 Task: Add a signature Denise Davis containing With appreciation and thanks, Denise Davis to email address softage.1@softage.net and add a label Patents
Action: Mouse moved to (409, 661)
Screenshot: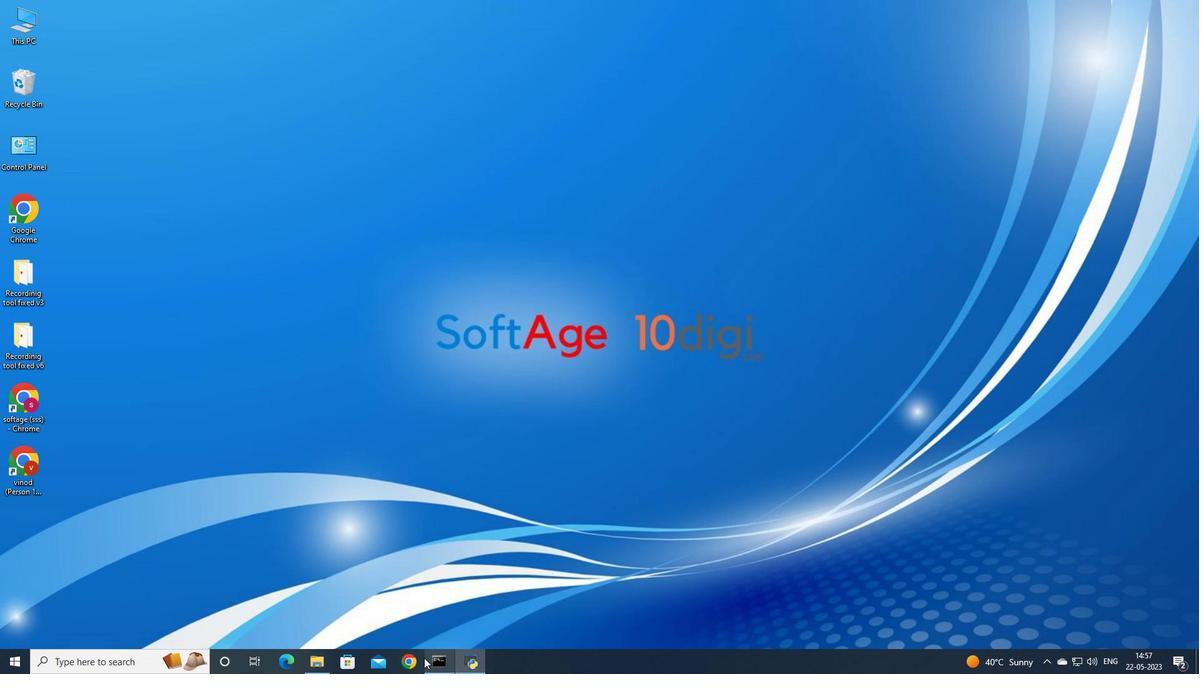 
Action: Mouse pressed left at (409, 661)
Screenshot: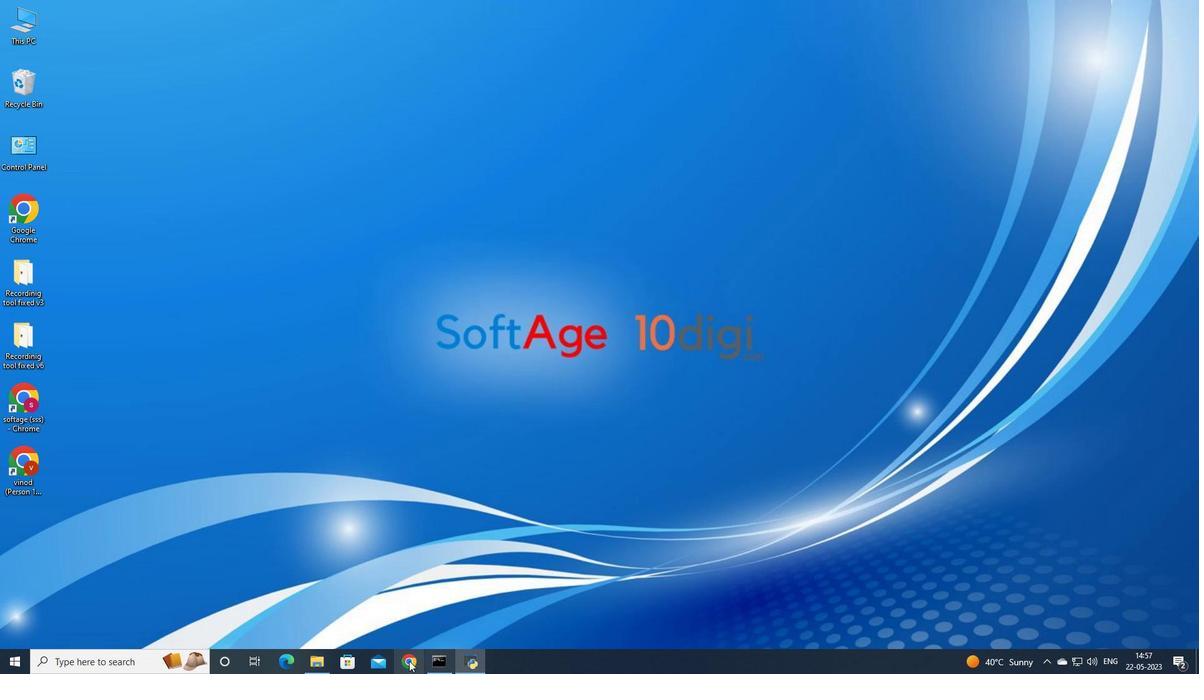 
Action: Mouse moved to (544, 362)
Screenshot: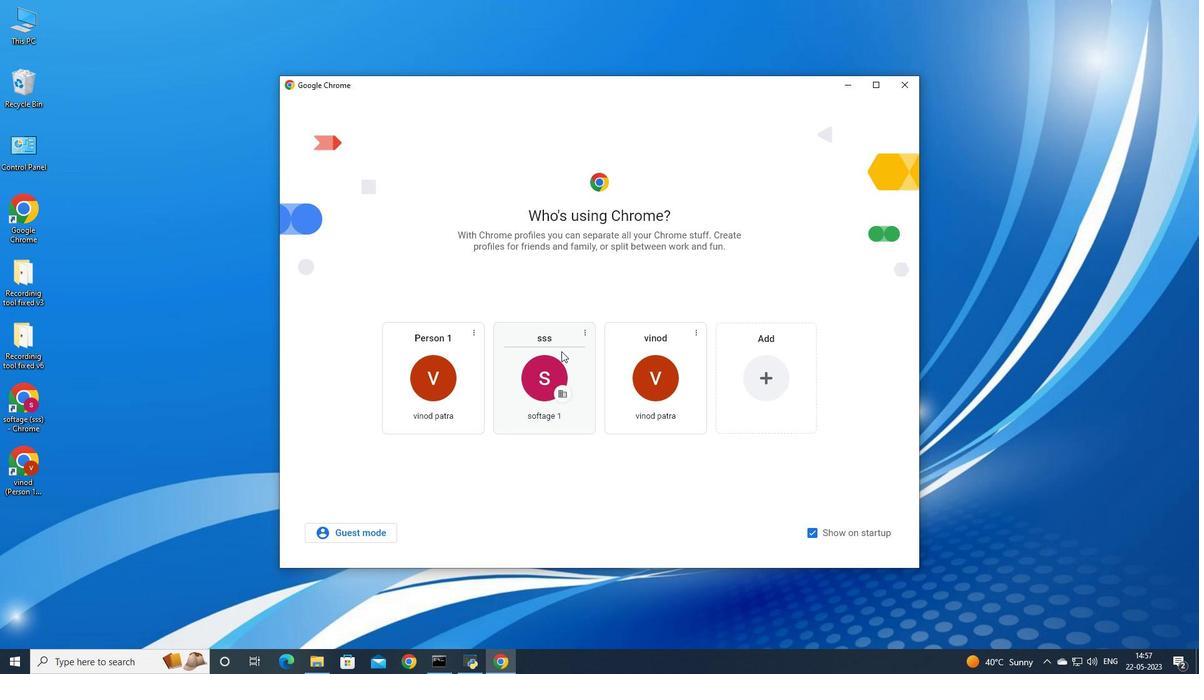 
Action: Mouse pressed left at (544, 362)
Screenshot: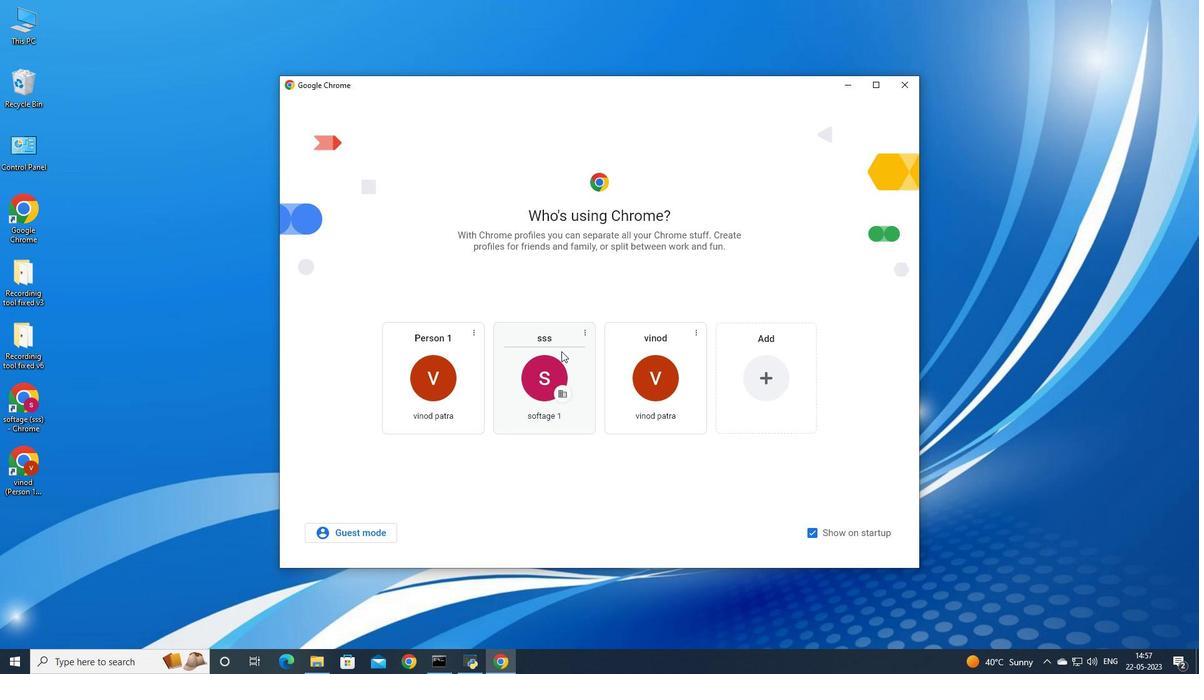 
Action: Mouse moved to (1079, 63)
Screenshot: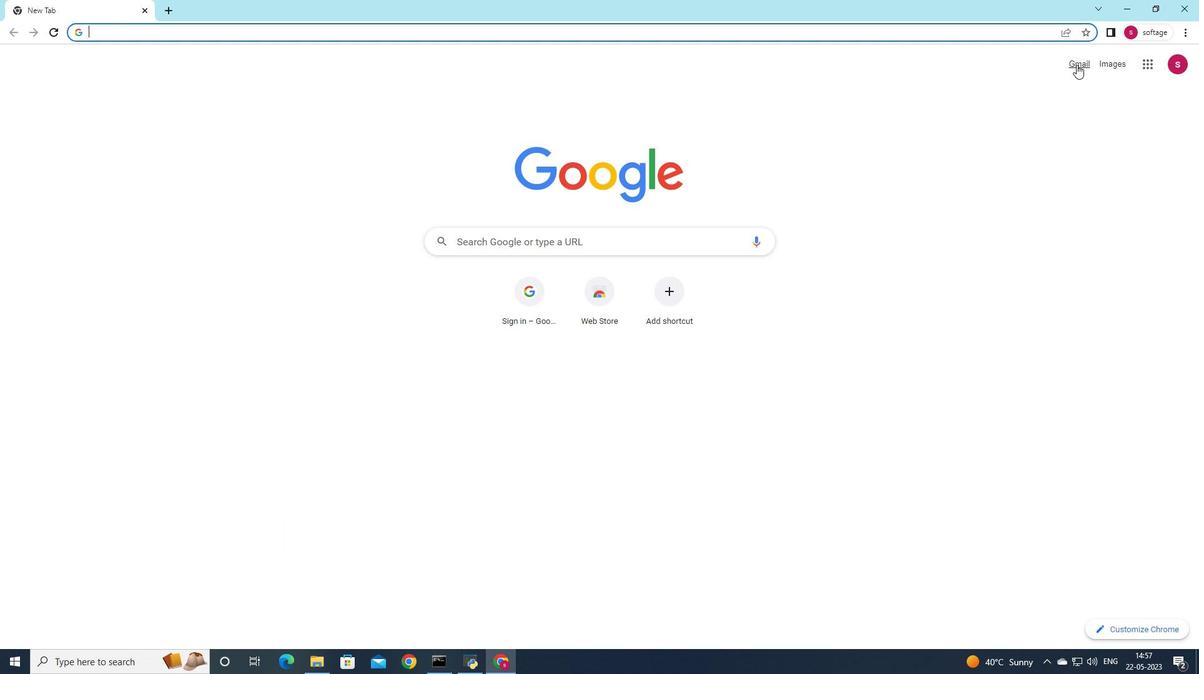 
Action: Mouse pressed left at (1079, 63)
Screenshot: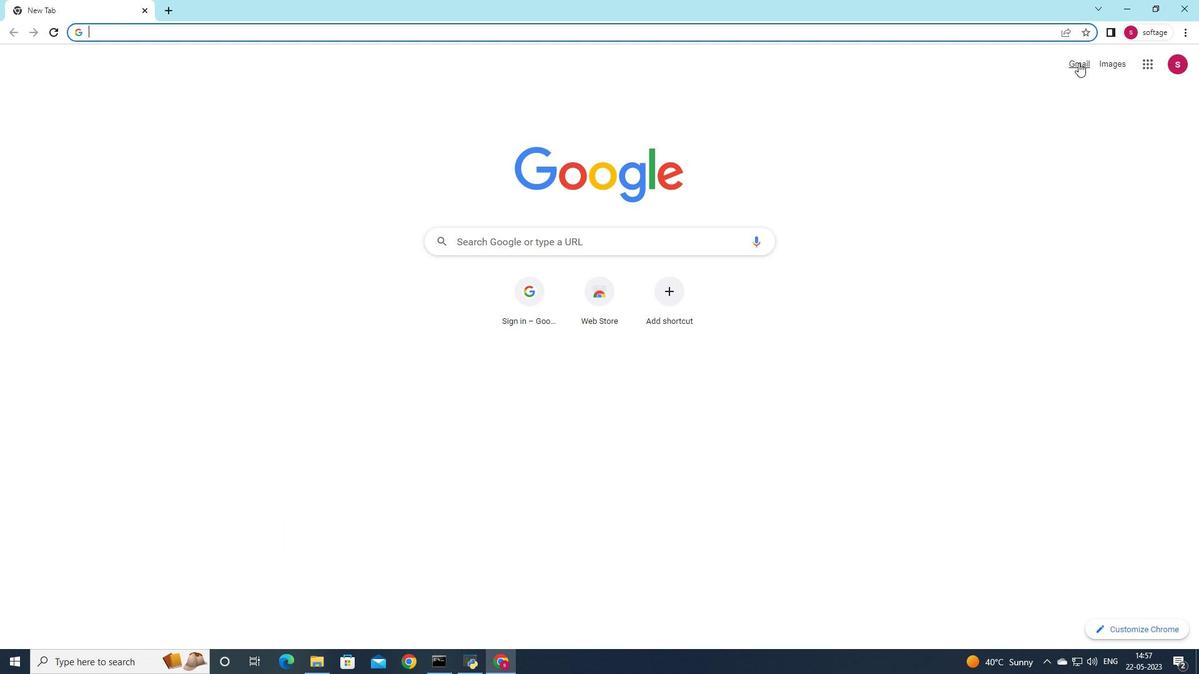 
Action: Mouse moved to (1052, 83)
Screenshot: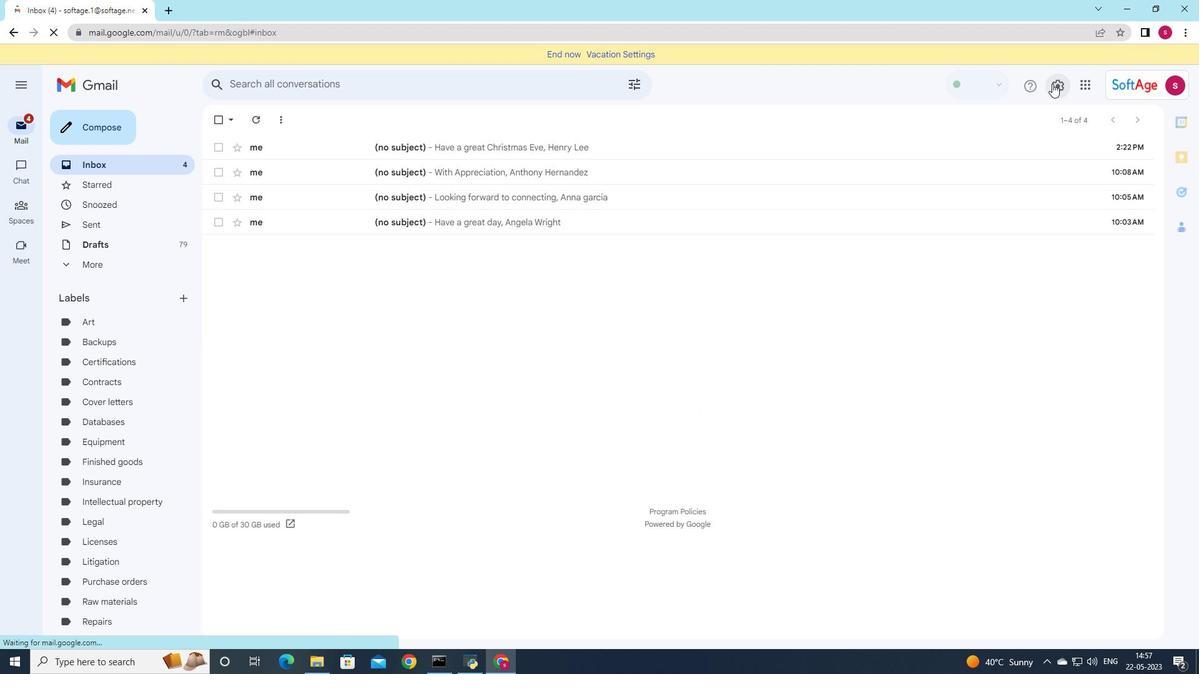 
Action: Mouse pressed left at (1052, 83)
Screenshot: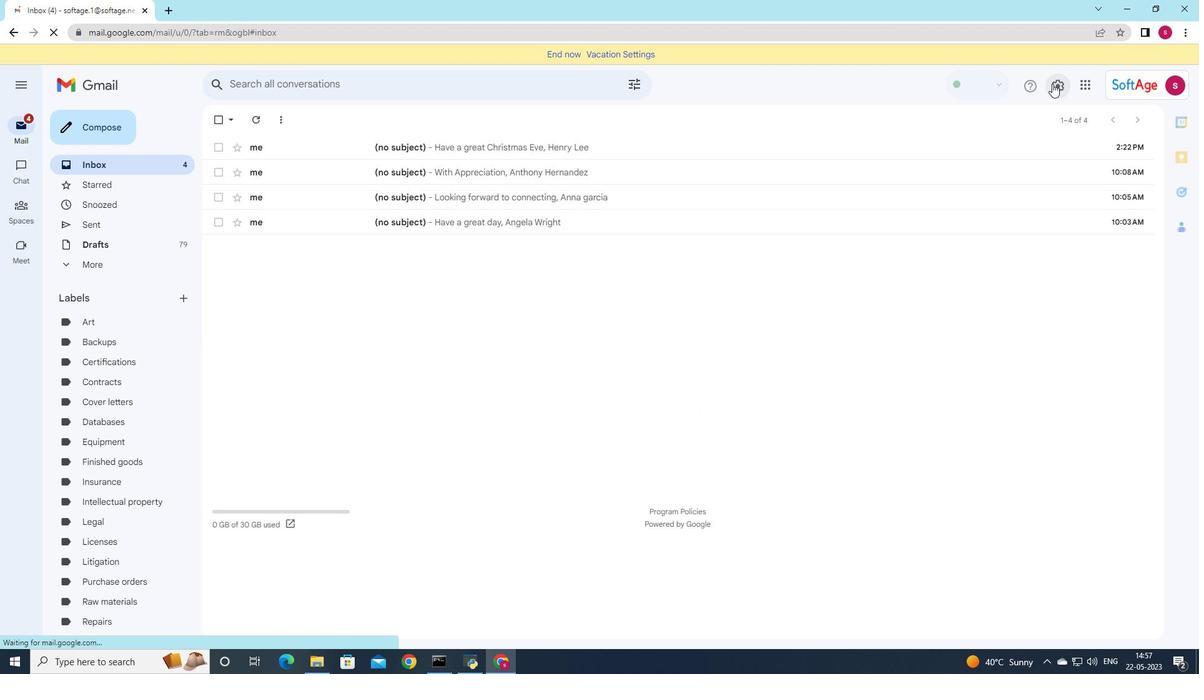 
Action: Mouse moved to (1050, 149)
Screenshot: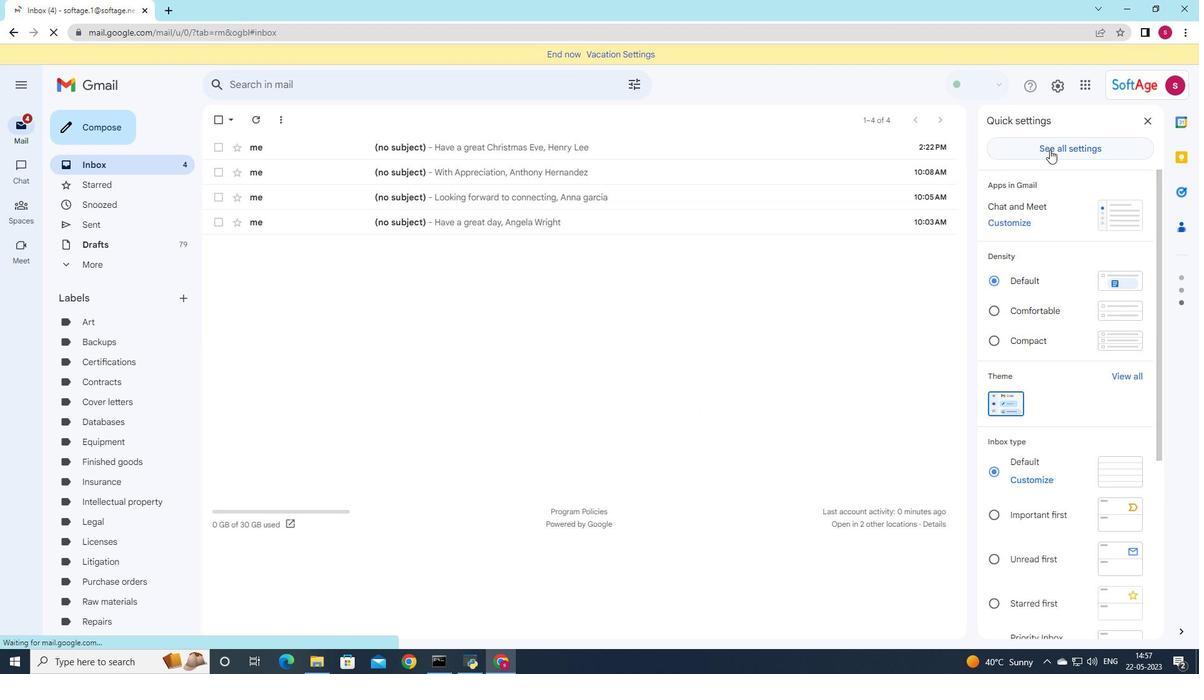 
Action: Mouse pressed left at (1050, 149)
Screenshot: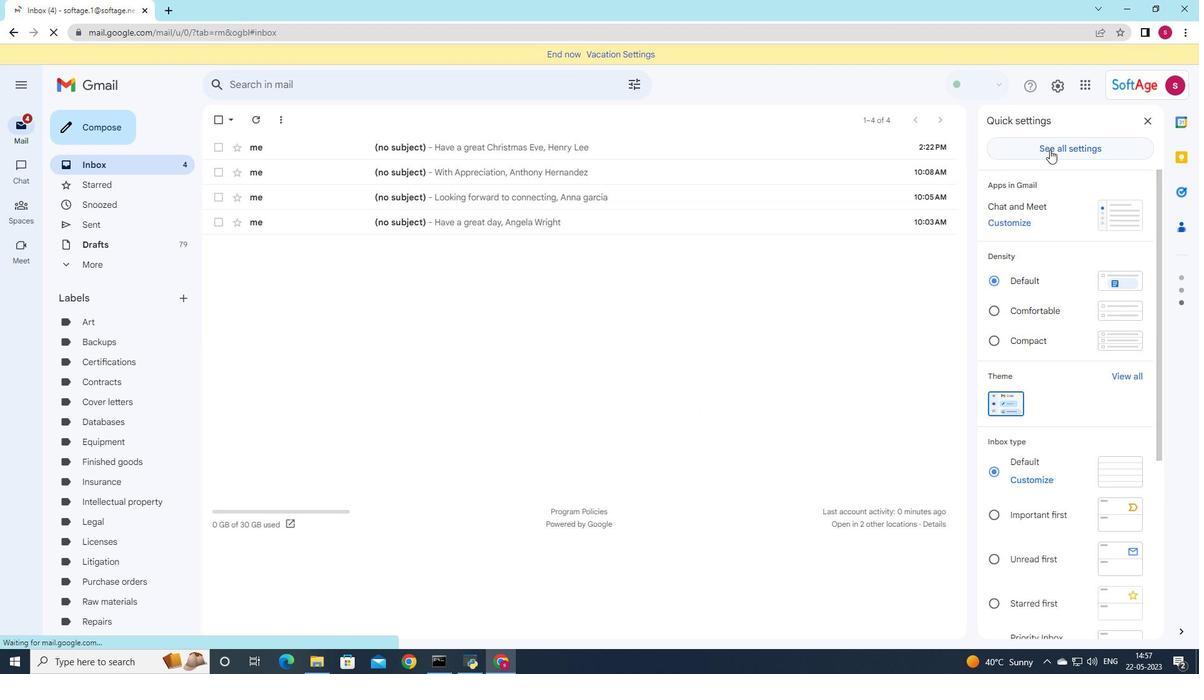 
Action: Mouse moved to (1000, 141)
Screenshot: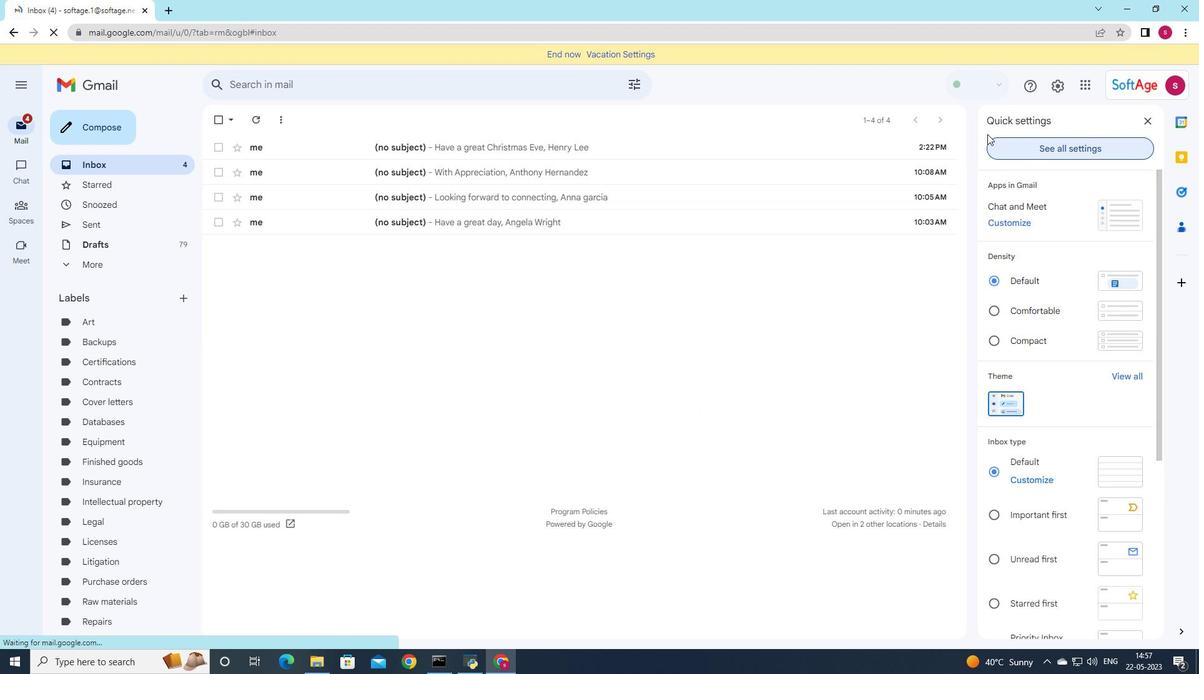 
Action: Mouse pressed left at (1000, 141)
Screenshot: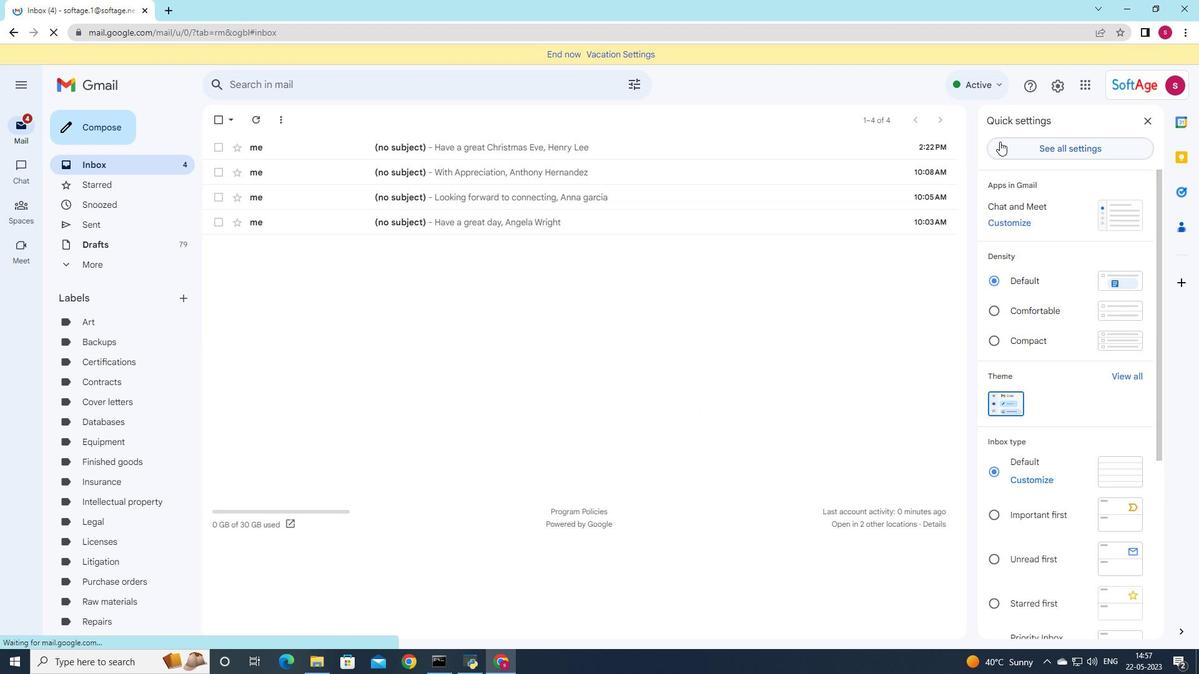 
Action: Mouse moved to (546, 198)
Screenshot: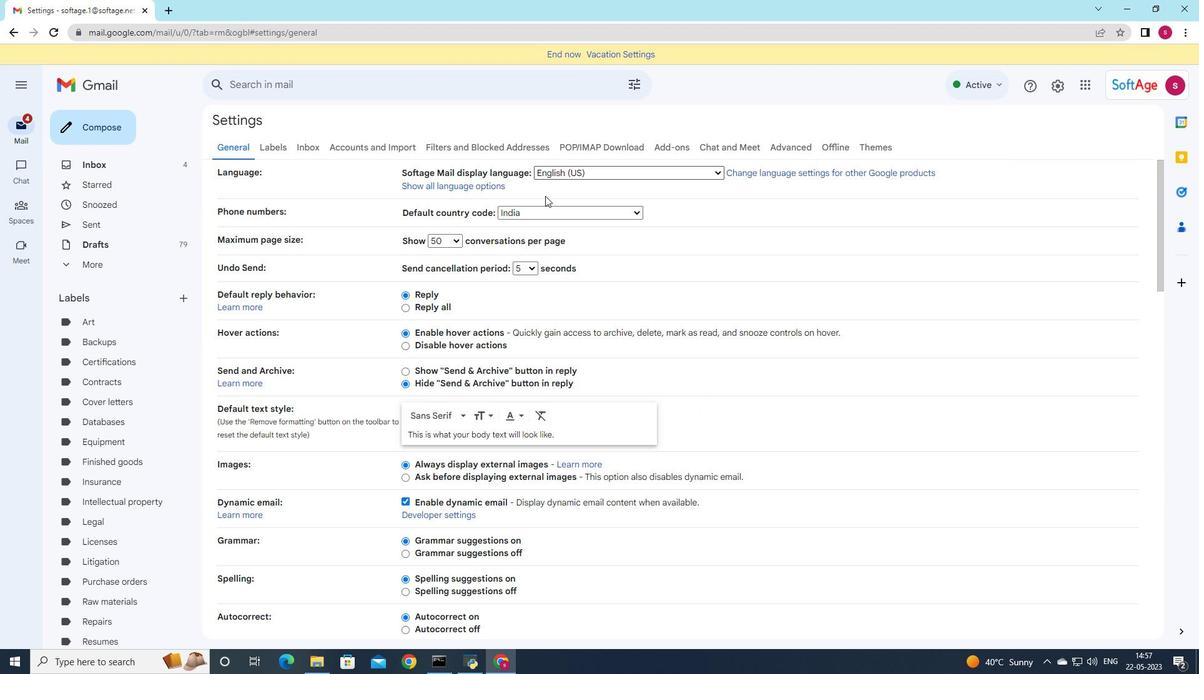 
Action: Mouse scrolled (546, 197) with delta (0, 0)
Screenshot: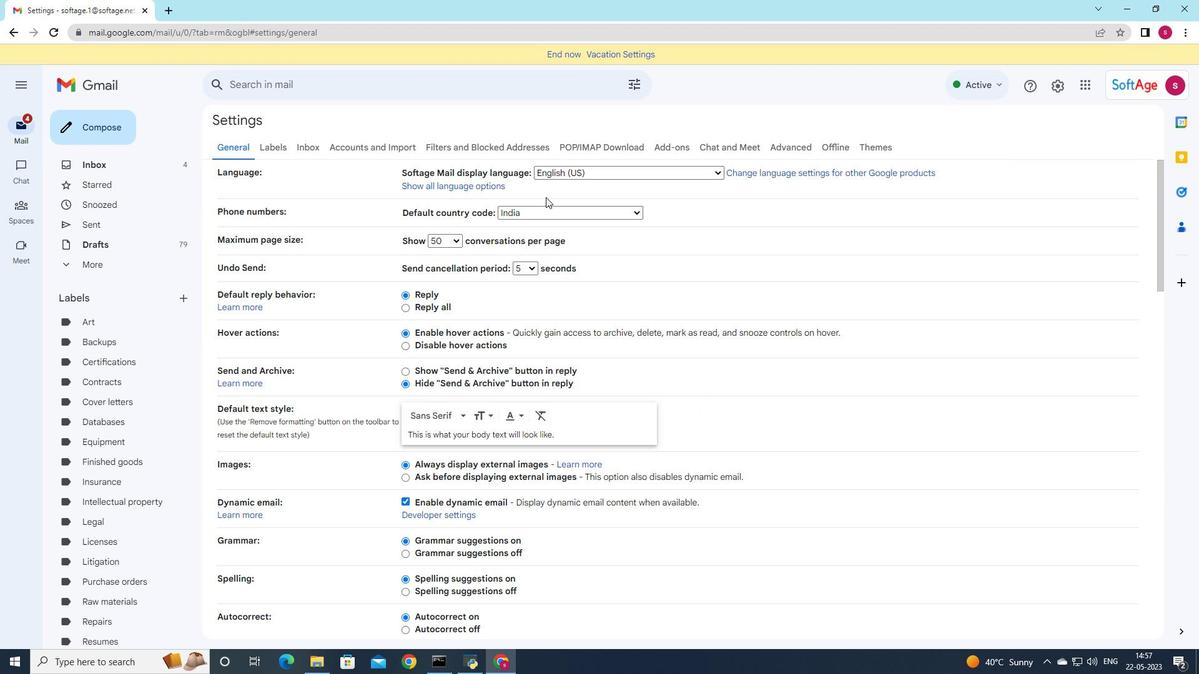 
Action: Mouse scrolled (546, 197) with delta (0, 0)
Screenshot: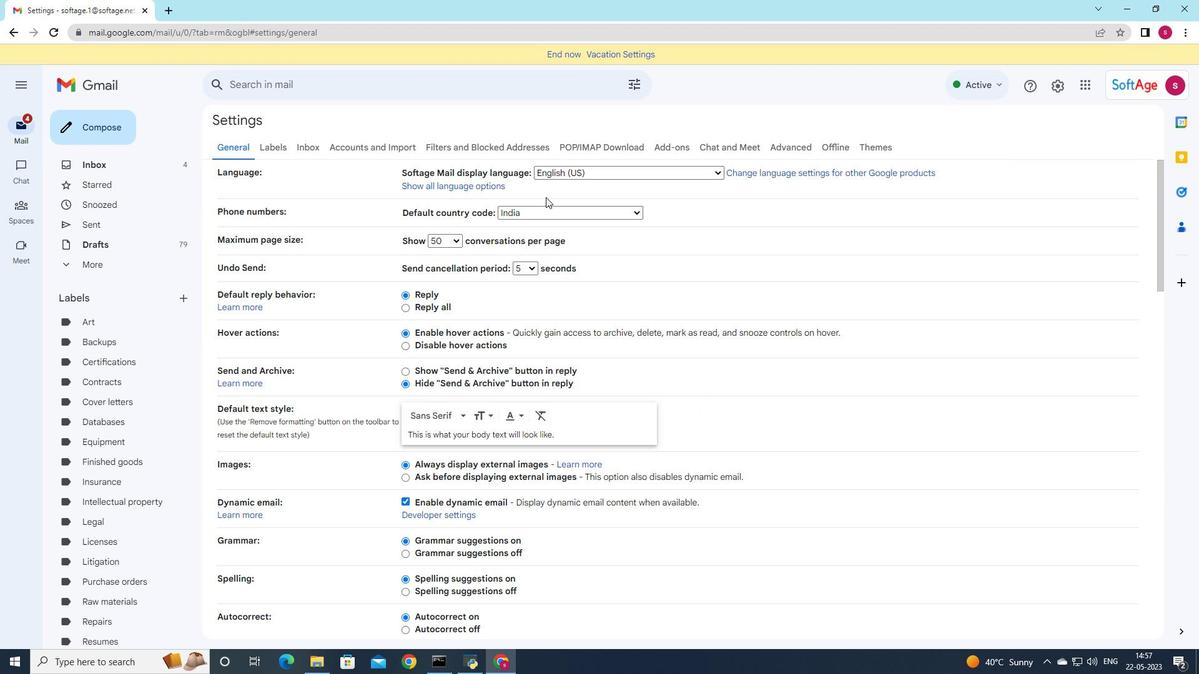 
Action: Mouse moved to (543, 212)
Screenshot: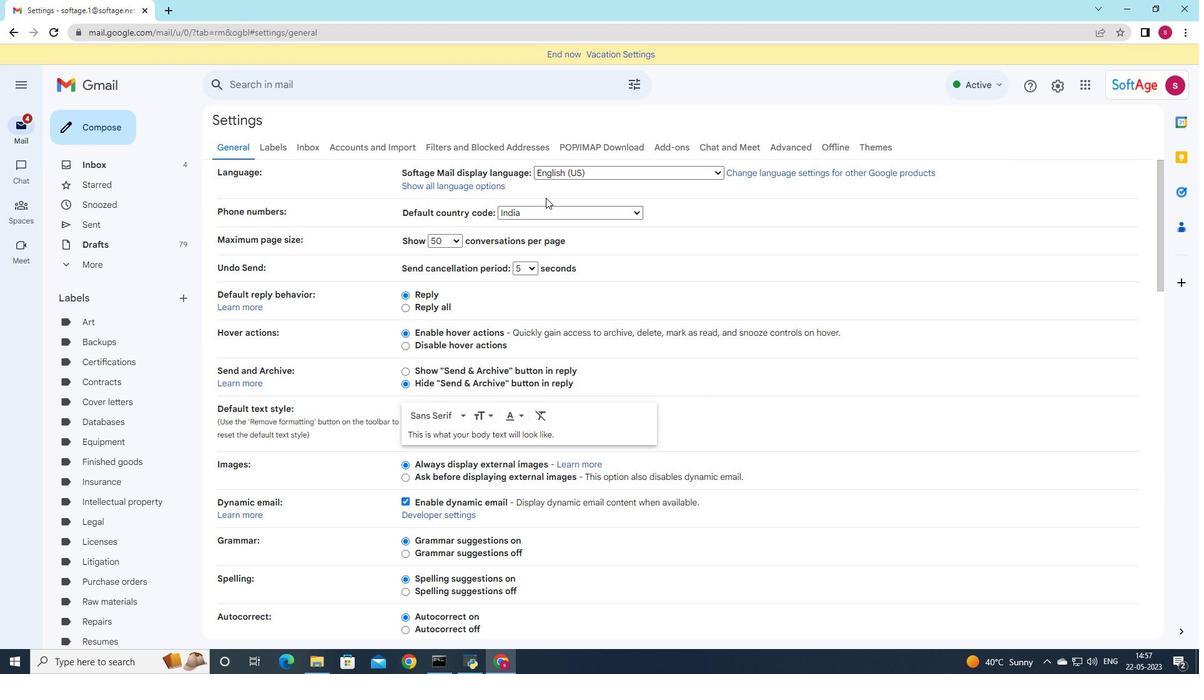 
Action: Mouse scrolled (543, 211) with delta (0, 0)
Screenshot: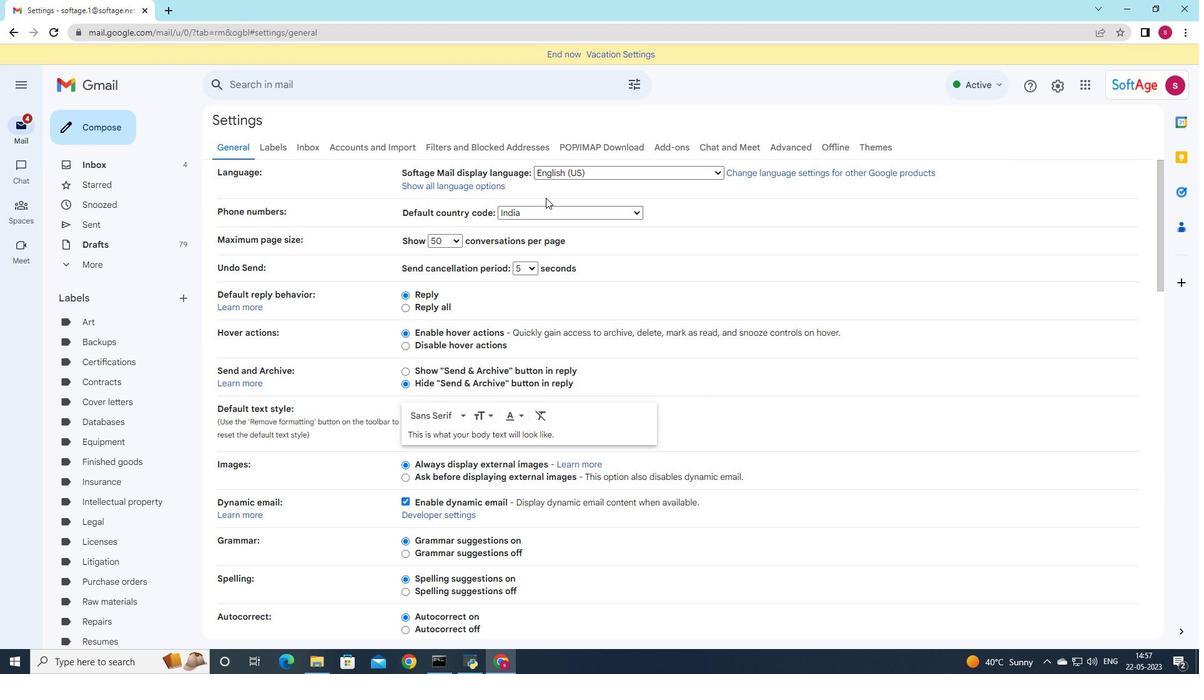 
Action: Mouse moved to (542, 221)
Screenshot: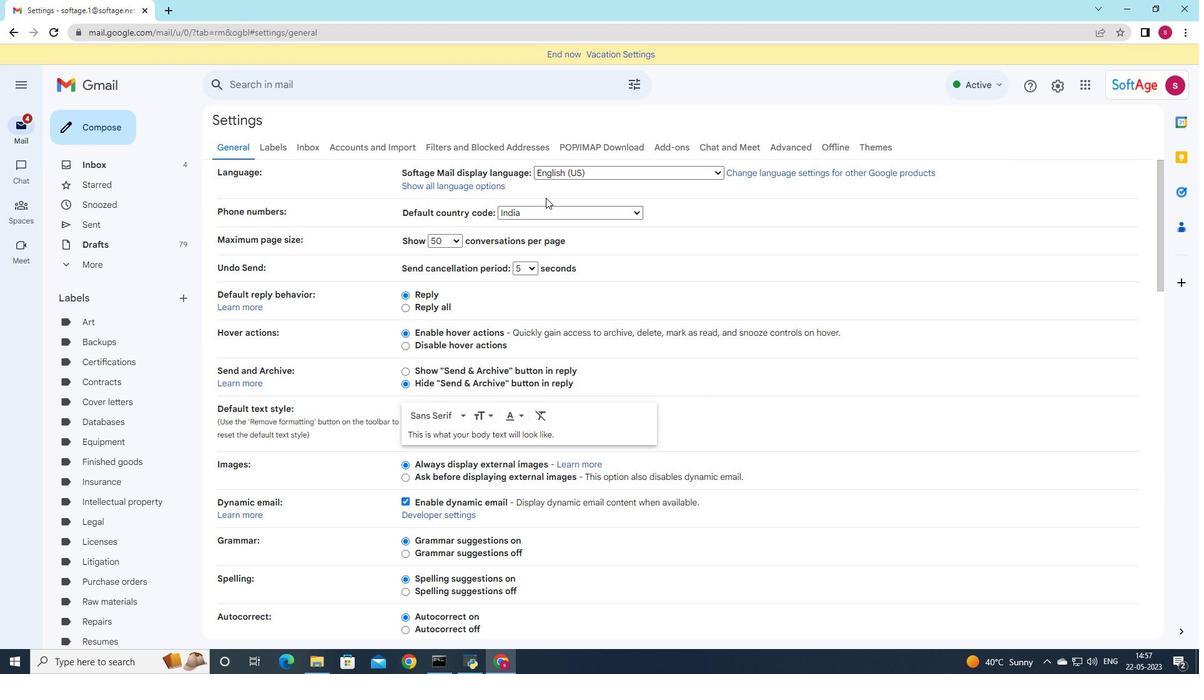 
Action: Mouse pressed middle at (542, 221)
Screenshot: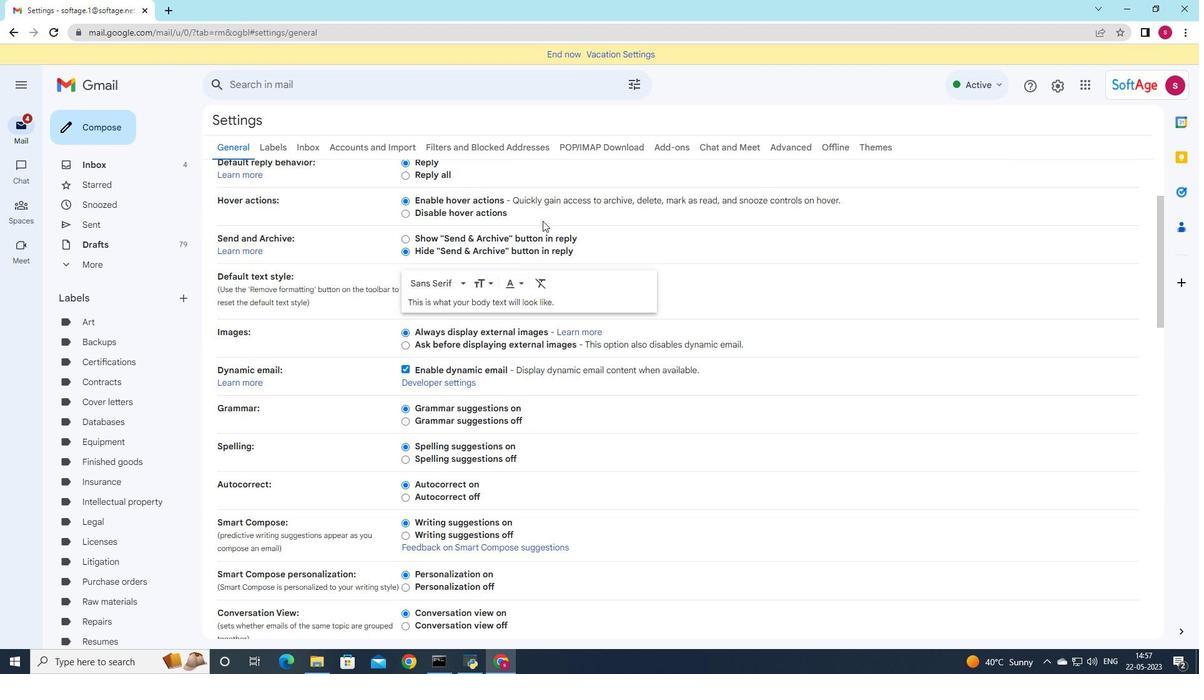 
Action: Mouse scrolled (542, 220) with delta (0, 0)
Screenshot: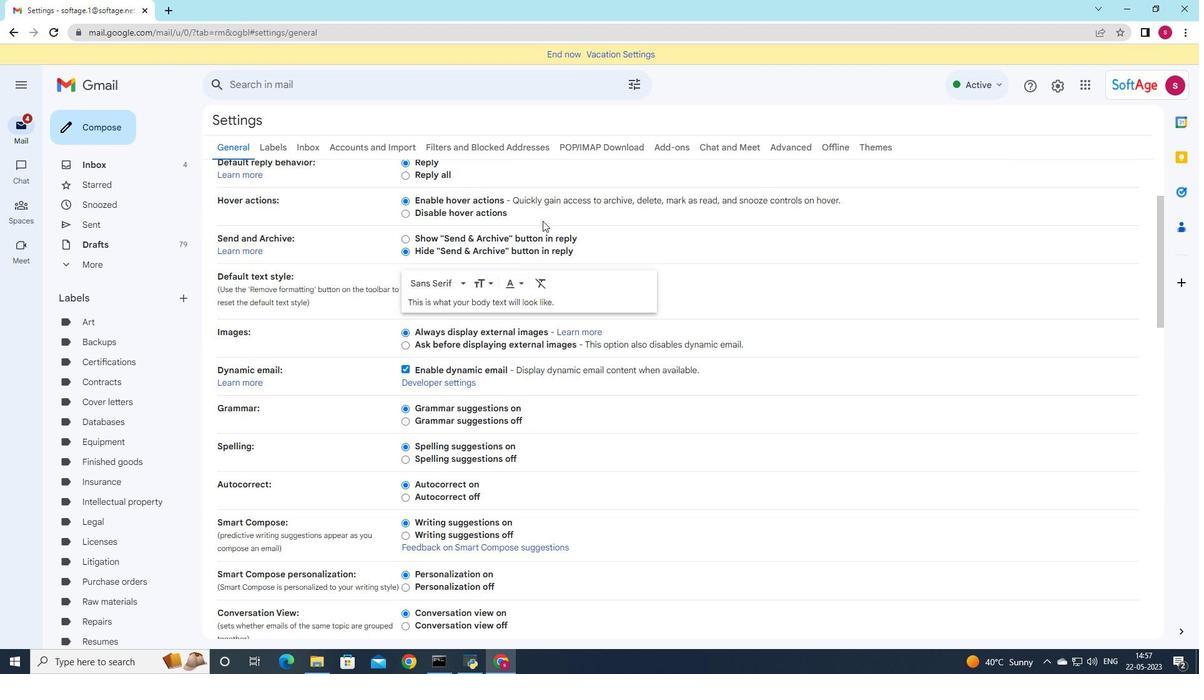 
Action: Mouse moved to (540, 222)
Screenshot: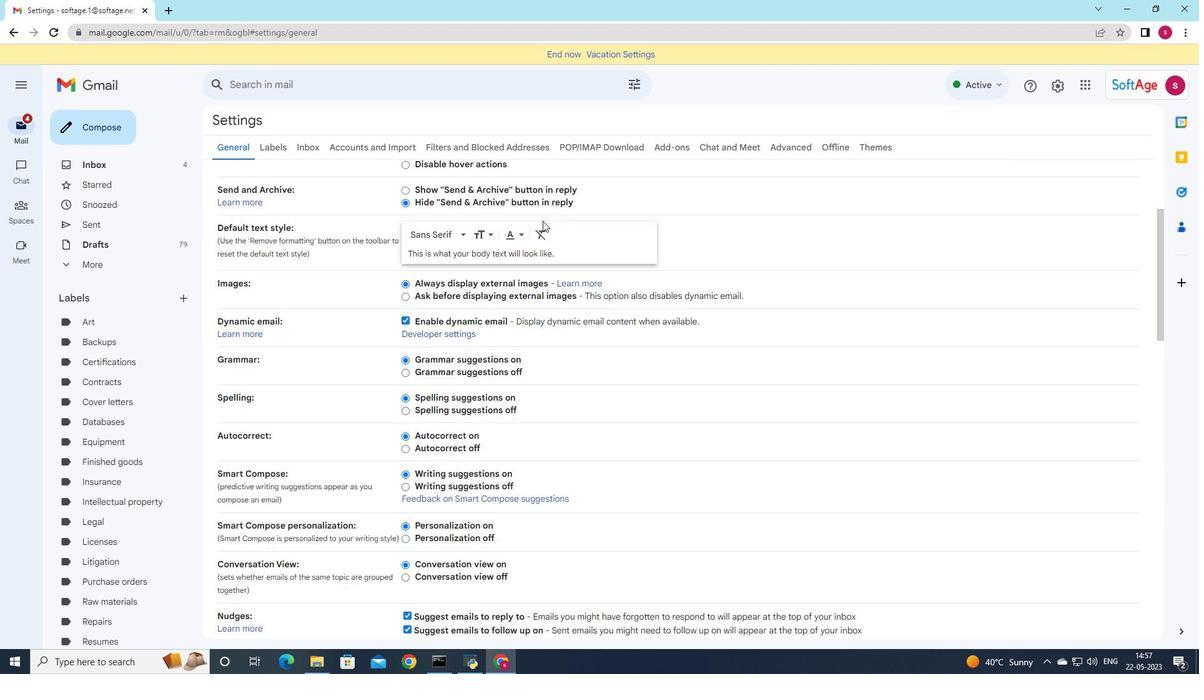
Action: Mouse scrolled (540, 221) with delta (0, 0)
Screenshot: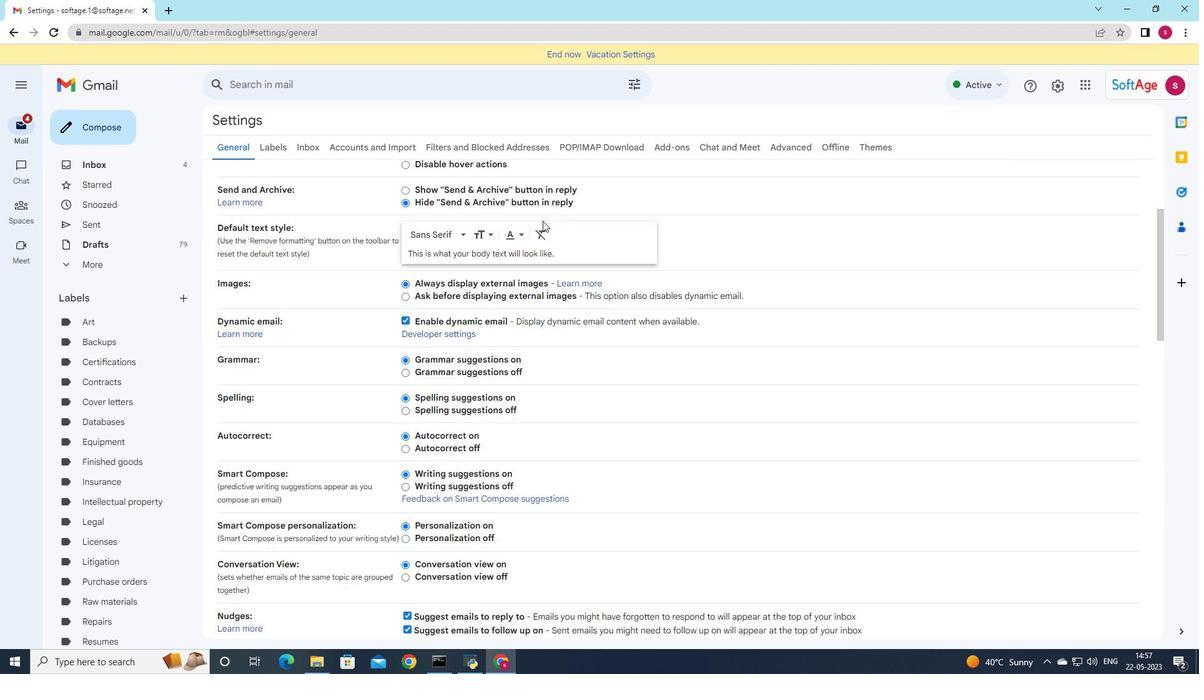 
Action: Mouse moved to (540, 223)
Screenshot: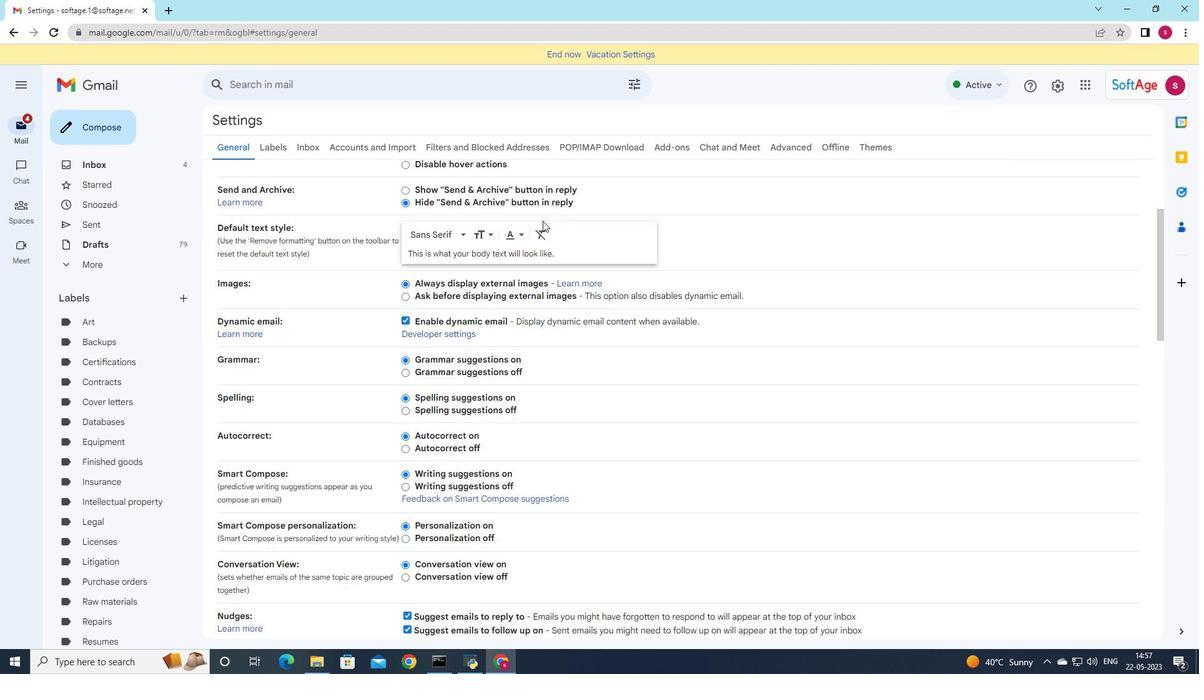 
Action: Mouse scrolled (540, 222) with delta (0, 0)
Screenshot: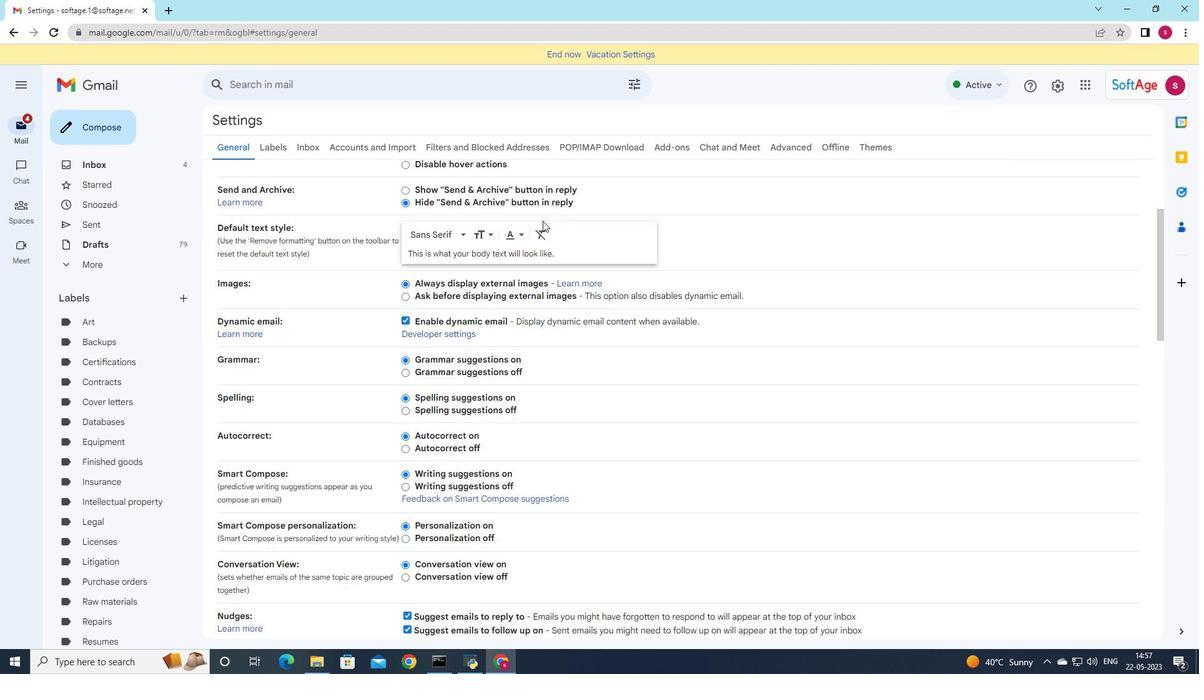 
Action: Mouse moved to (540, 223)
Screenshot: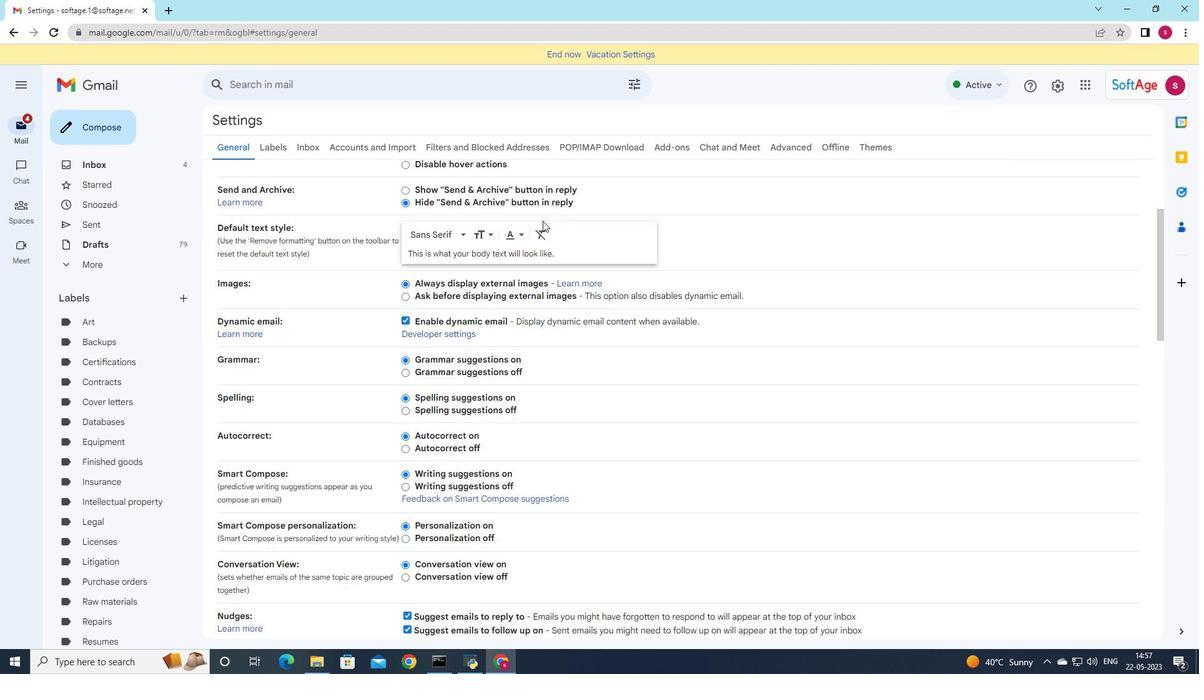 
Action: Mouse scrolled (540, 222) with delta (0, 0)
Screenshot: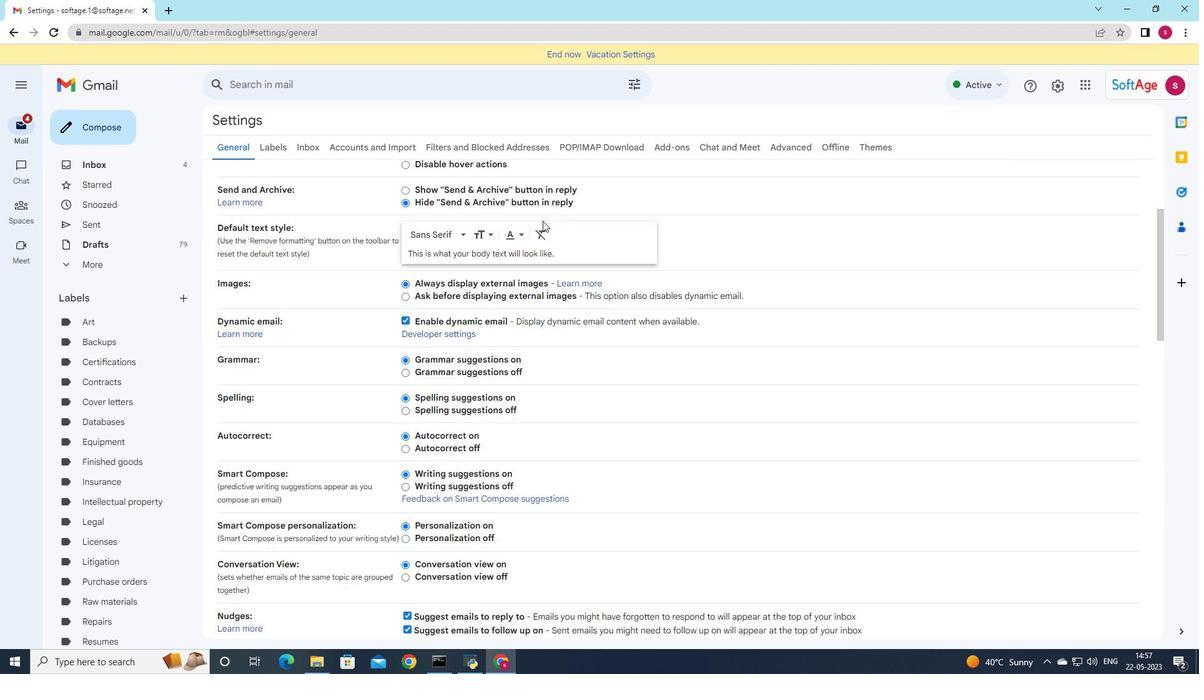 
Action: Mouse moved to (547, 247)
Screenshot: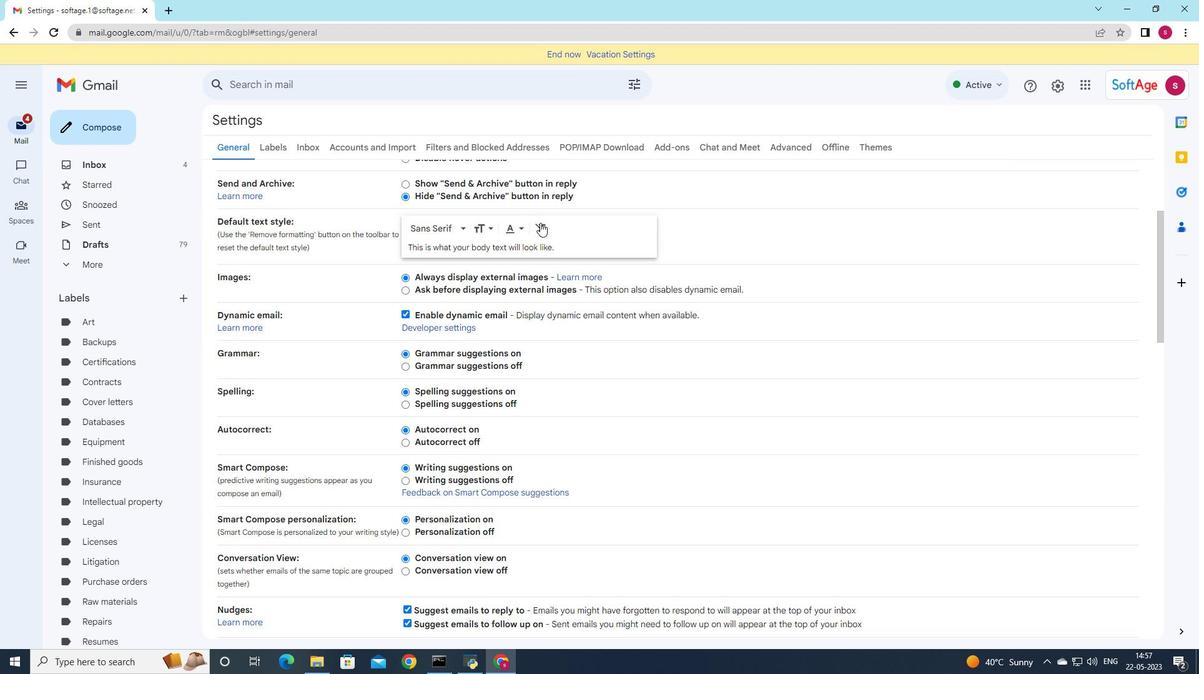 
Action: Mouse scrolled (547, 246) with delta (0, 0)
Screenshot: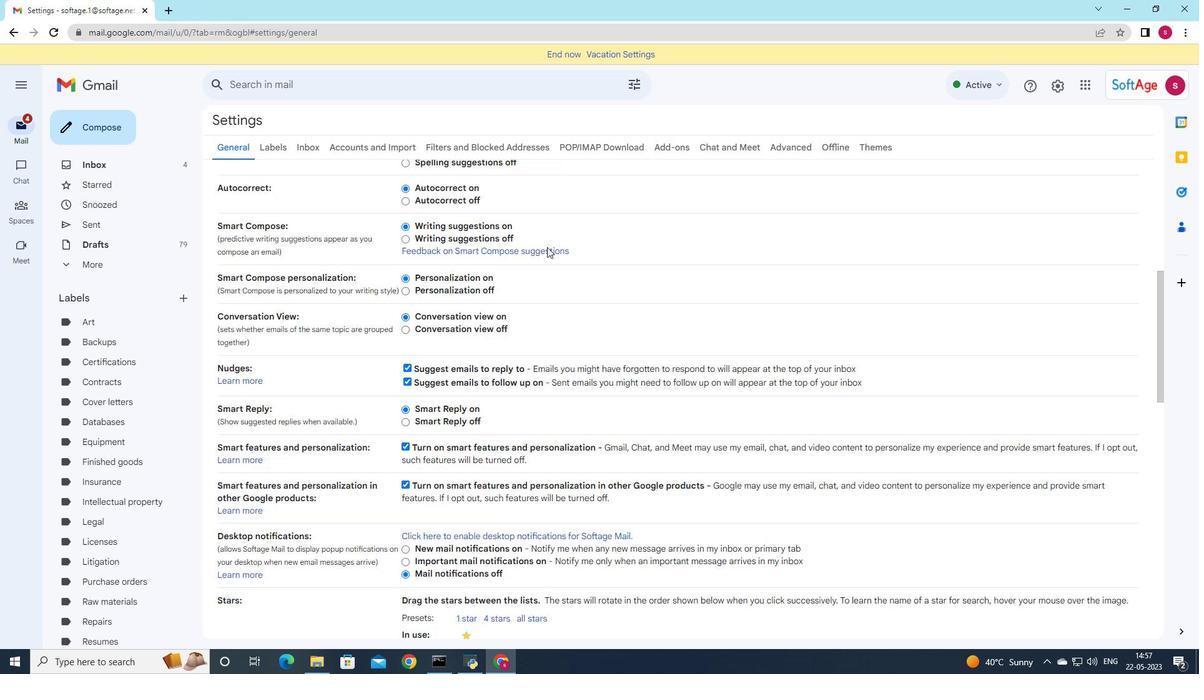 
Action: Mouse scrolled (547, 246) with delta (0, 0)
Screenshot: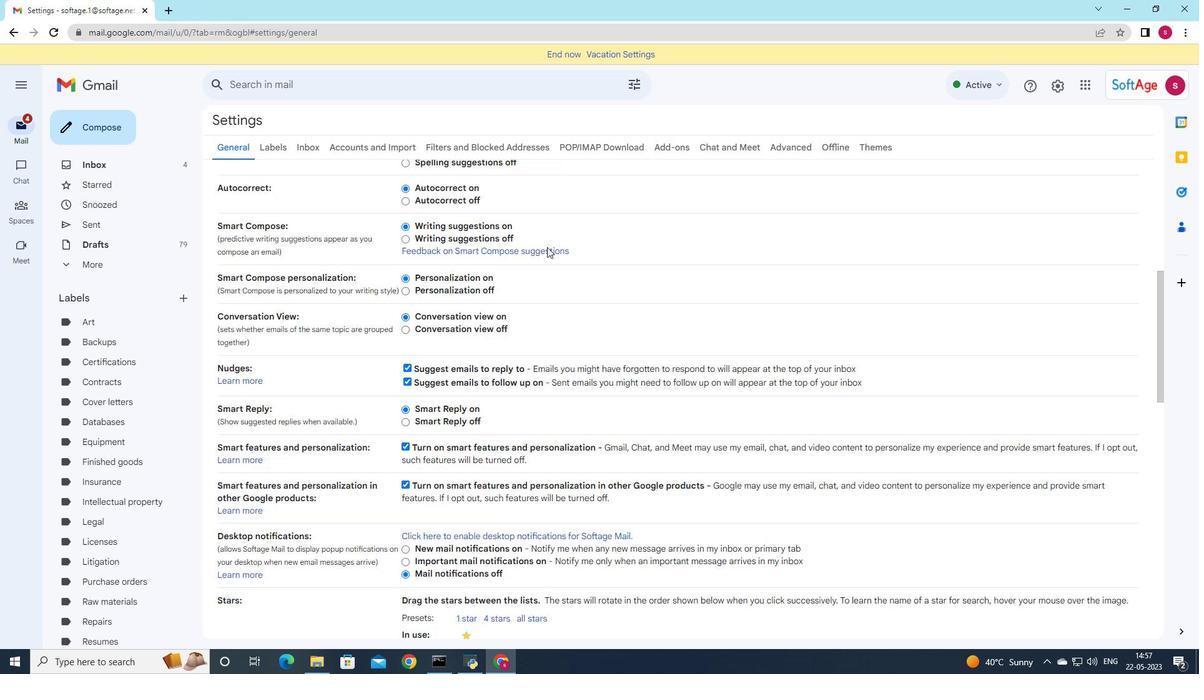 
Action: Mouse scrolled (547, 246) with delta (0, 0)
Screenshot: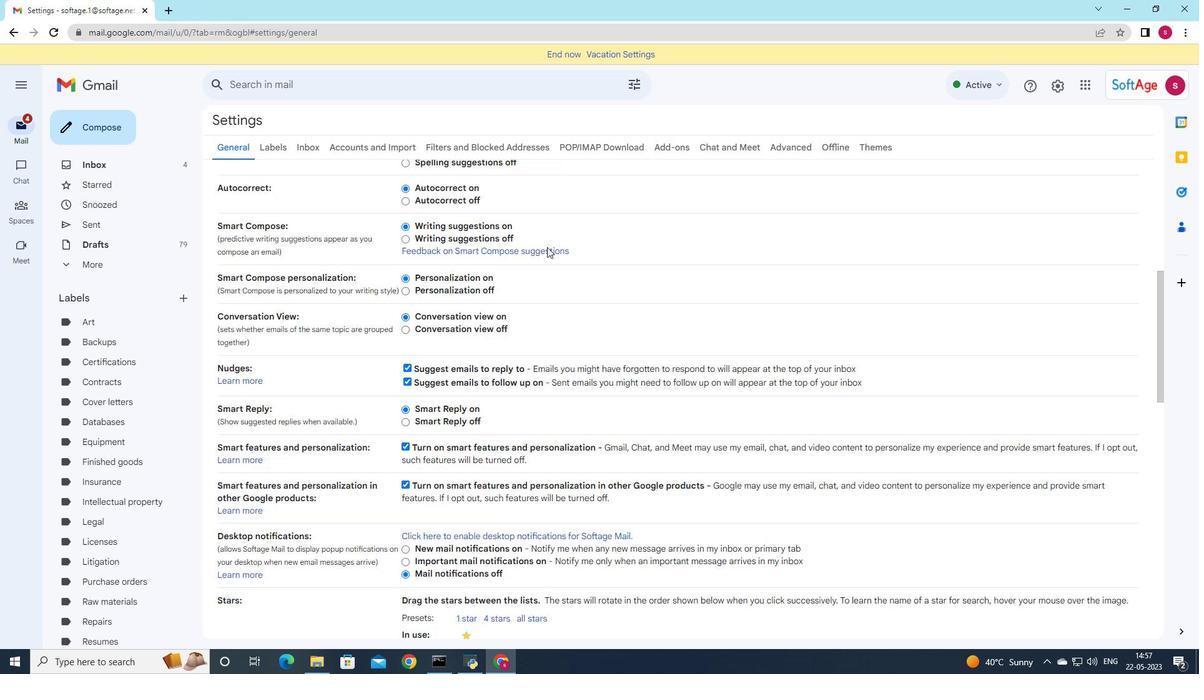 
Action: Mouse scrolled (547, 246) with delta (0, 0)
Screenshot: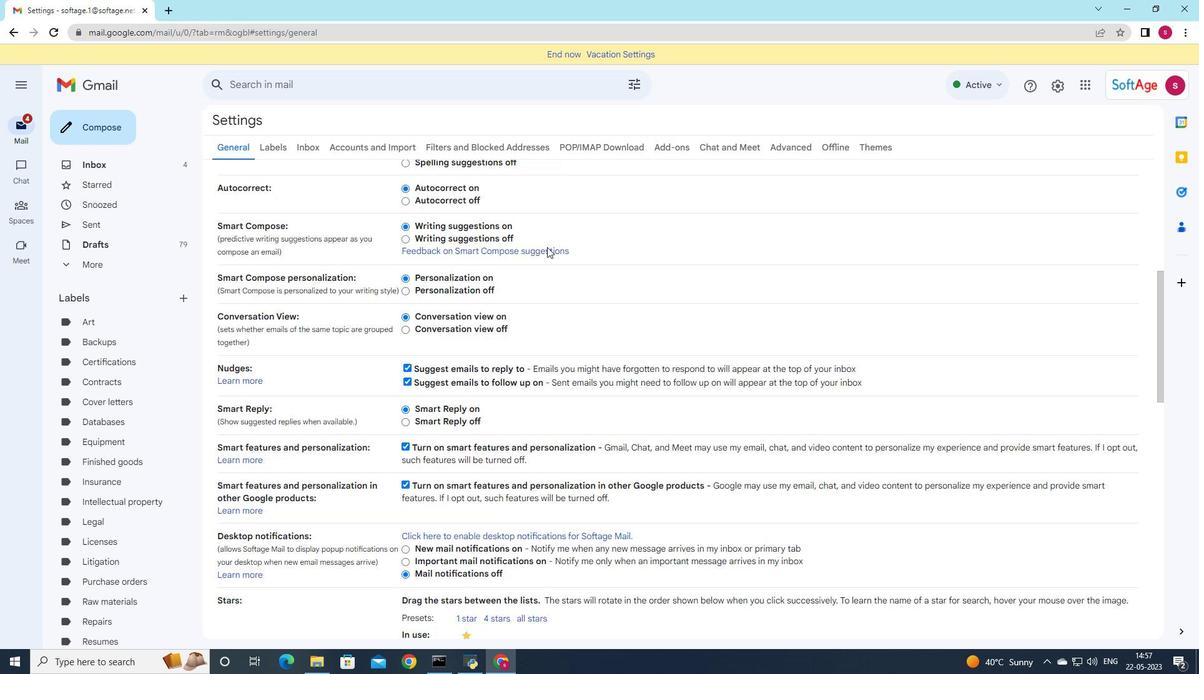 
Action: Mouse scrolled (547, 246) with delta (0, 0)
Screenshot: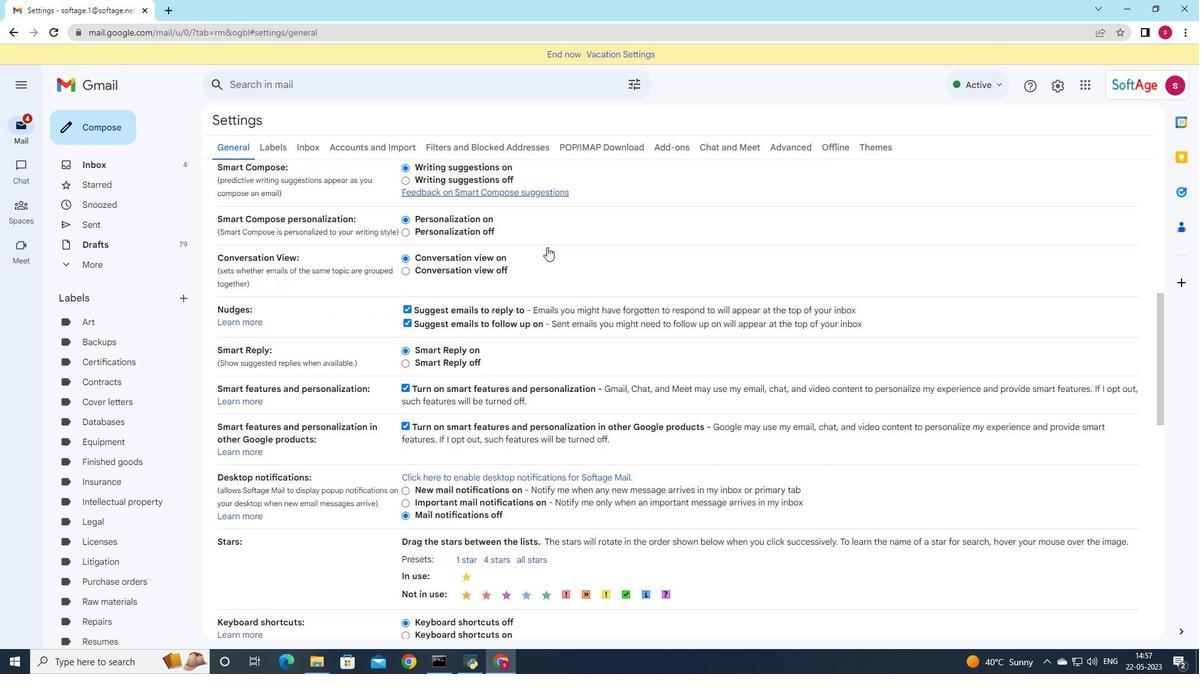 
Action: Mouse scrolled (547, 246) with delta (0, 0)
Screenshot: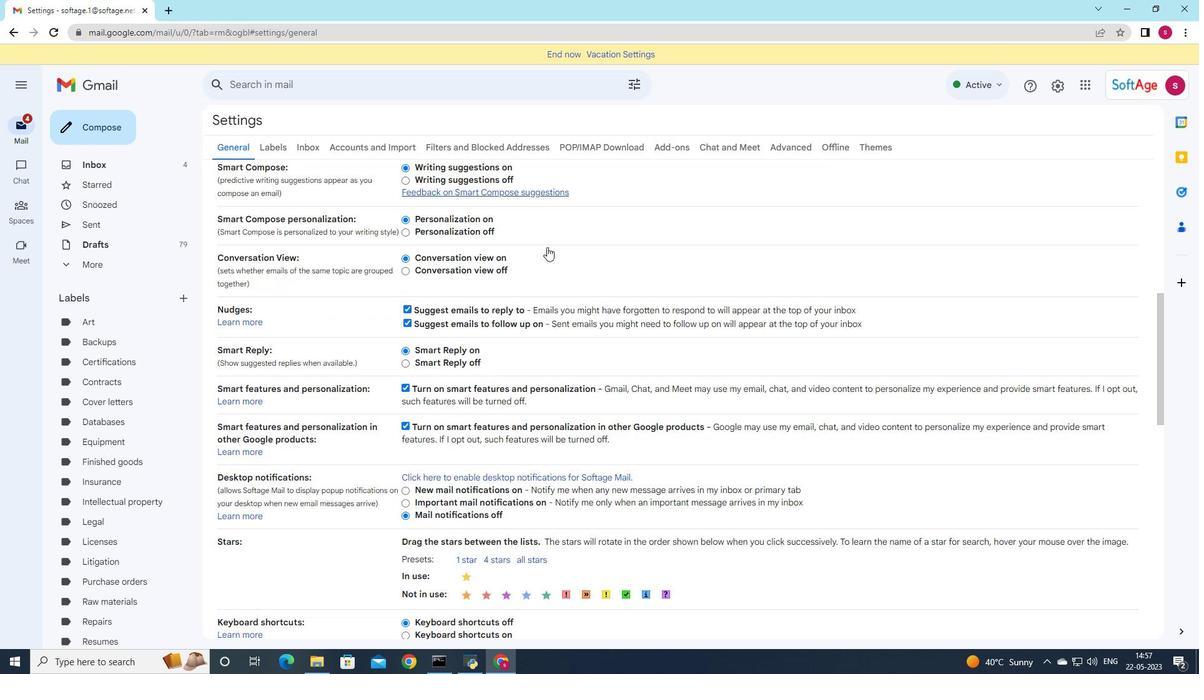 
Action: Mouse scrolled (547, 246) with delta (0, 0)
Screenshot: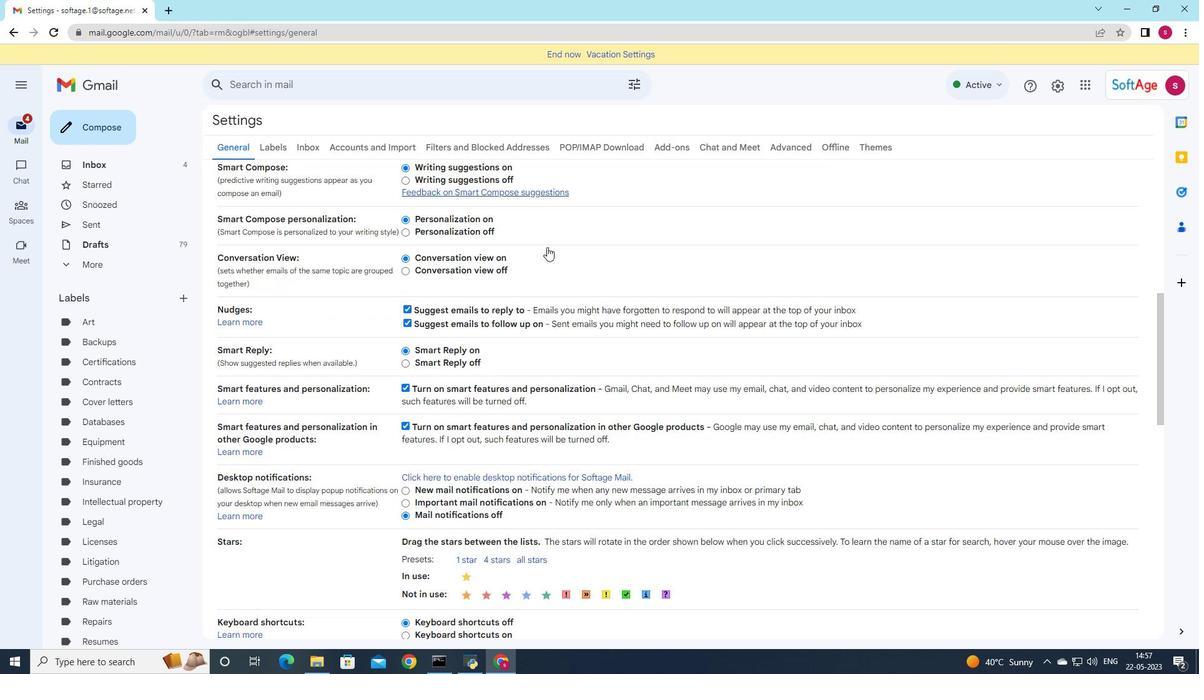 
Action: Mouse scrolled (547, 246) with delta (0, 0)
Screenshot: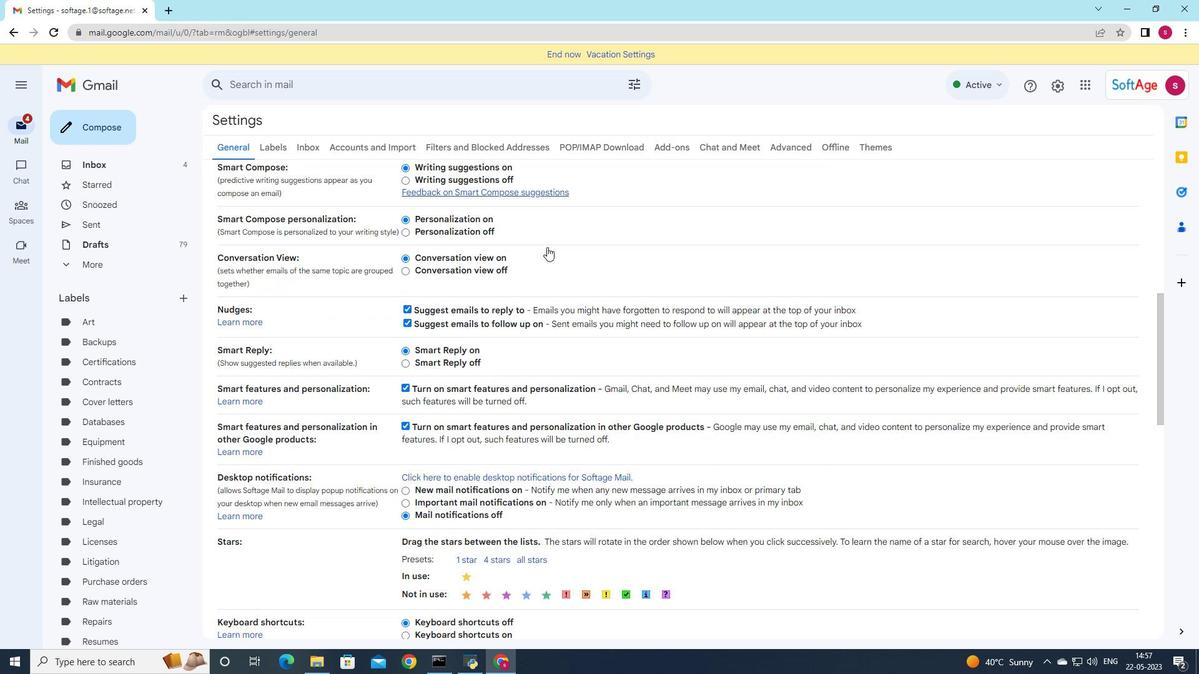 
Action: Mouse scrolled (547, 246) with delta (0, 0)
Screenshot: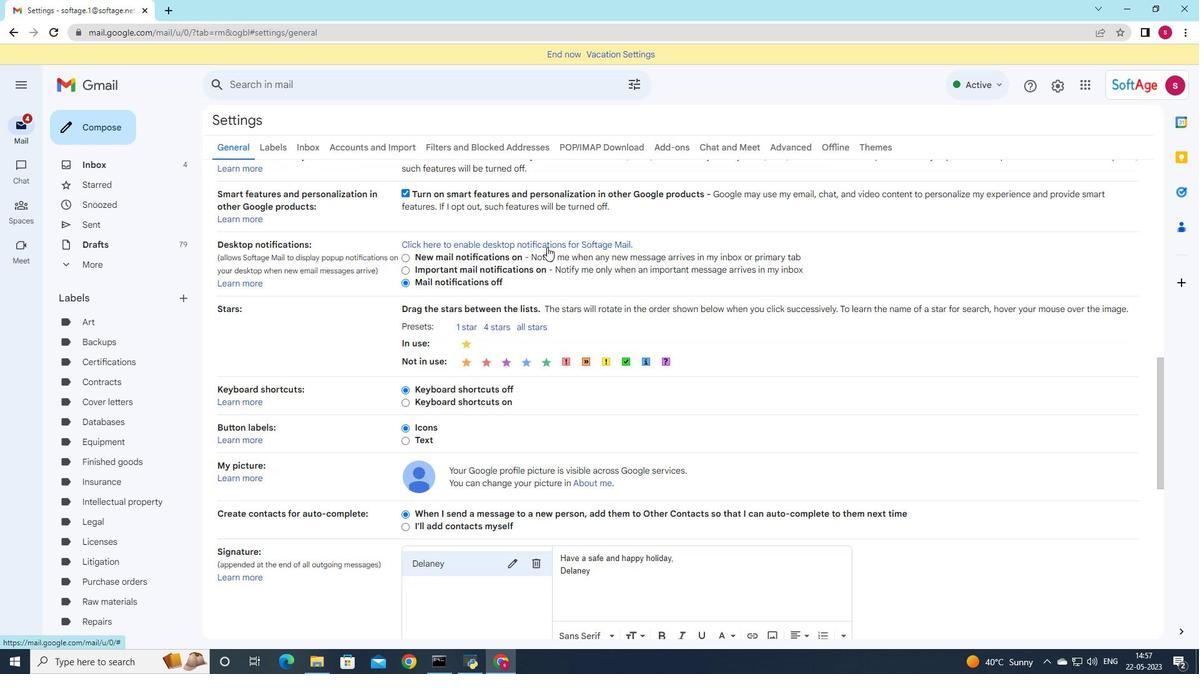 
Action: Mouse scrolled (547, 246) with delta (0, 0)
Screenshot: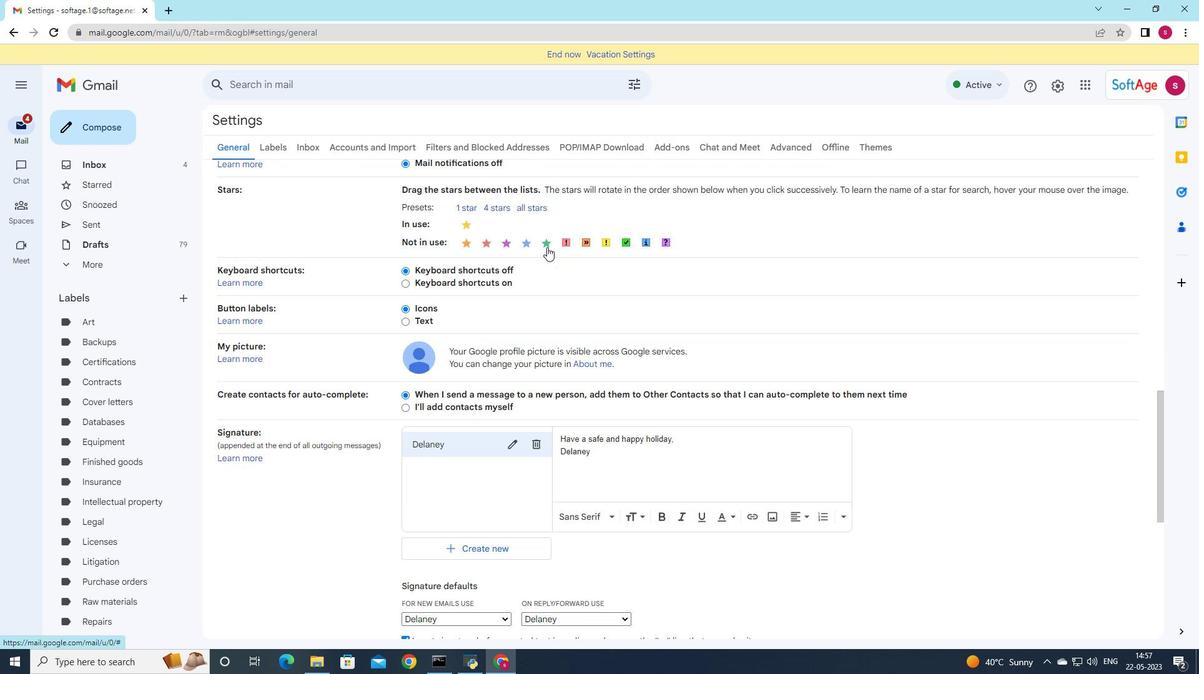 
Action: Mouse moved to (533, 220)
Screenshot: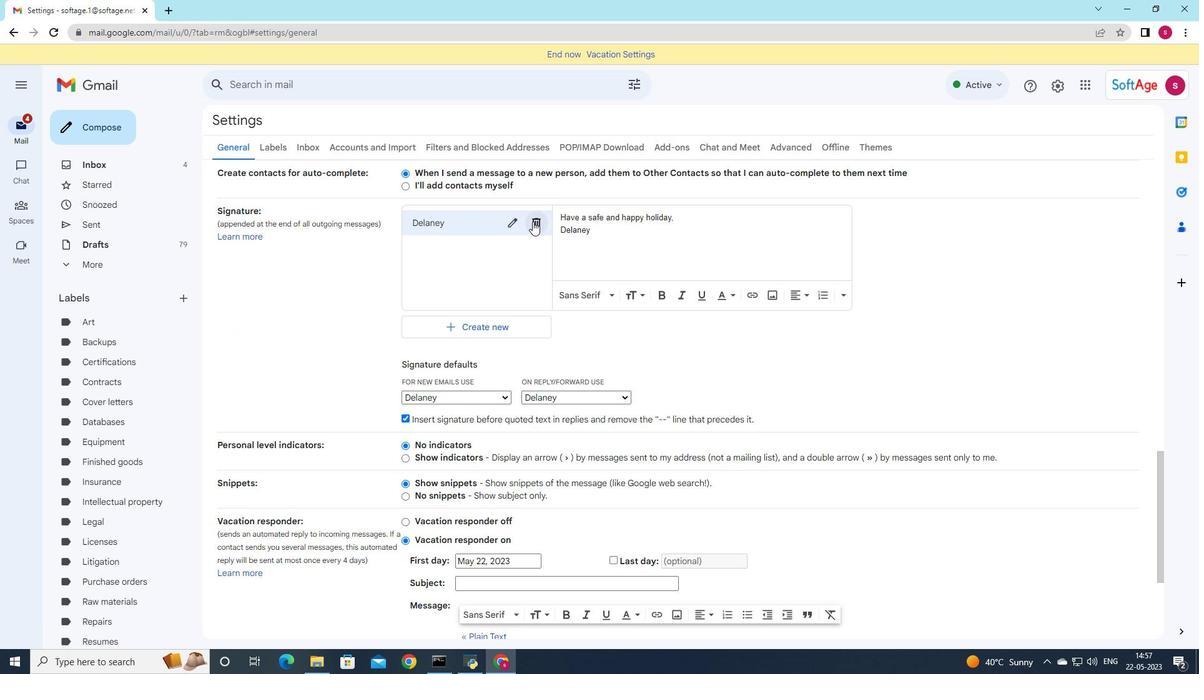 
Action: Mouse pressed left at (533, 220)
Screenshot: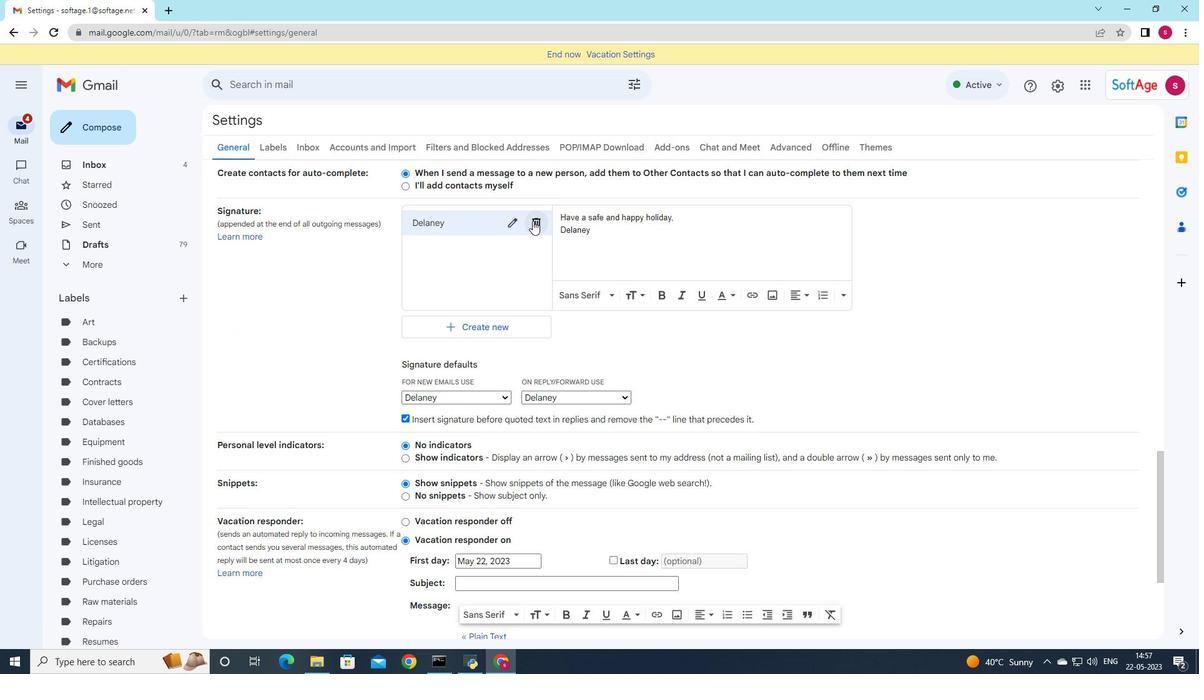 
Action: Mouse moved to (697, 366)
Screenshot: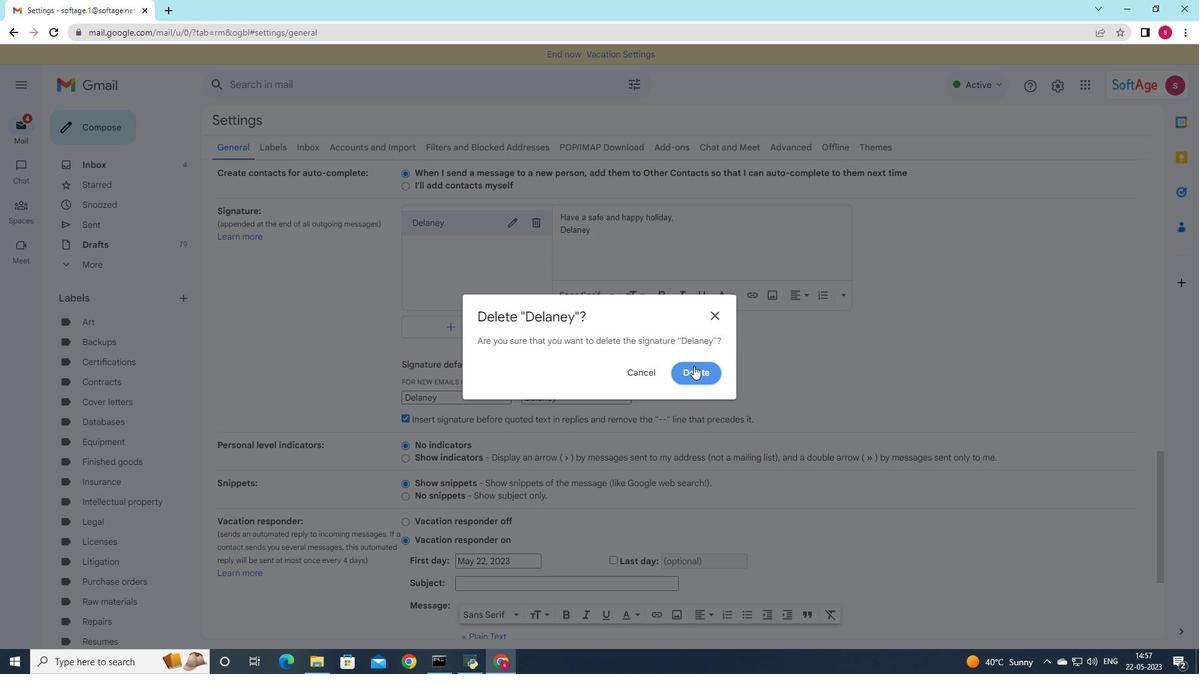 
Action: Mouse pressed left at (697, 366)
Screenshot: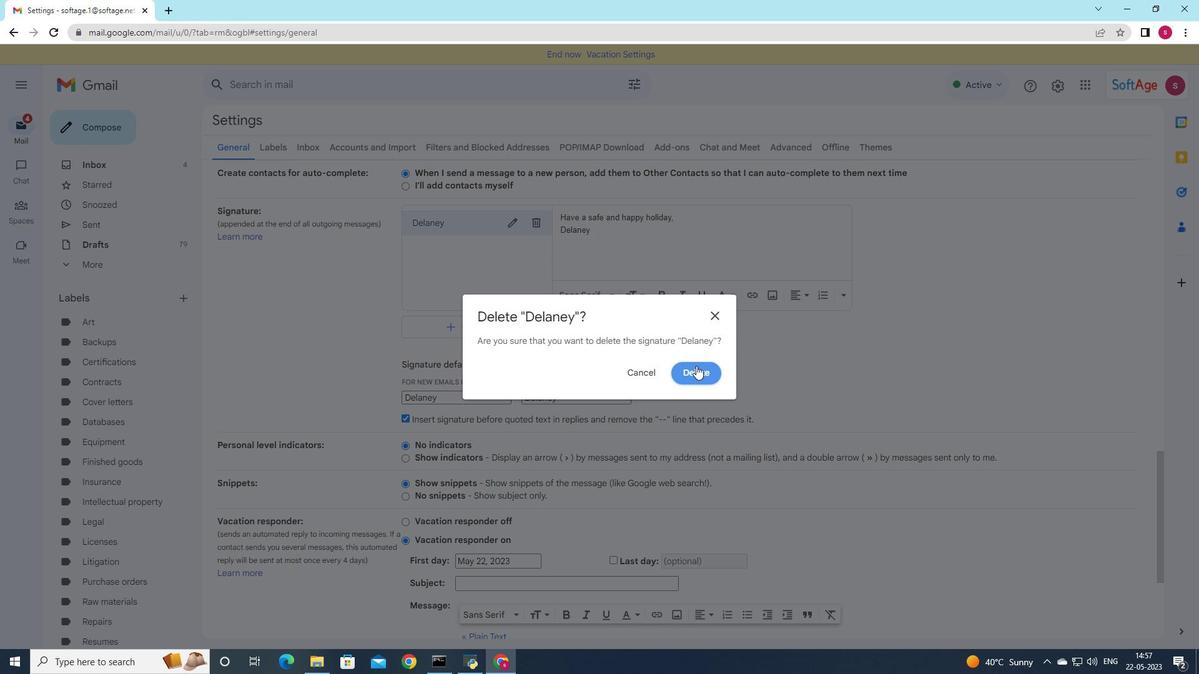 
Action: Mouse moved to (448, 233)
Screenshot: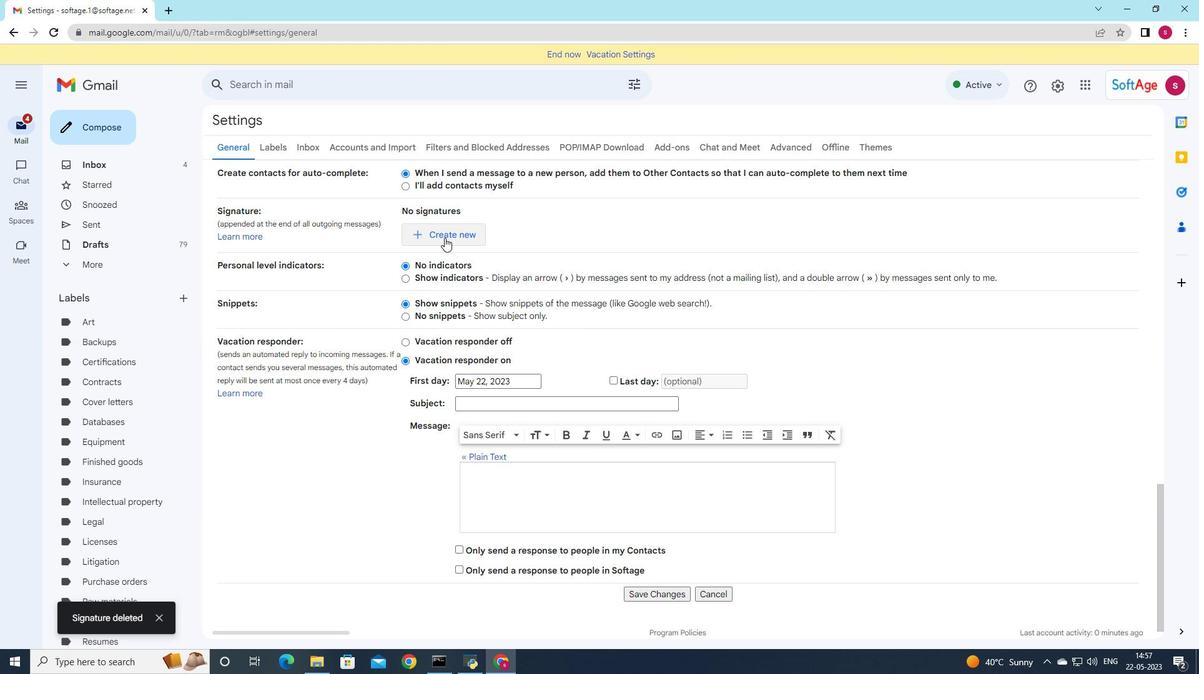 
Action: Mouse pressed left at (448, 233)
Screenshot: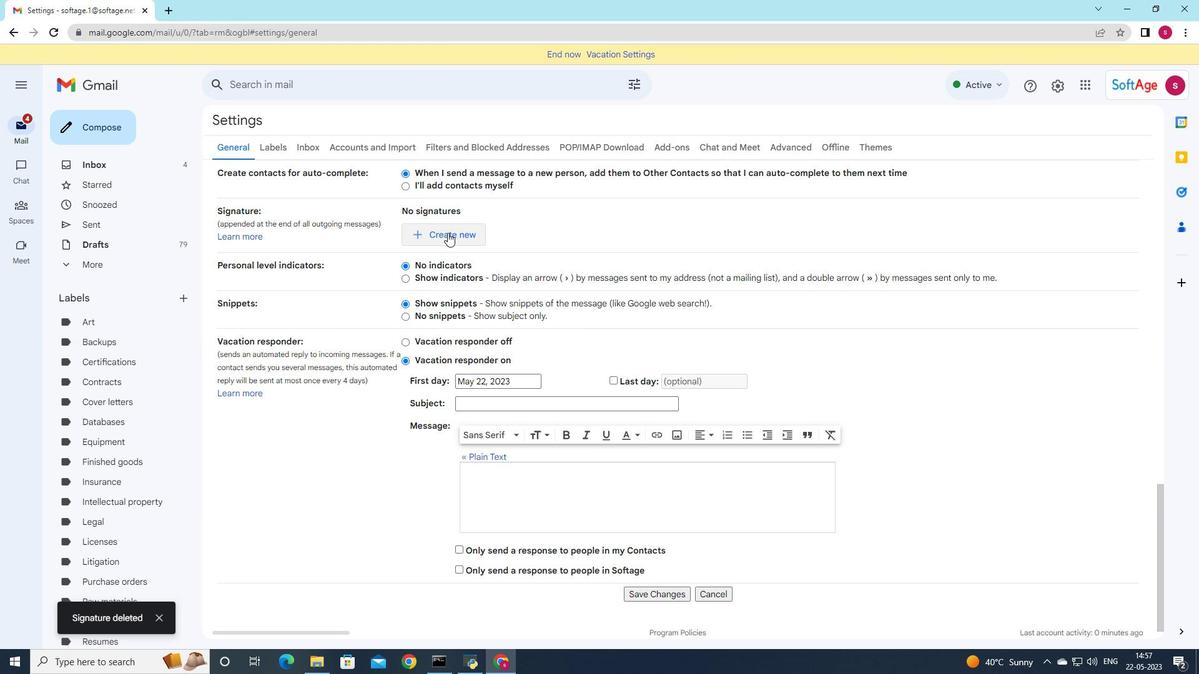 
Action: Mouse moved to (501, 291)
Screenshot: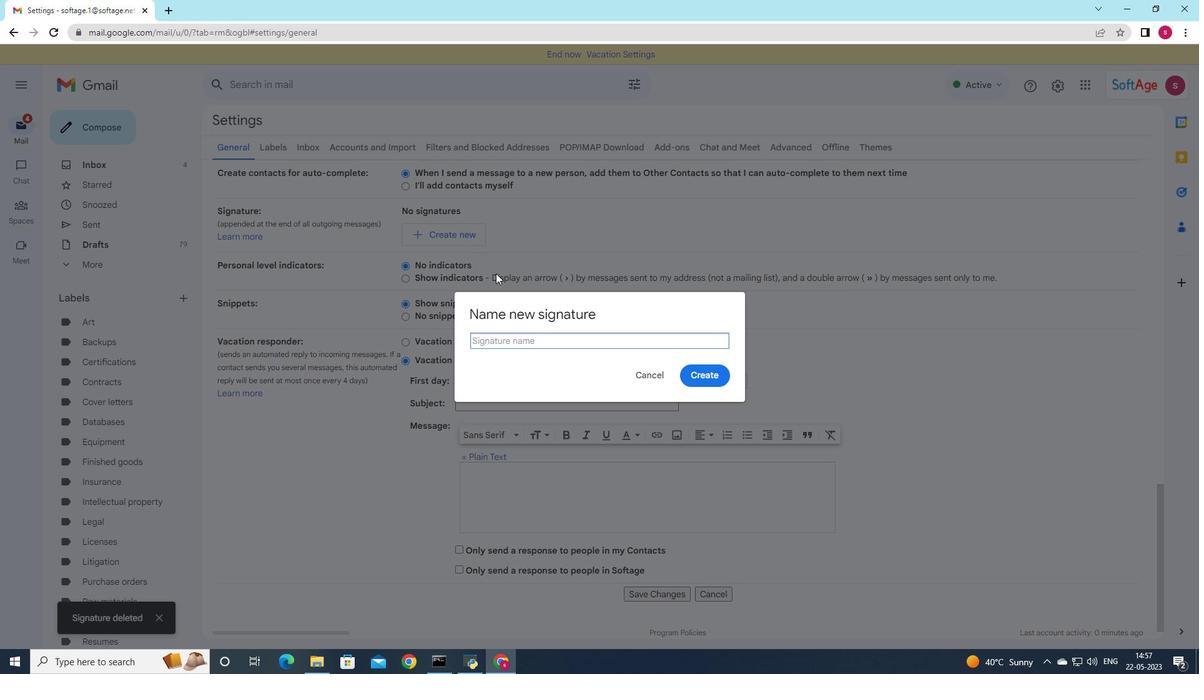 
Action: Key pressed <Key.shift><Key.shift><Key.shift>Denaise<Key.backspace><Key.backspace><Key.backspace><Key.backspace>ise
Screenshot: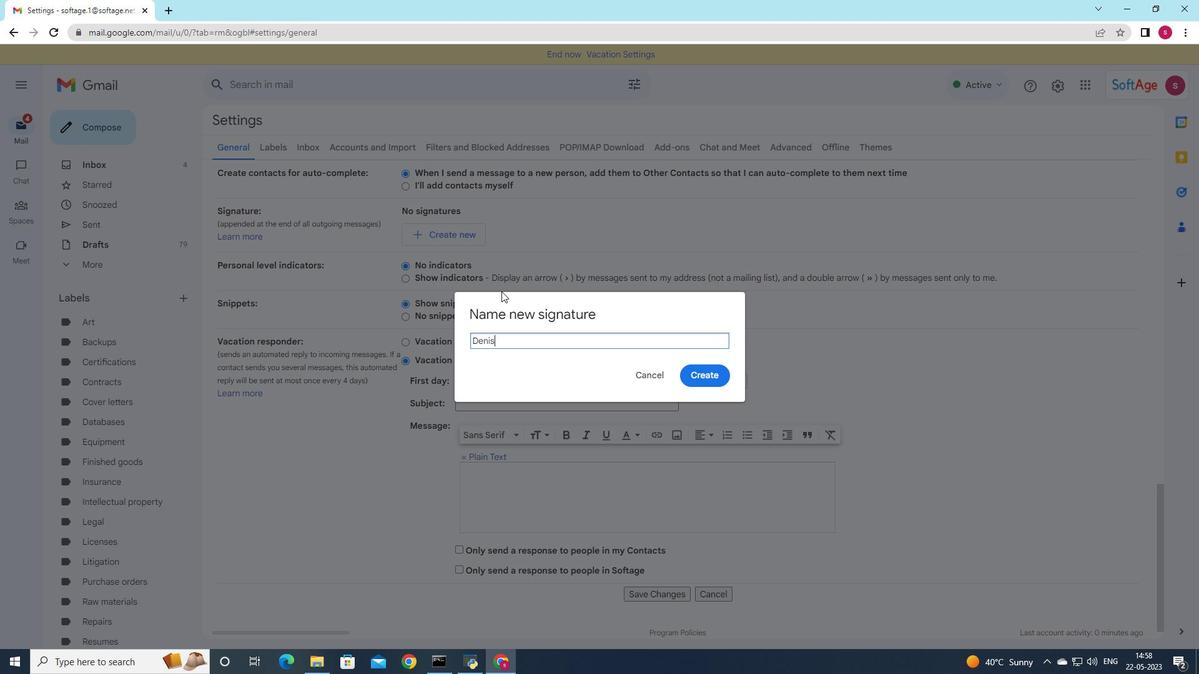 
Action: Mouse moved to (701, 379)
Screenshot: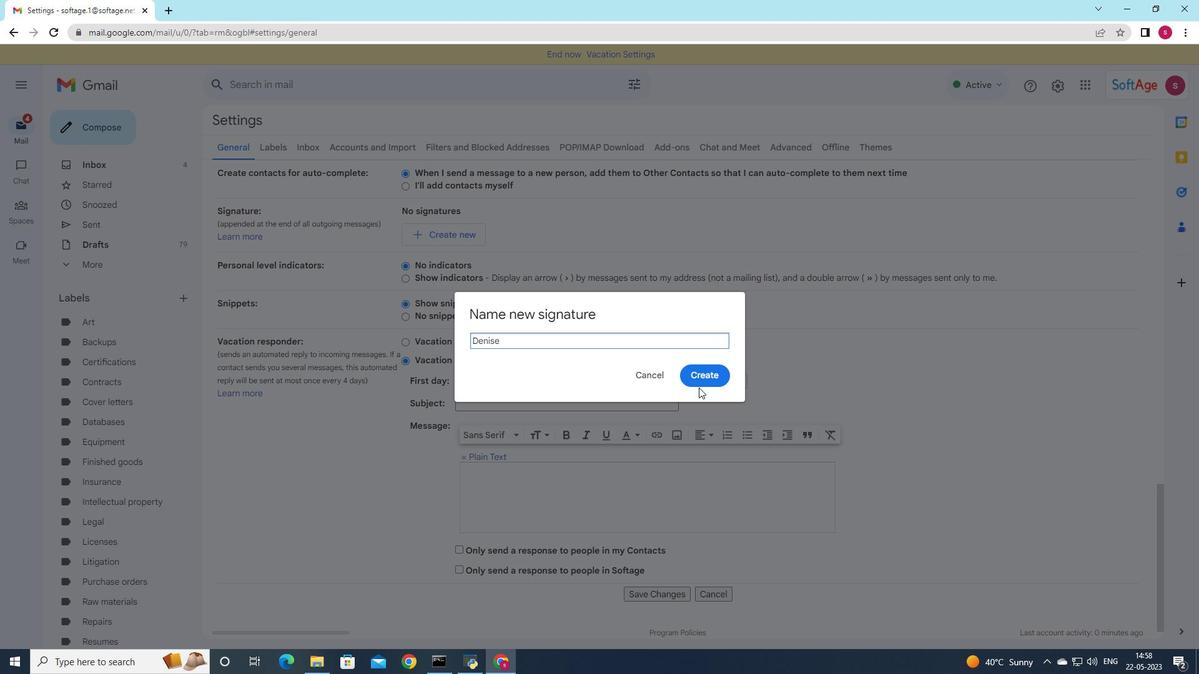 
Action: Mouse pressed left at (701, 379)
Screenshot: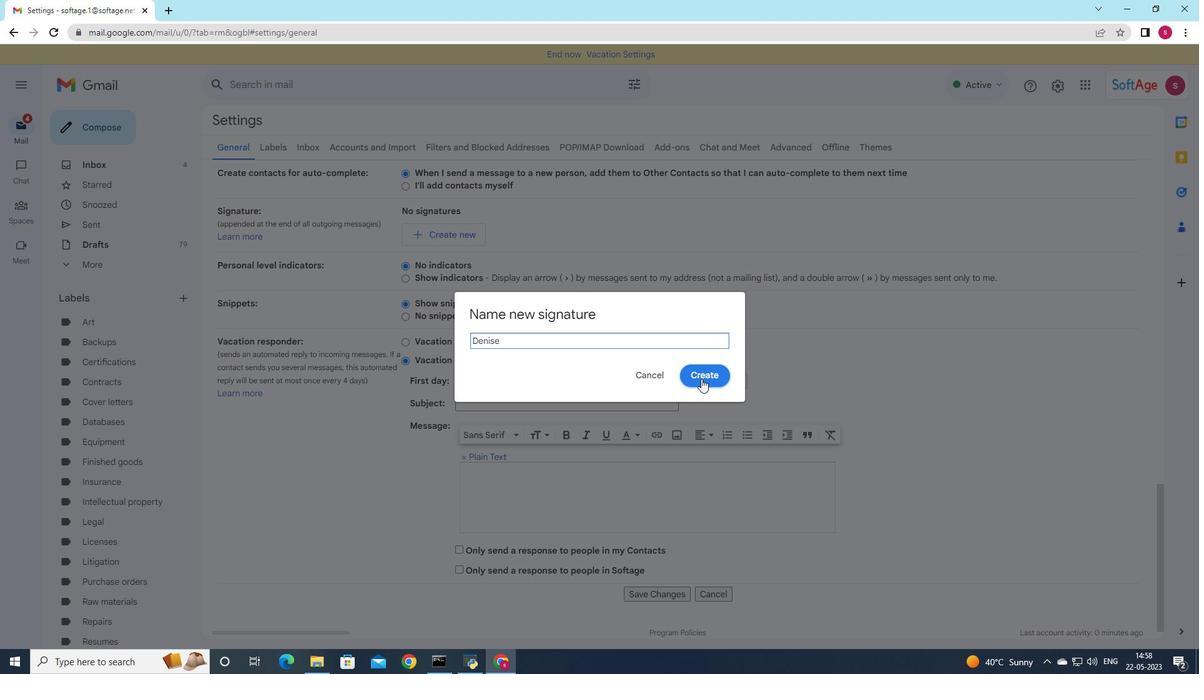 
Action: Mouse moved to (637, 224)
Screenshot: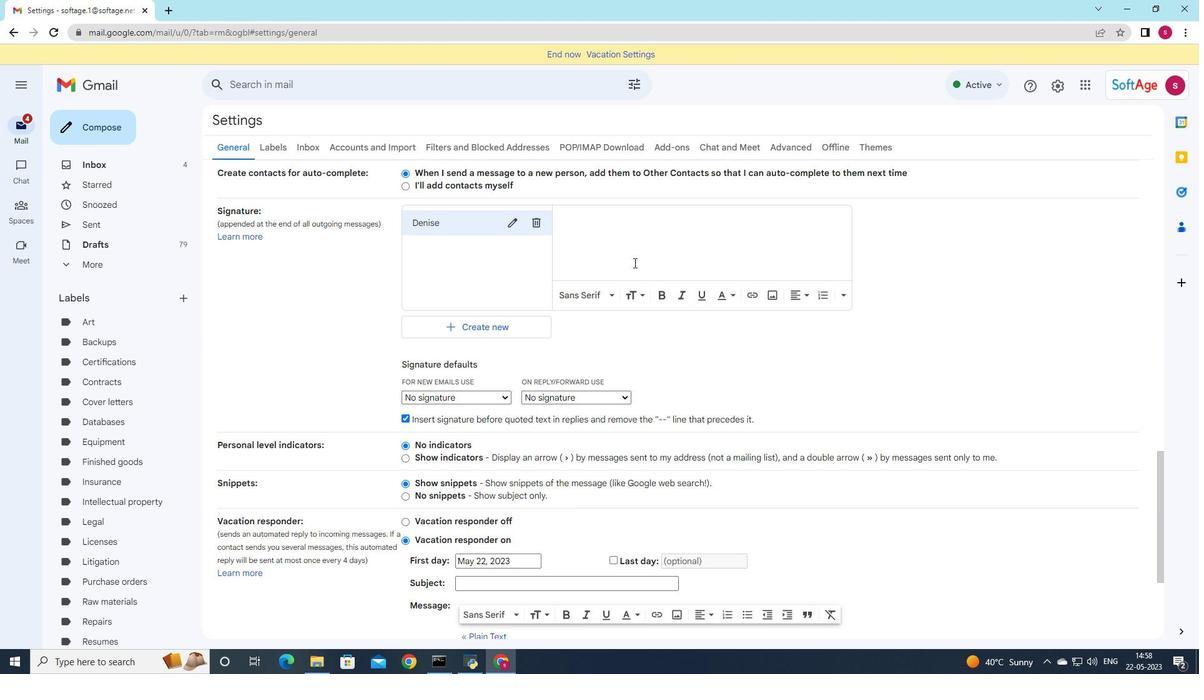 
Action: Mouse pressed left at (637, 224)
Screenshot: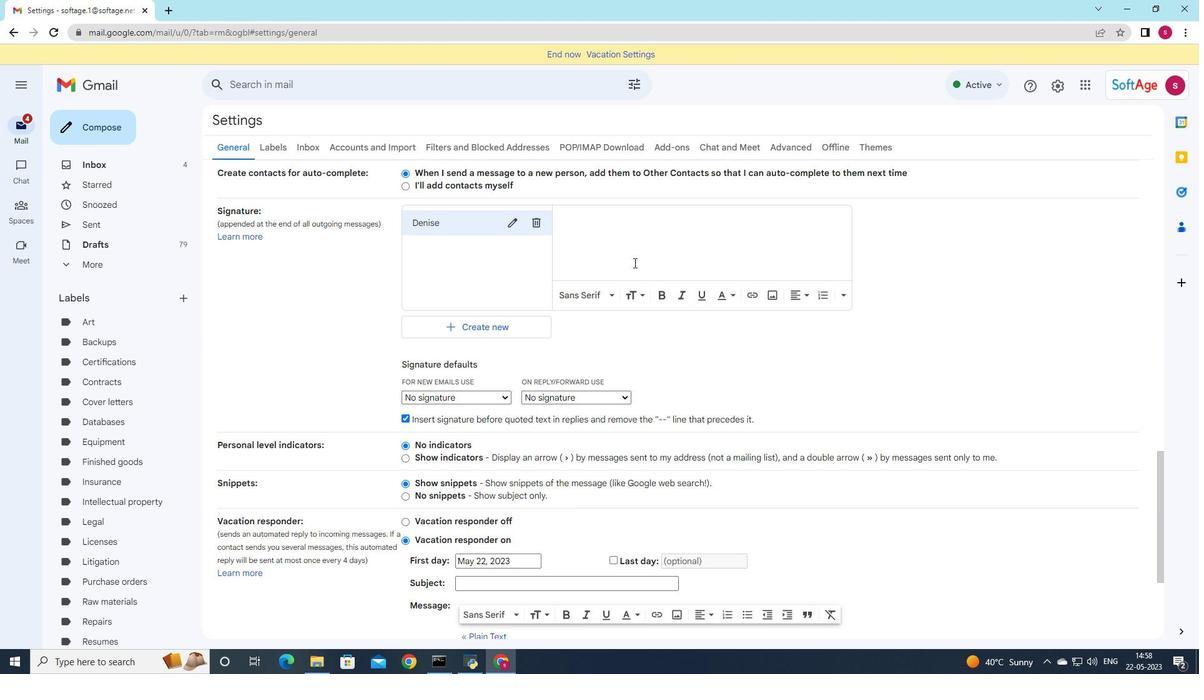 
Action: Mouse moved to (644, 233)
Screenshot: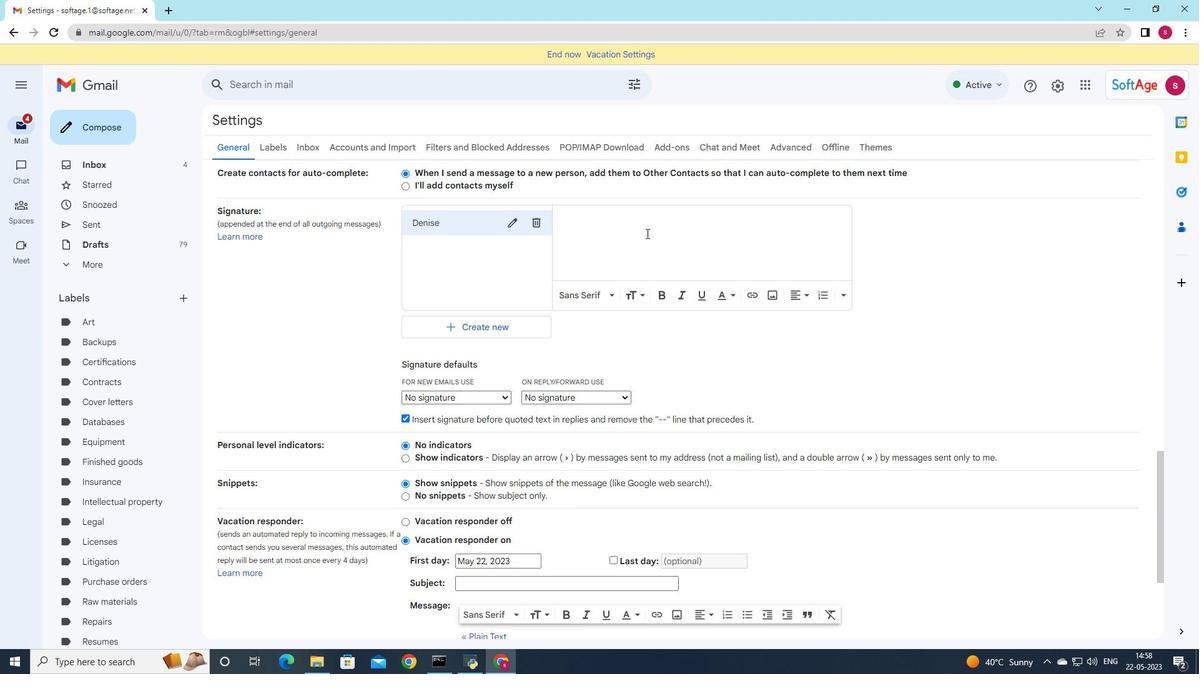 
Action: Key pressed <Key.shift>With<Key.space><Key.shift><Key.shift><Key.shift><Key.shift><Key.shift><Key.shift><Key.shift><Key.shift><Key.shift><Key.shift><Key.shift><Key.shift><Key.shift><Key.shift><Key.shift><Key.shift><Key.shift><Key.shift><Key.shift><Key.shift><Key.shift><Key.shift><Key.shift><Key.shift><Key.shift><Key.shift><Key.shift><Key.shift><Key.shift><Key.shift><Key.shift><Key.shift><Key.shift><Key.shift><Key.shift><Key.shift><Key.shift><Key.shift>apper<Key.backspace><Key.backspace>reciation<Key.space>and<Key.space>thanks<Key.space><Key.backspace>,<Key.enter><Key.shift>Denise<Key.space><Key.shift>Davu<Key.backspace>is
Screenshot: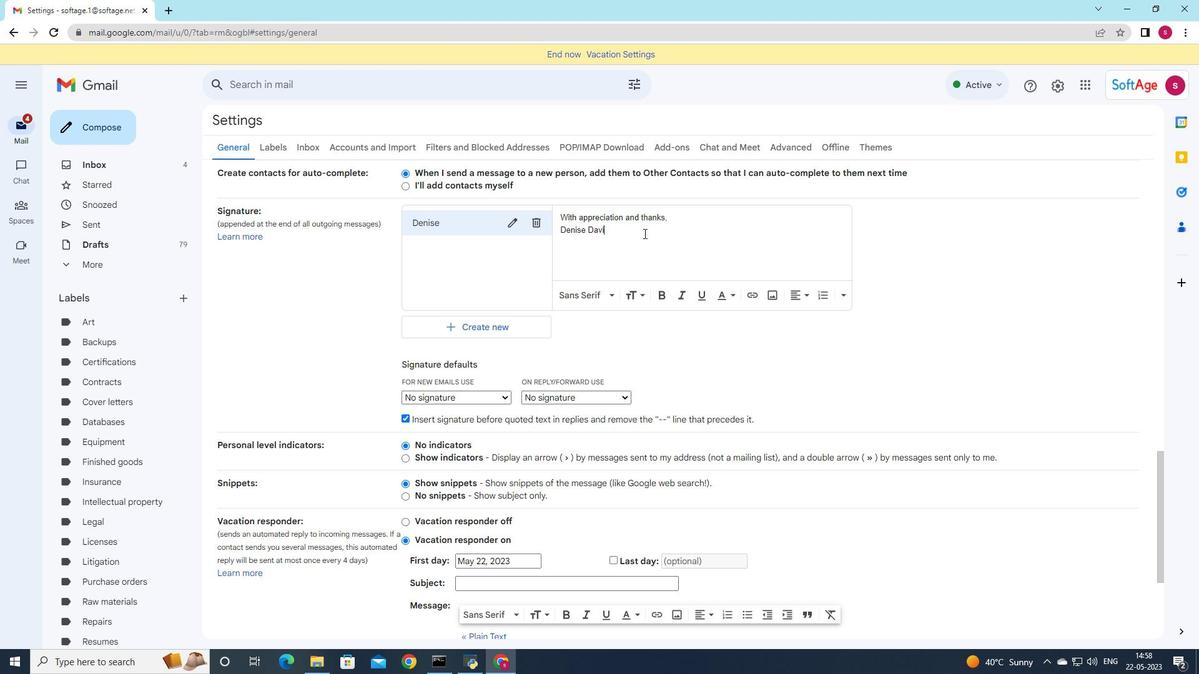 
Action: Mouse moved to (500, 394)
Screenshot: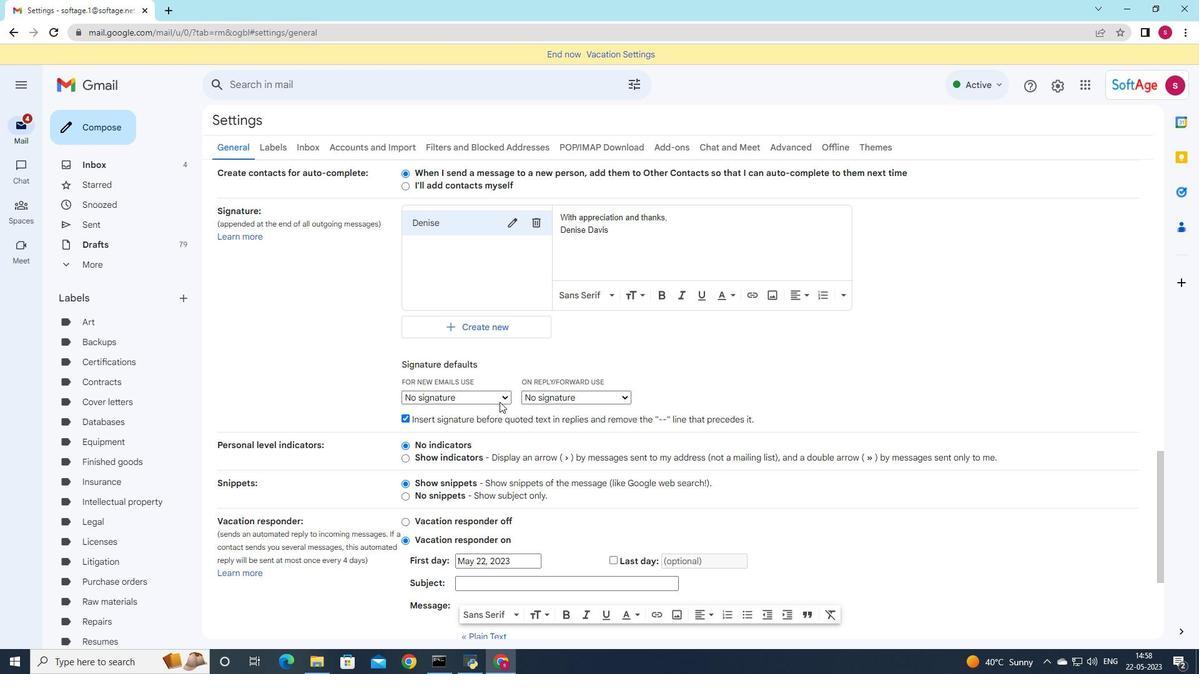 
Action: Mouse pressed left at (500, 394)
Screenshot: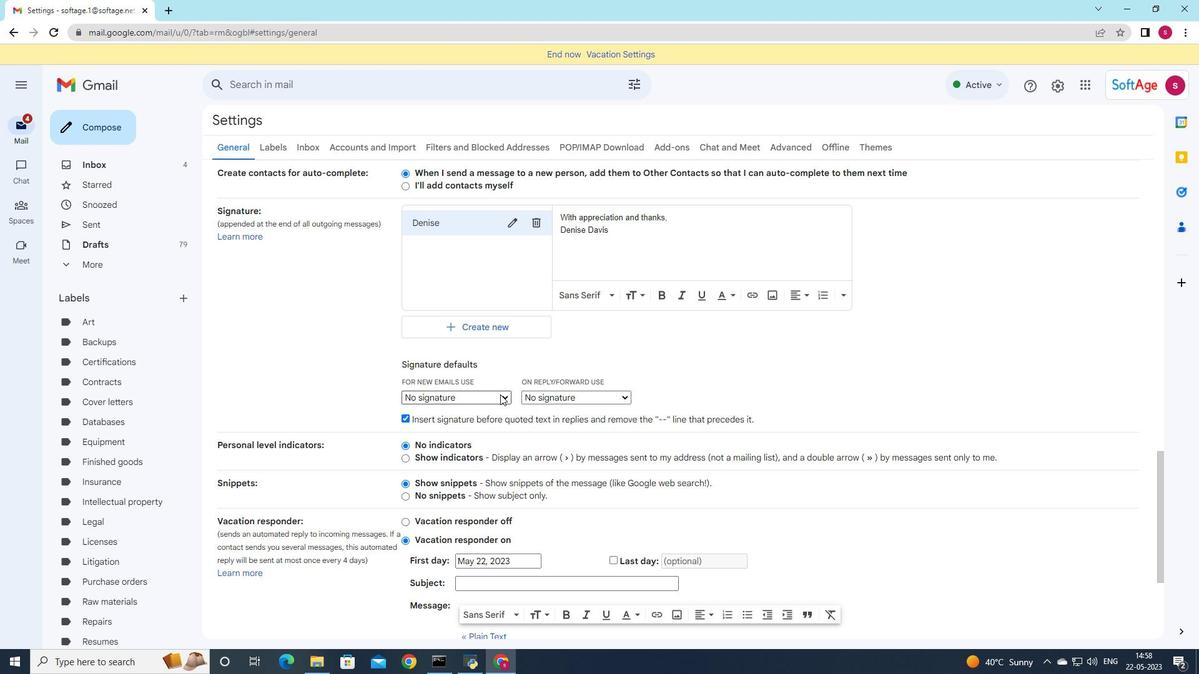 
Action: Mouse moved to (484, 418)
Screenshot: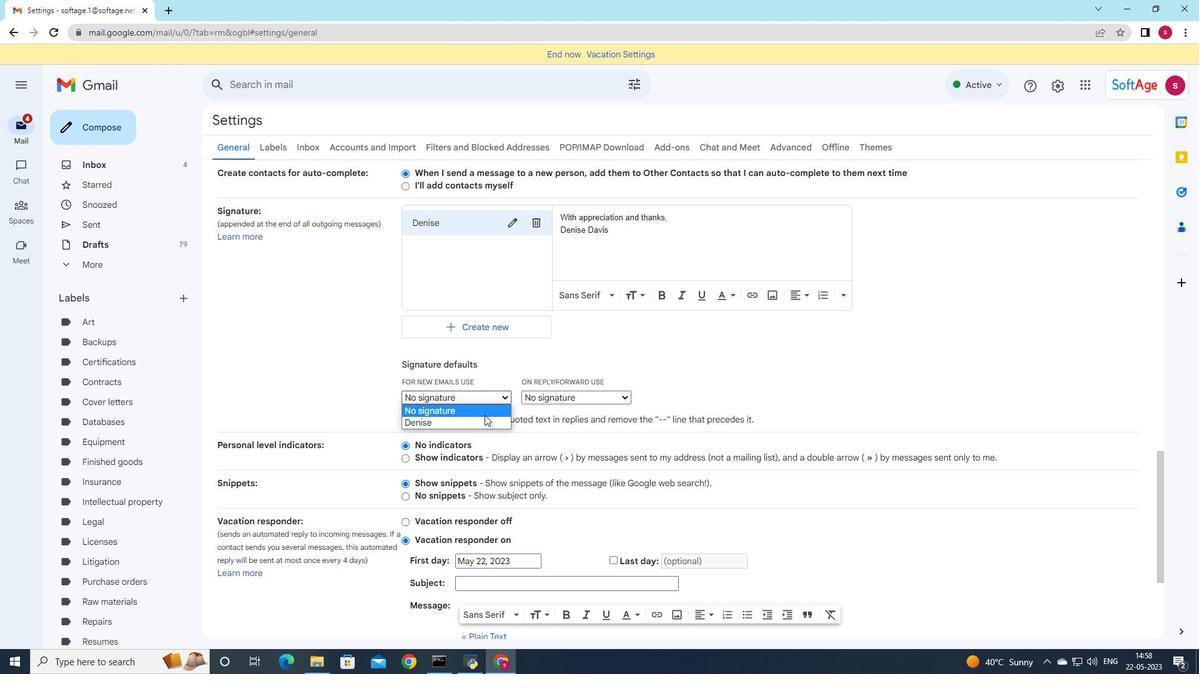 
Action: Mouse pressed left at (484, 418)
Screenshot: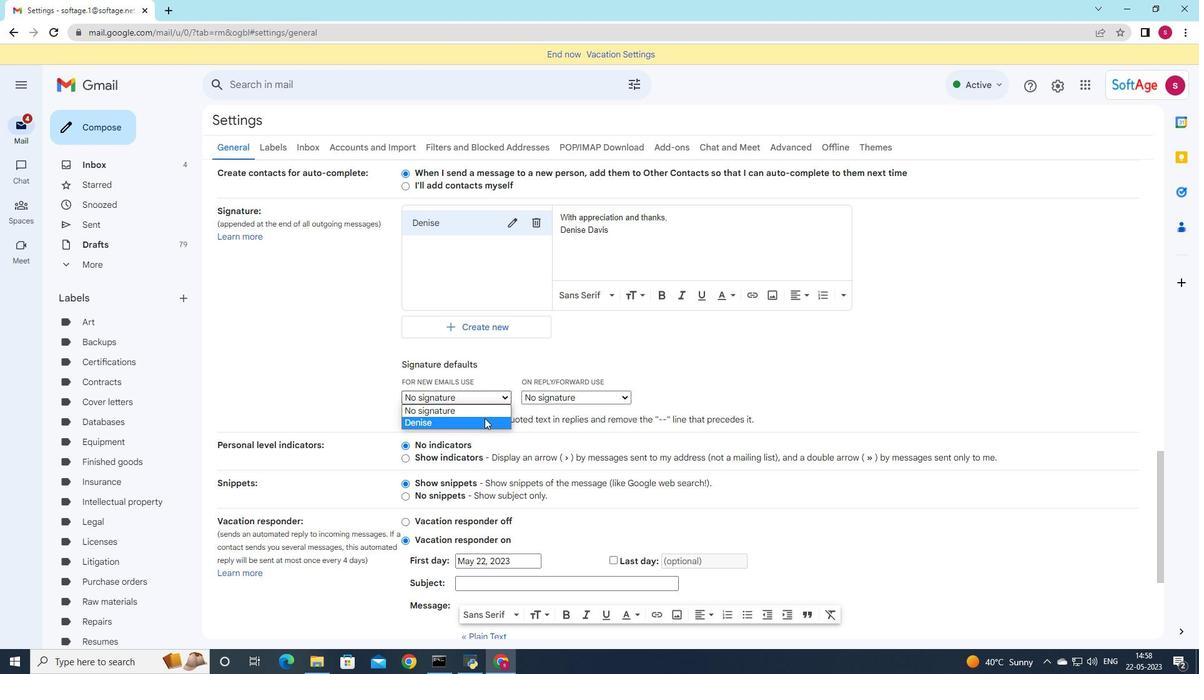 
Action: Mouse moved to (580, 392)
Screenshot: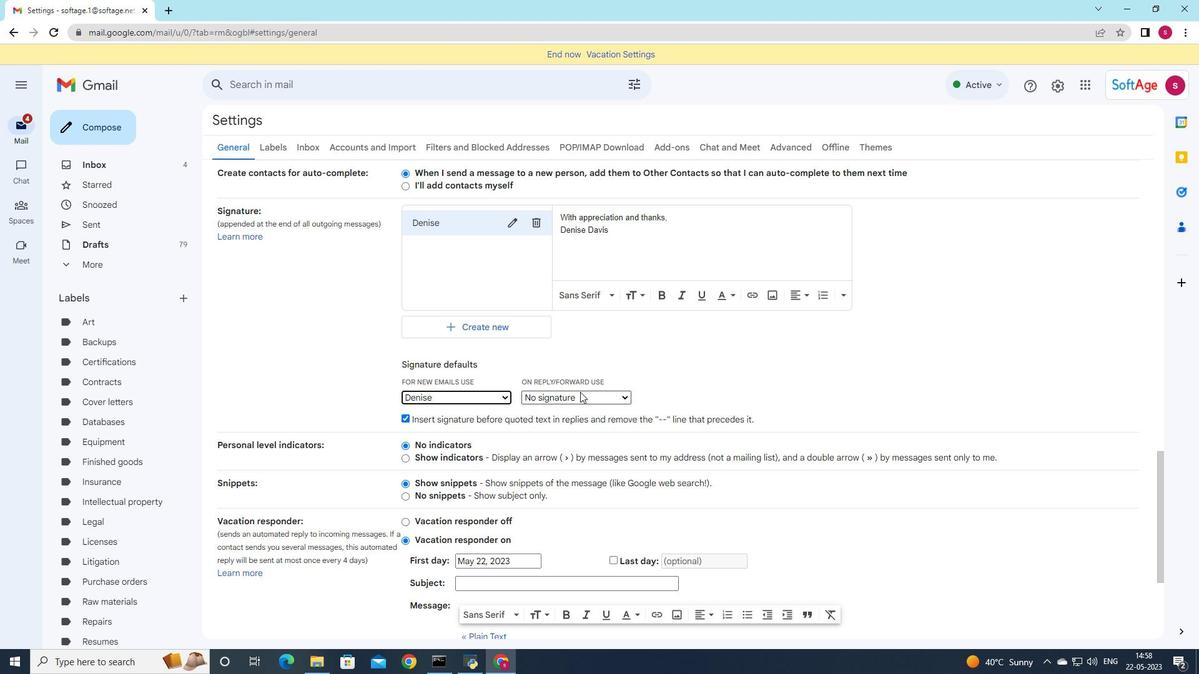 
Action: Mouse pressed left at (580, 392)
Screenshot: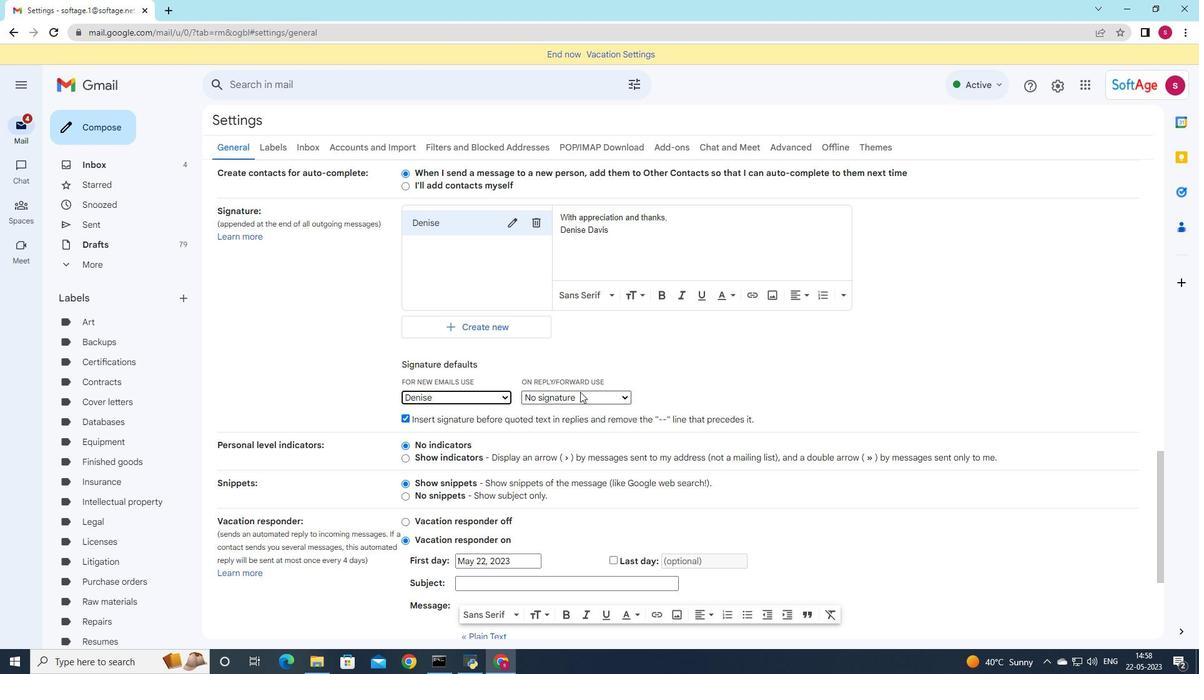 
Action: Mouse moved to (572, 421)
Screenshot: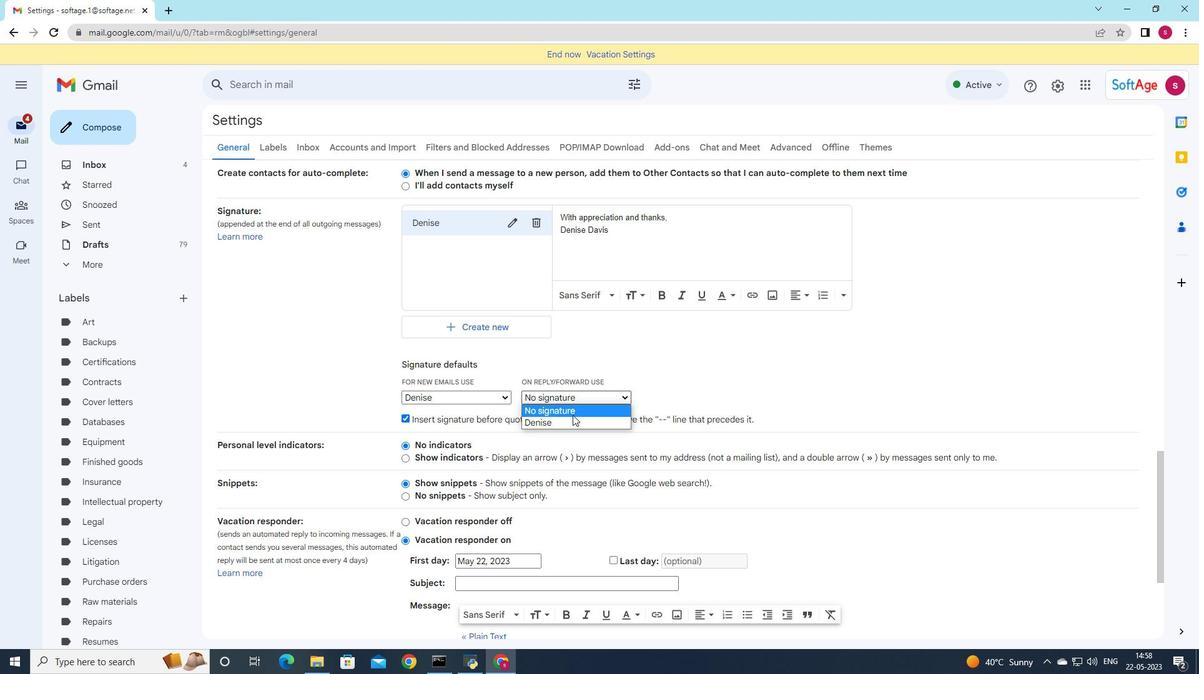 
Action: Mouse pressed left at (572, 421)
Screenshot: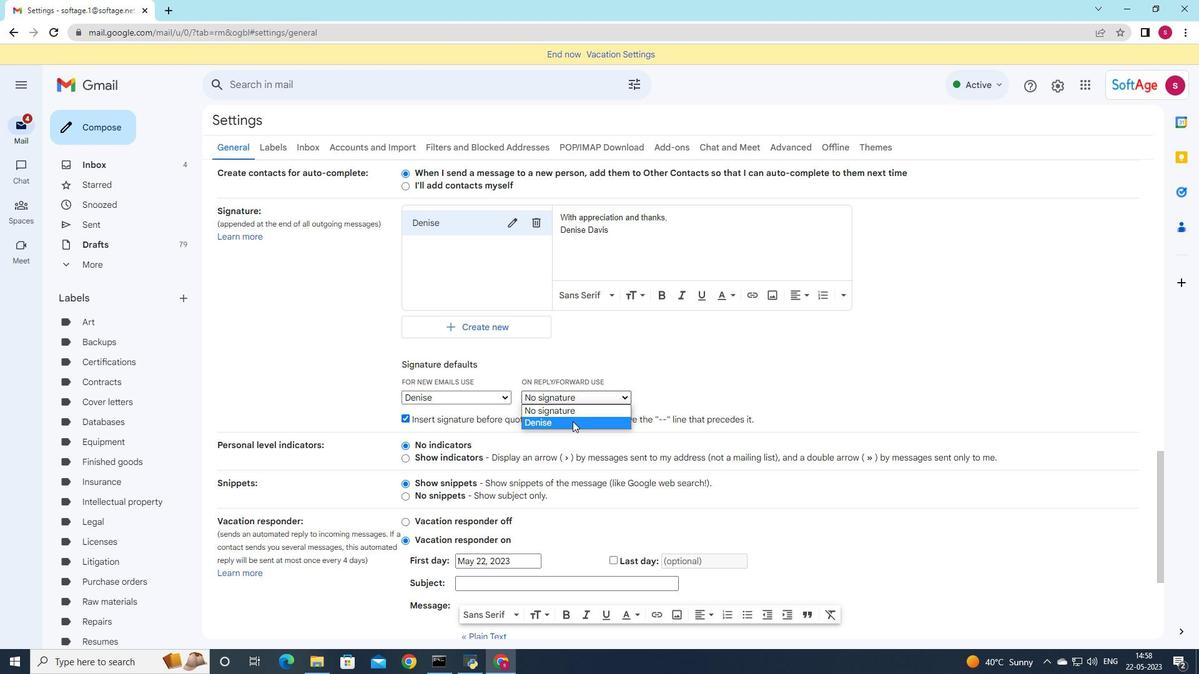 
Action: Mouse moved to (571, 408)
Screenshot: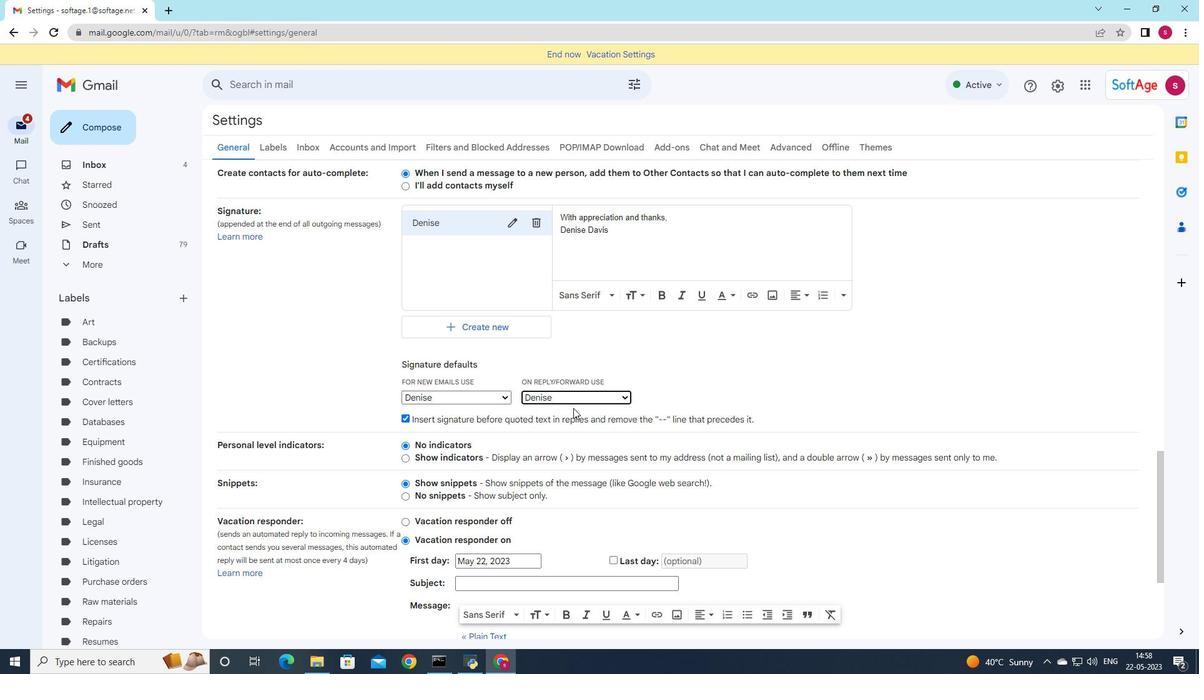 
Action: Mouse scrolled (571, 407) with delta (0, 0)
Screenshot: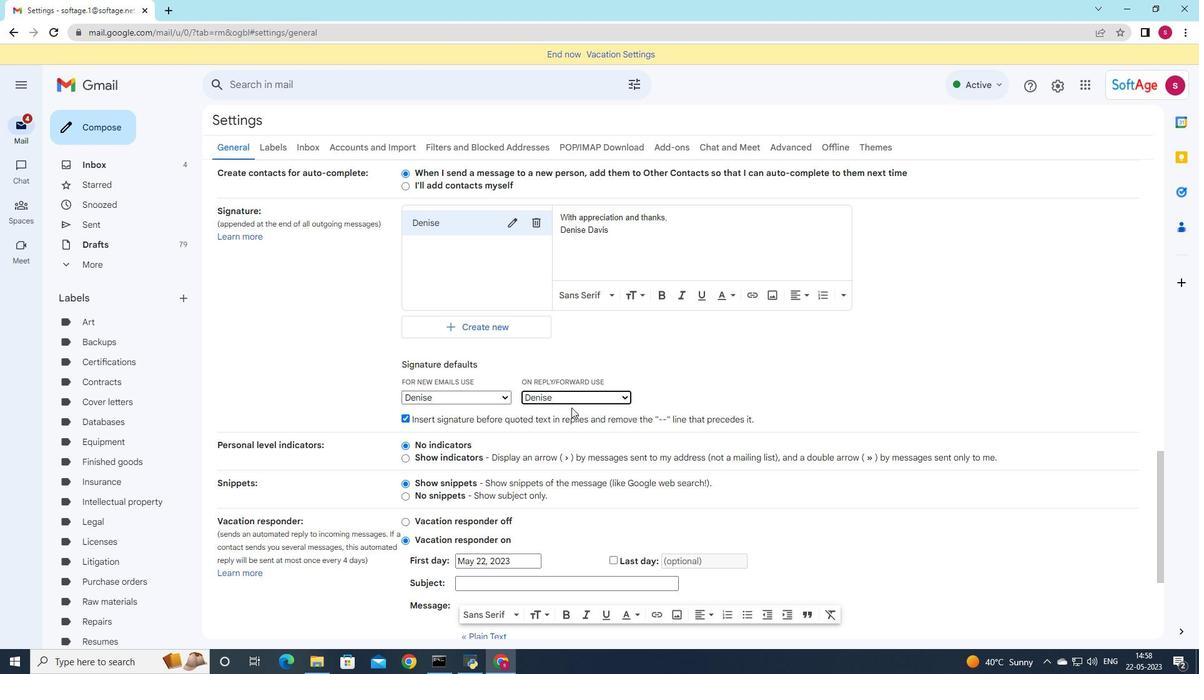 
Action: Mouse scrolled (571, 407) with delta (0, 0)
Screenshot: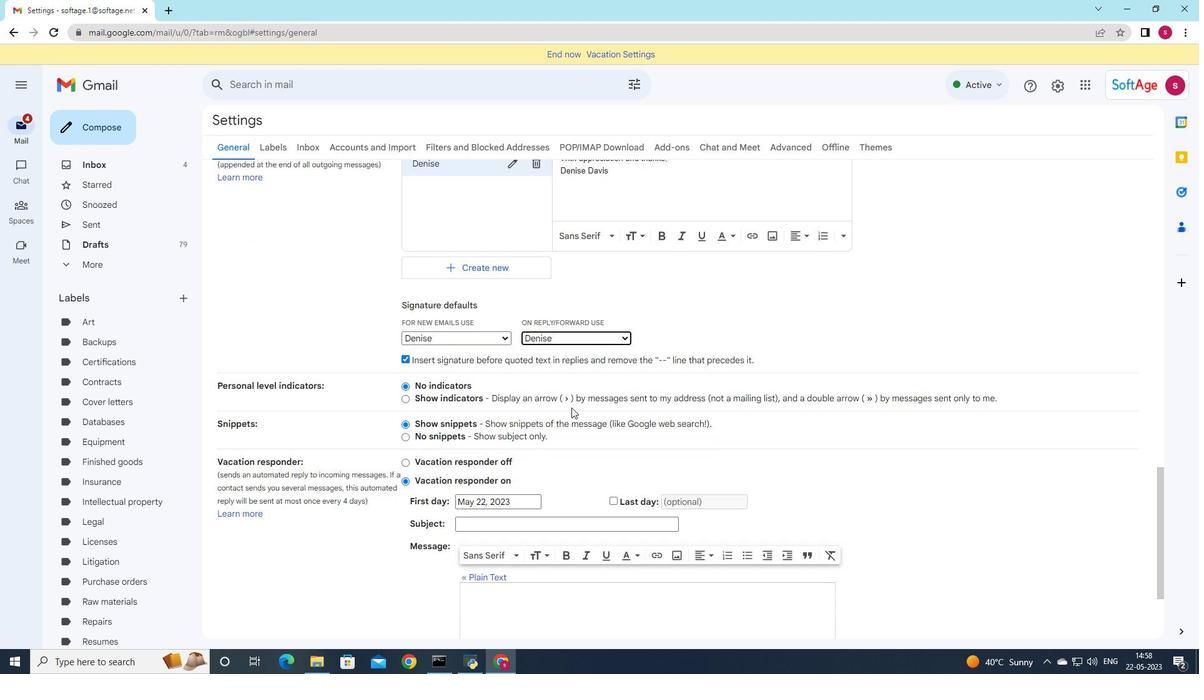 
Action: Mouse scrolled (571, 407) with delta (0, 0)
Screenshot: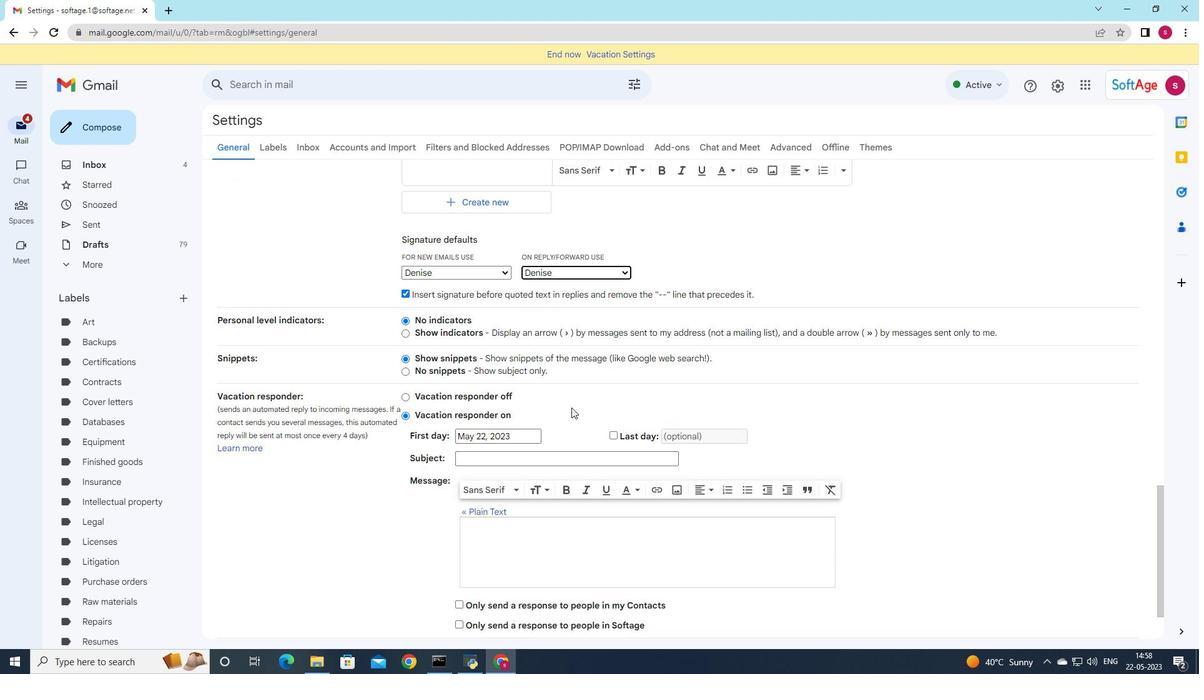 
Action: Mouse scrolled (571, 407) with delta (0, 0)
Screenshot: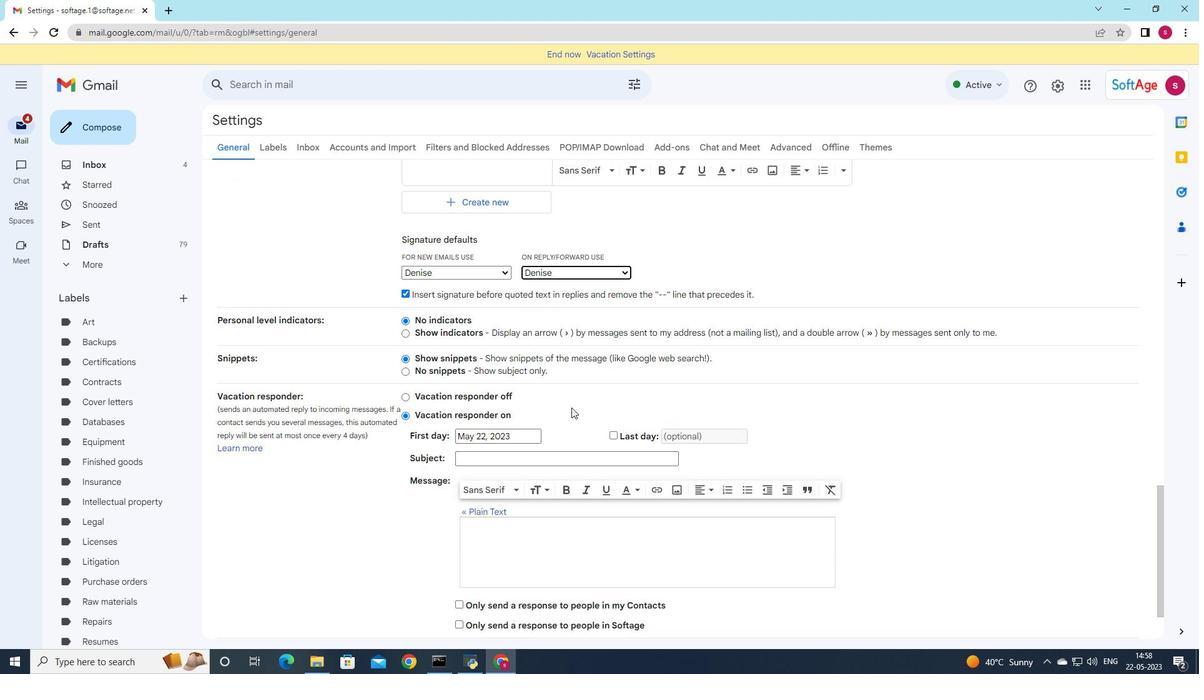 
Action: Mouse scrolled (571, 407) with delta (0, 0)
Screenshot: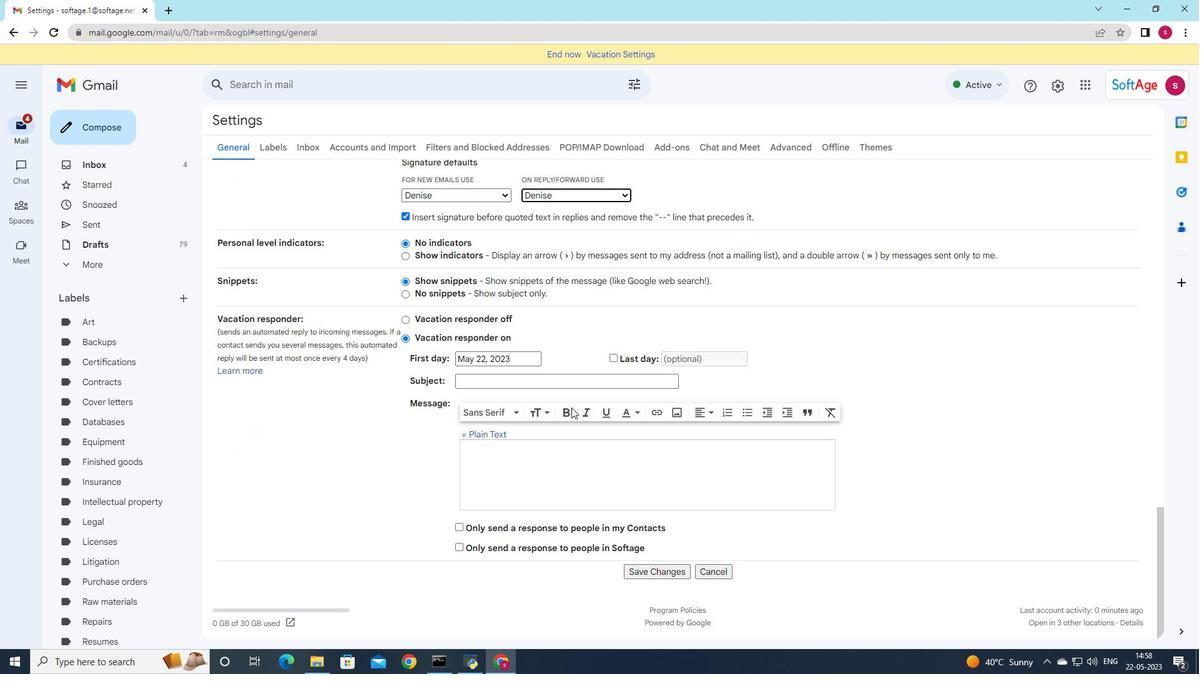 
Action: Mouse scrolled (571, 407) with delta (0, 0)
Screenshot: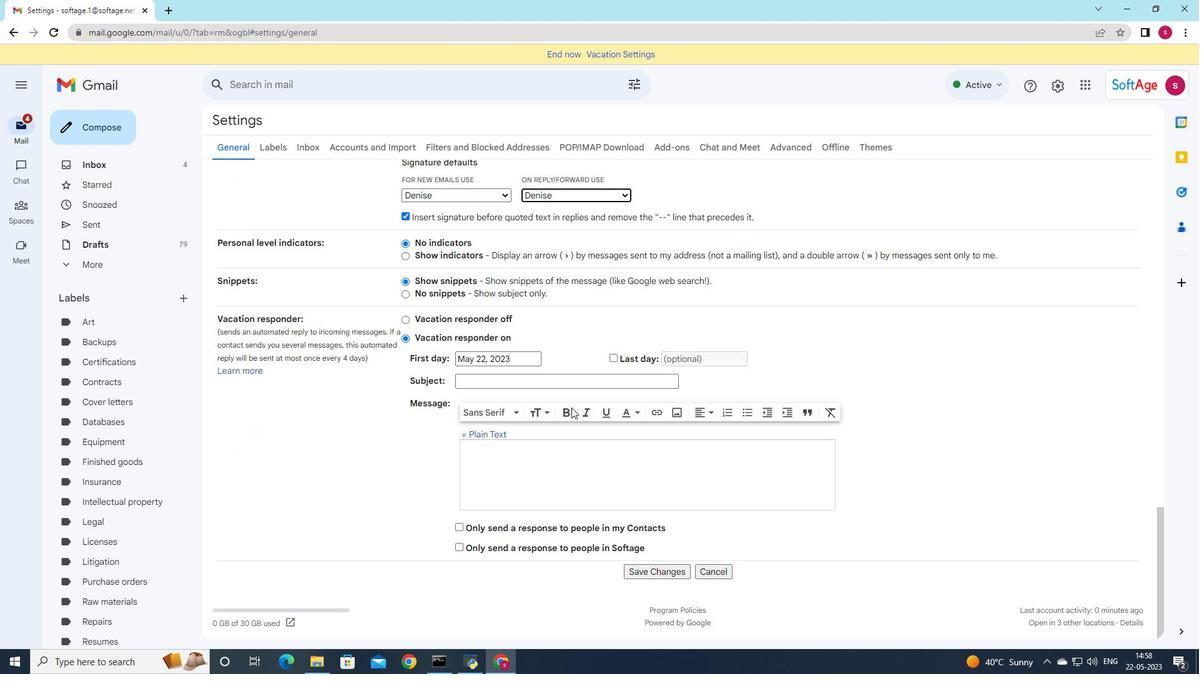 
Action: Mouse scrolled (571, 407) with delta (0, 0)
Screenshot: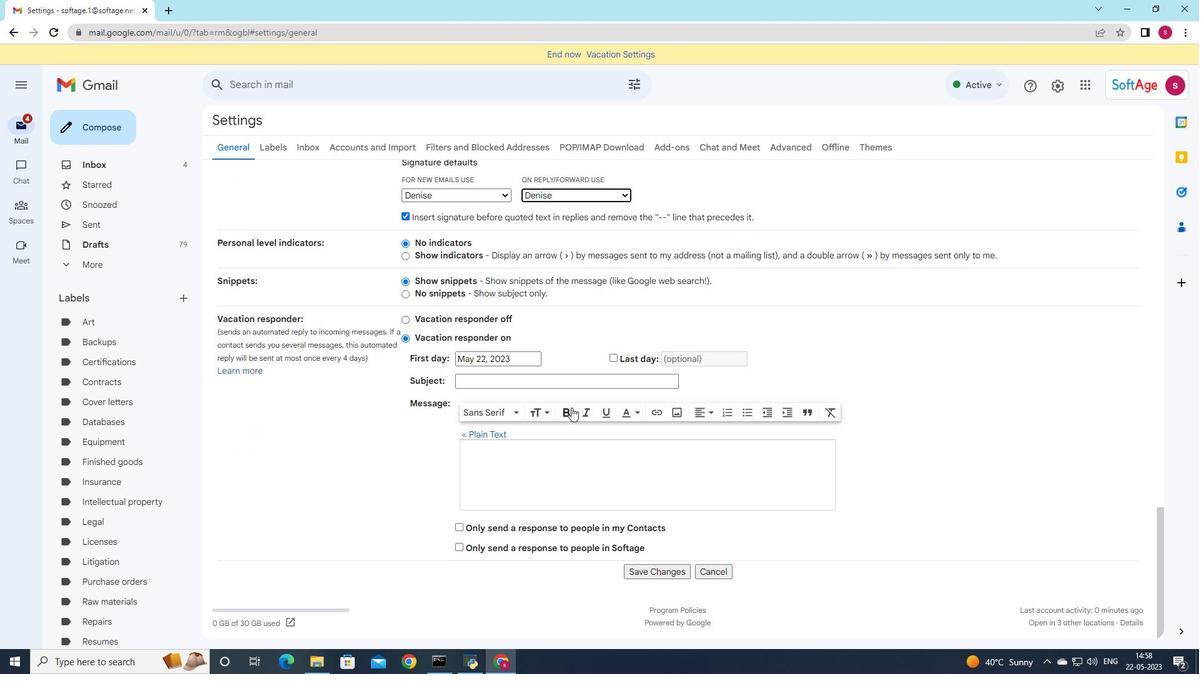 
Action: Mouse moved to (571, 408)
Screenshot: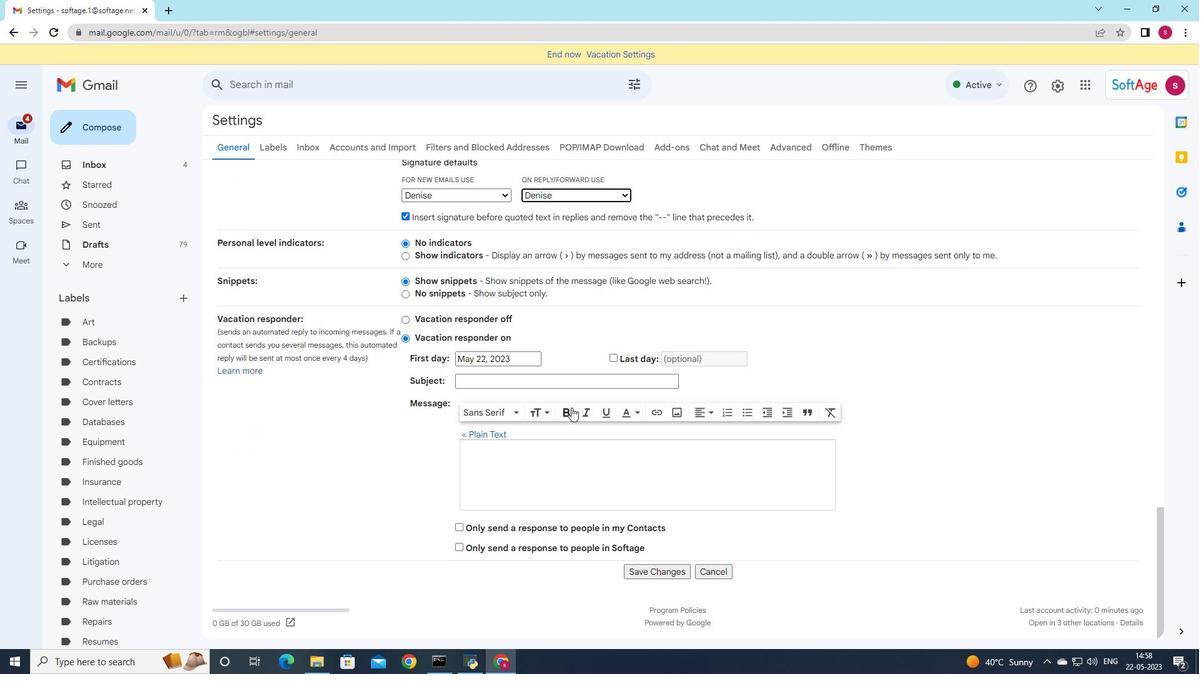 
Action: Mouse scrolled (571, 407) with delta (0, 0)
Screenshot: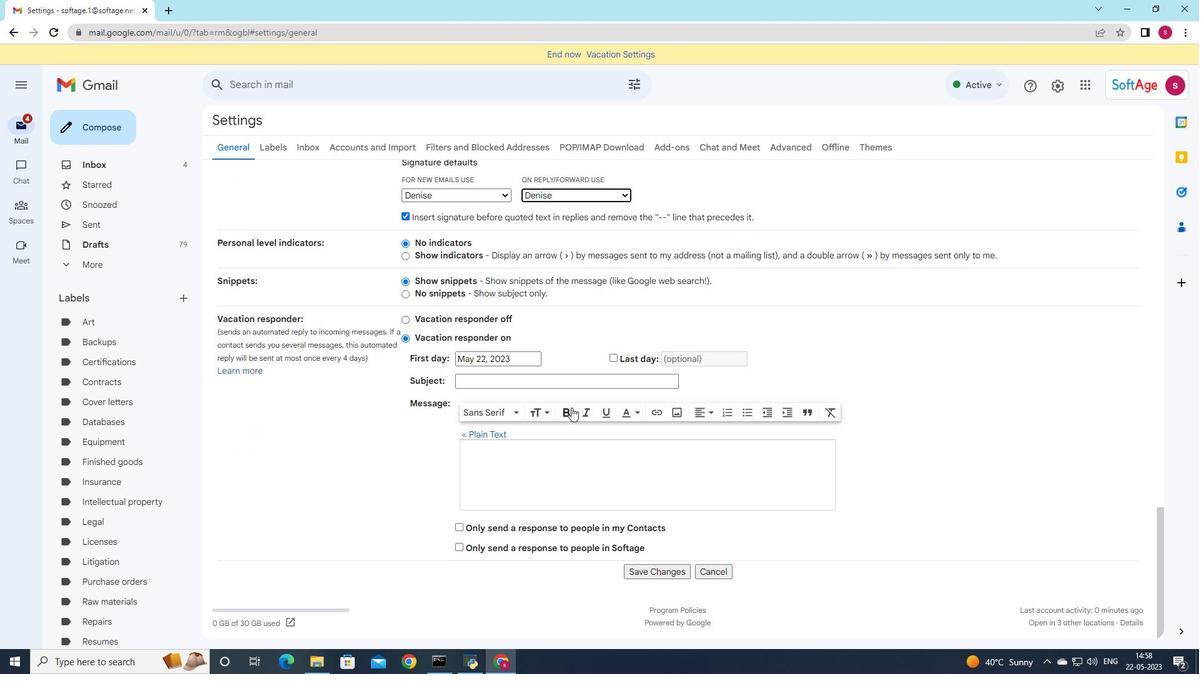 
Action: Mouse moved to (571, 411)
Screenshot: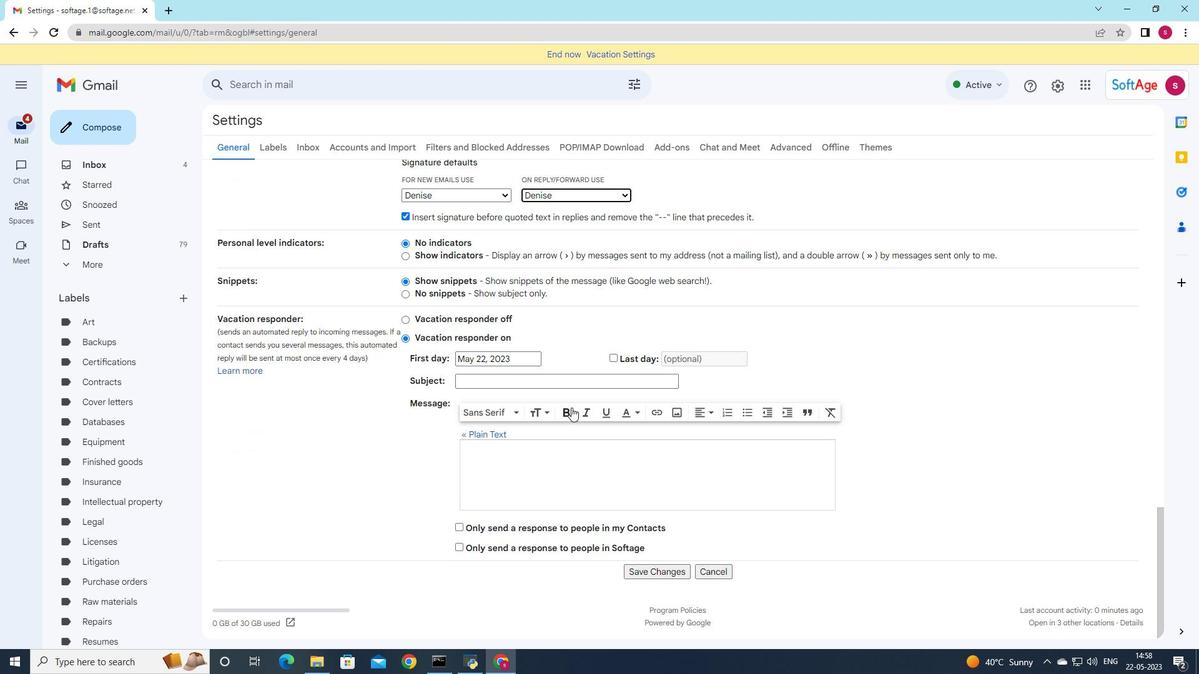 
Action: Mouse scrolled (571, 410) with delta (0, 0)
Screenshot: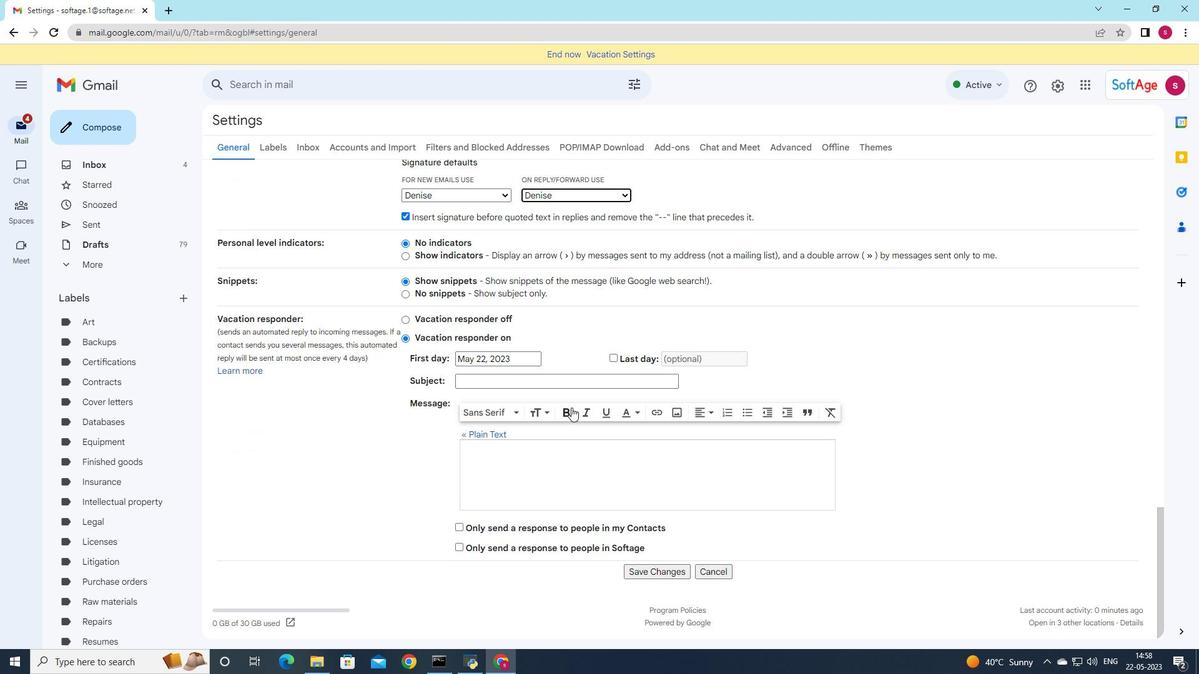 
Action: Mouse moved to (661, 578)
Screenshot: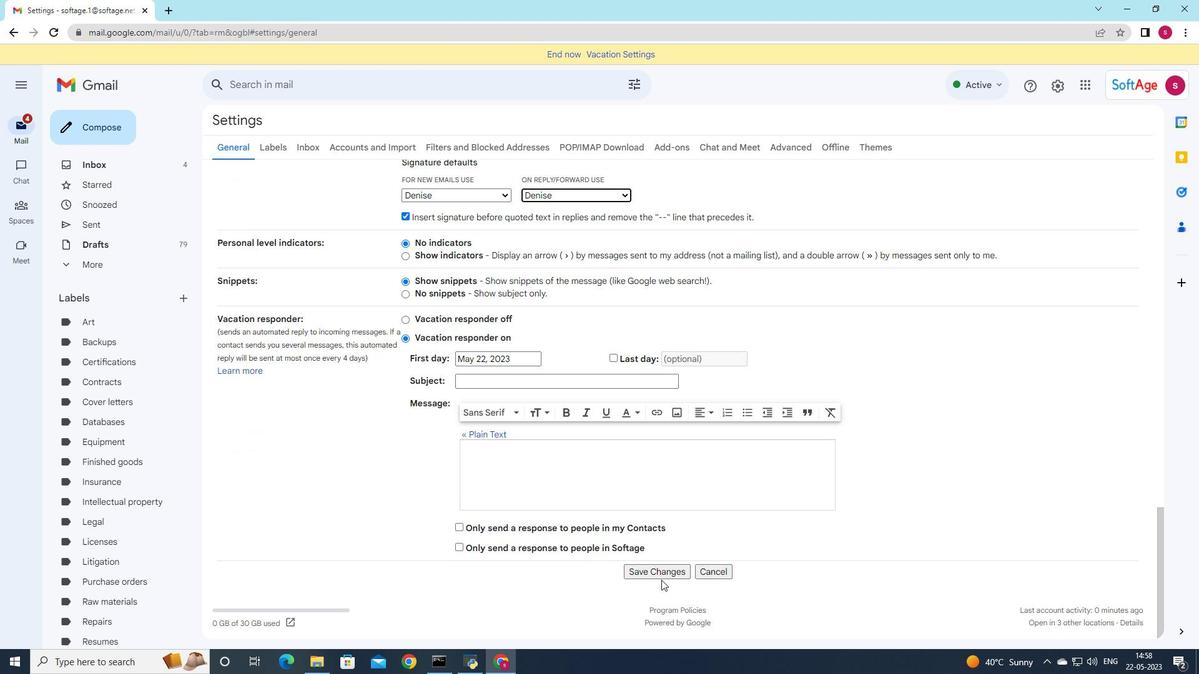 
Action: Mouse pressed left at (661, 578)
Screenshot: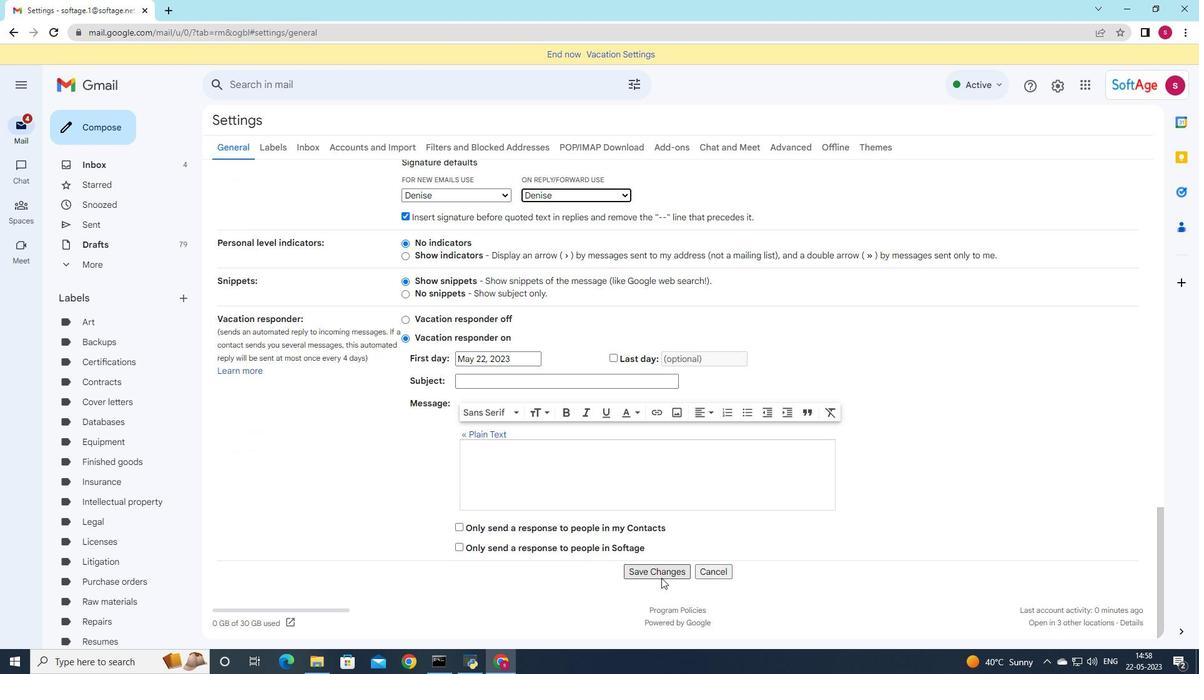 
Action: Mouse moved to (110, 133)
Screenshot: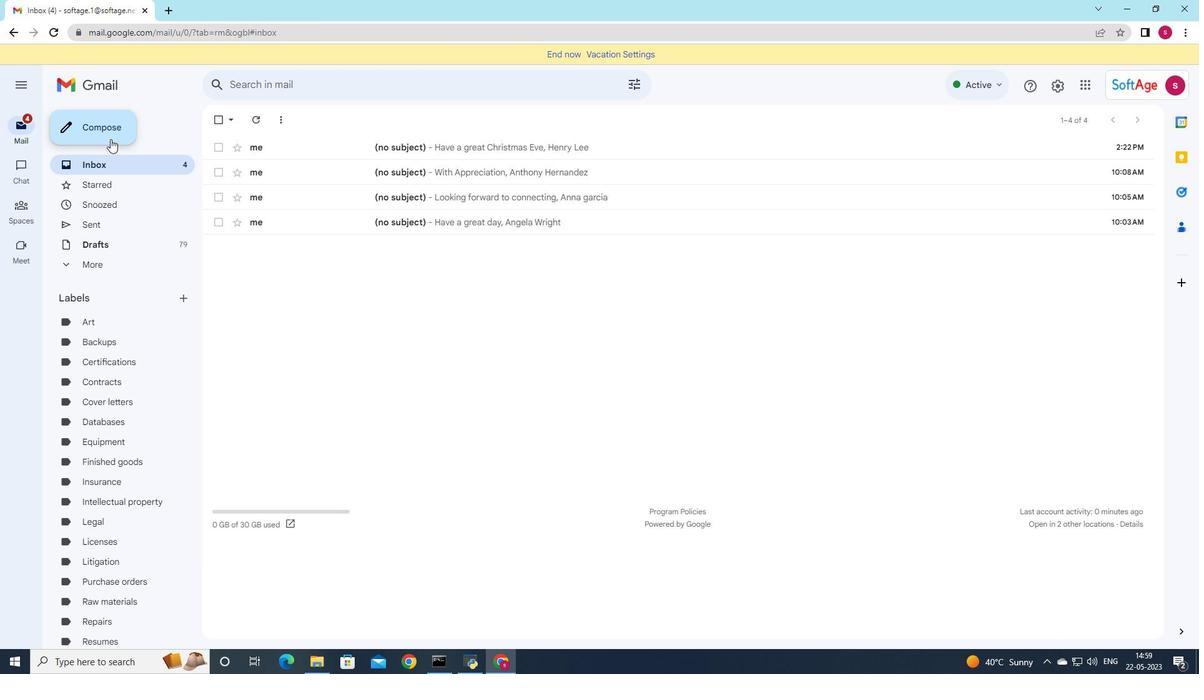 
Action: Mouse pressed left at (110, 133)
Screenshot: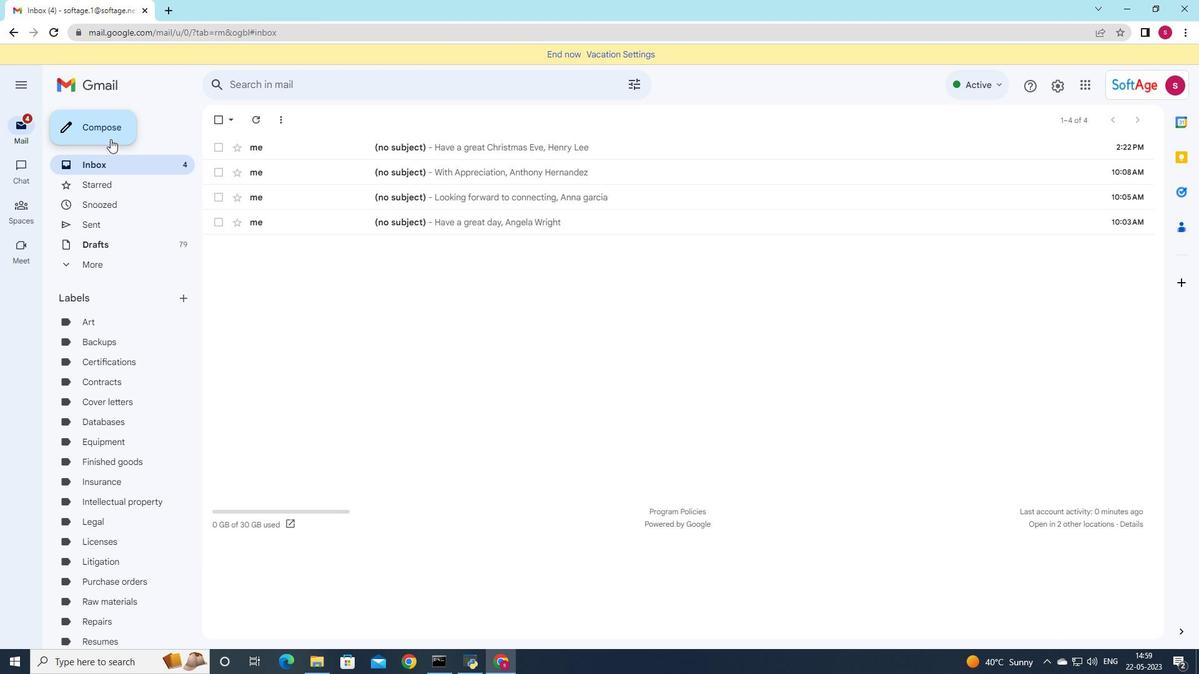 
Action: Mouse moved to (699, 291)
Screenshot: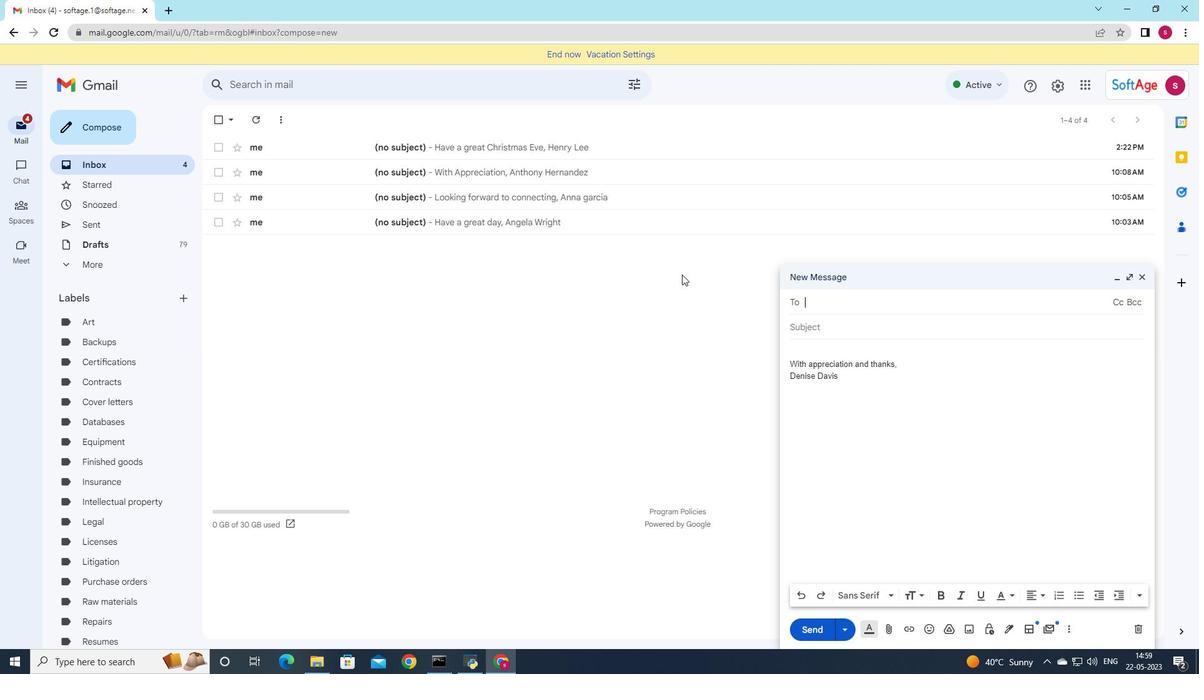 
Action: Key pressed softage
Screenshot: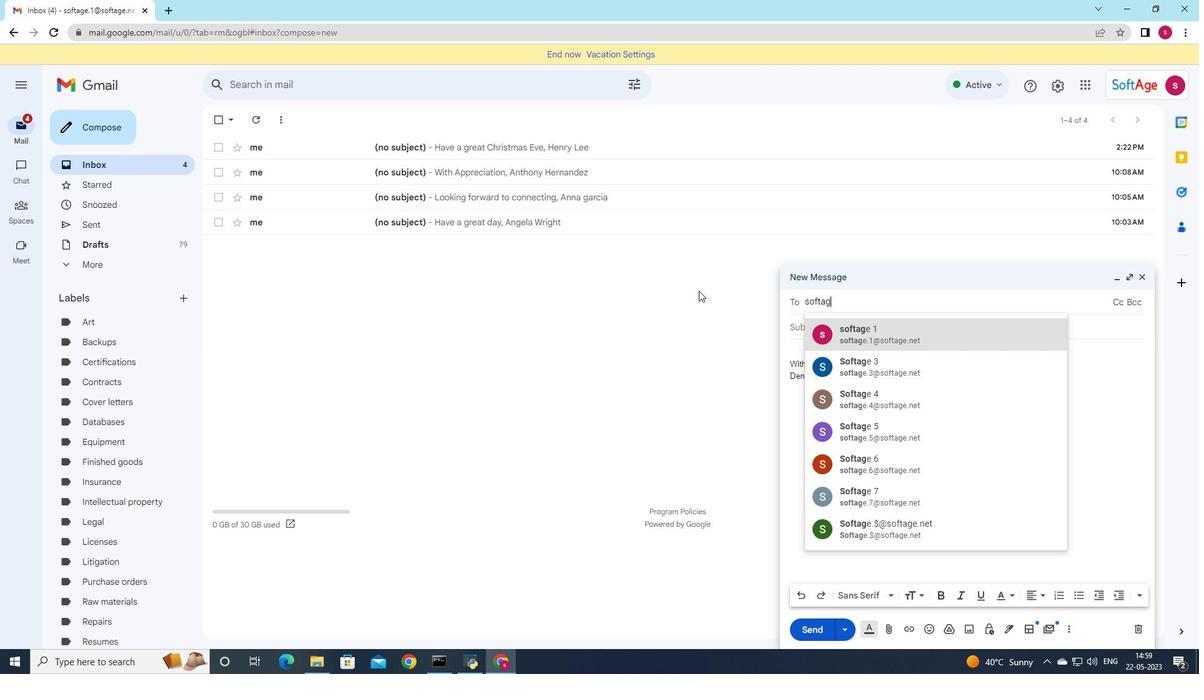 
Action: Mouse moved to (906, 341)
Screenshot: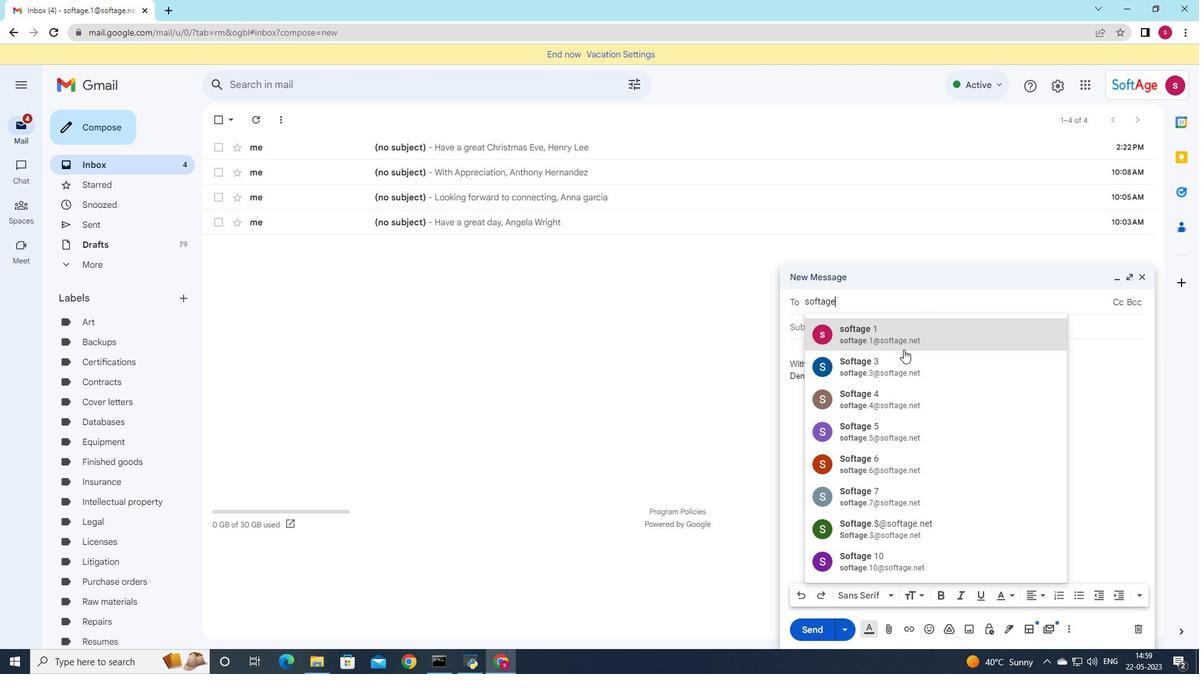 
Action: Mouse pressed left at (906, 341)
Screenshot: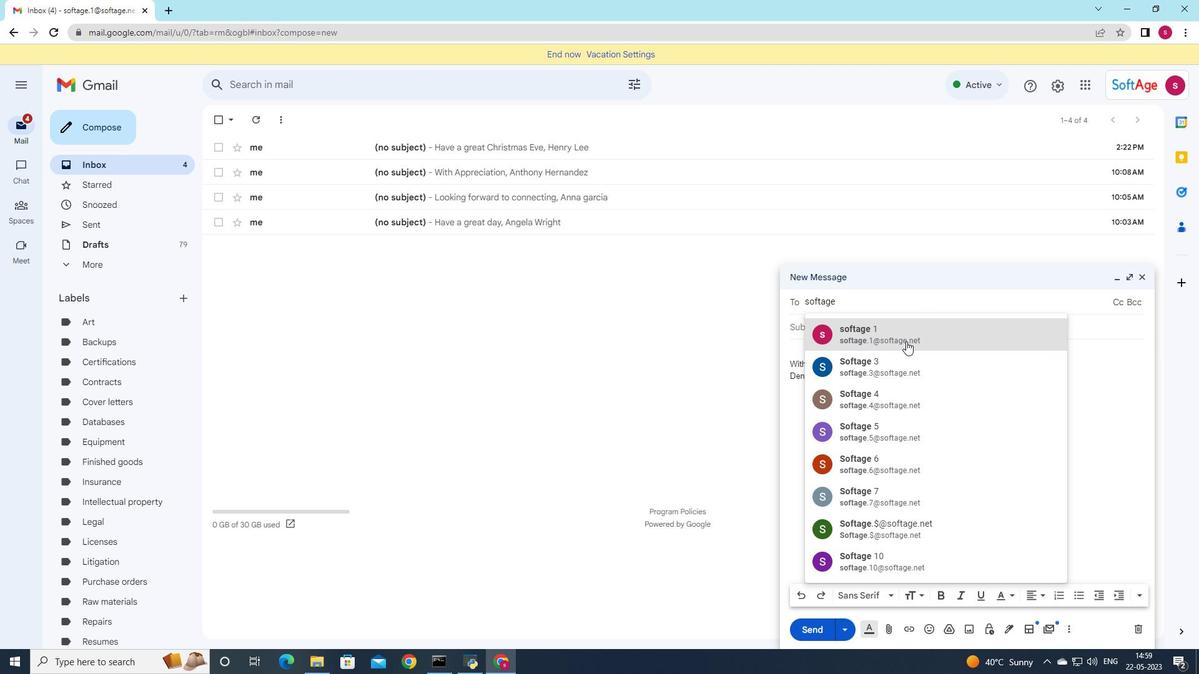 
Action: Mouse moved to (181, 293)
Screenshot: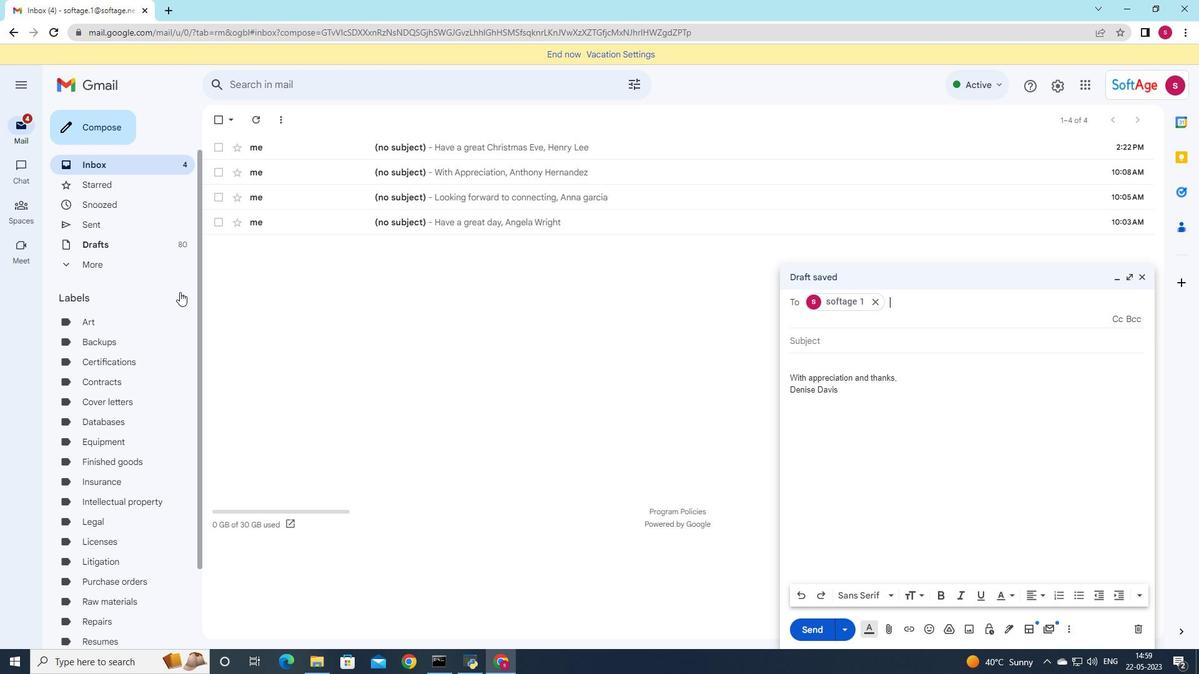 
Action: Mouse pressed left at (181, 293)
Screenshot: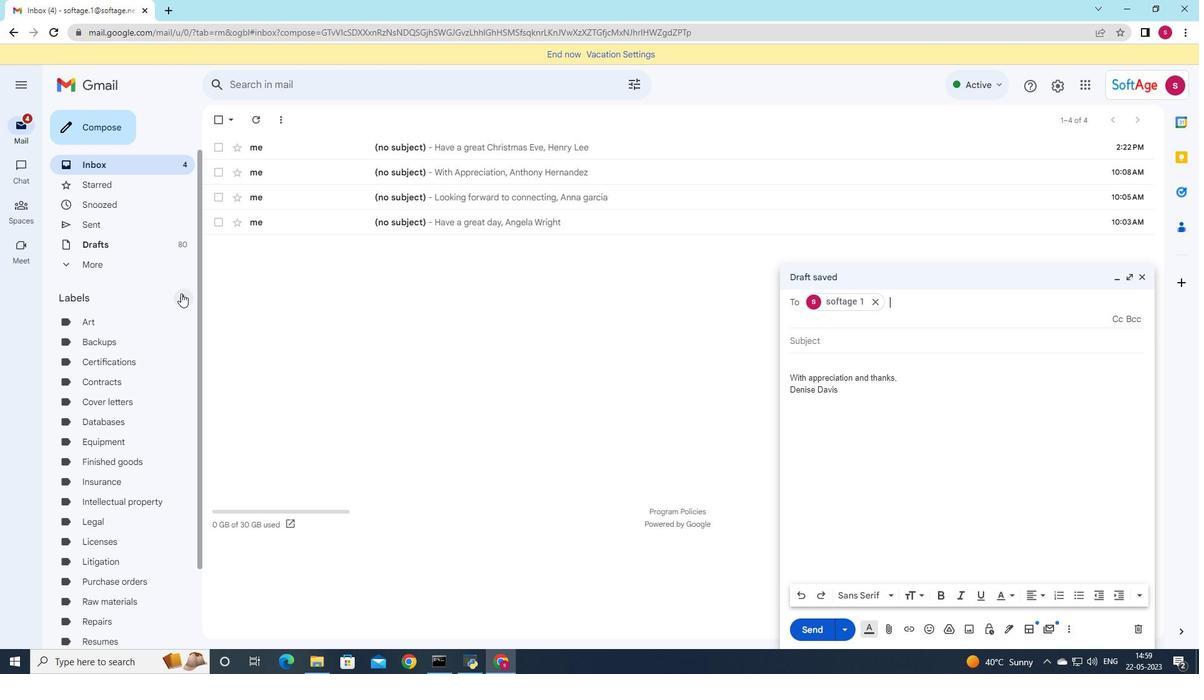 
Action: Mouse moved to (395, 343)
Screenshot: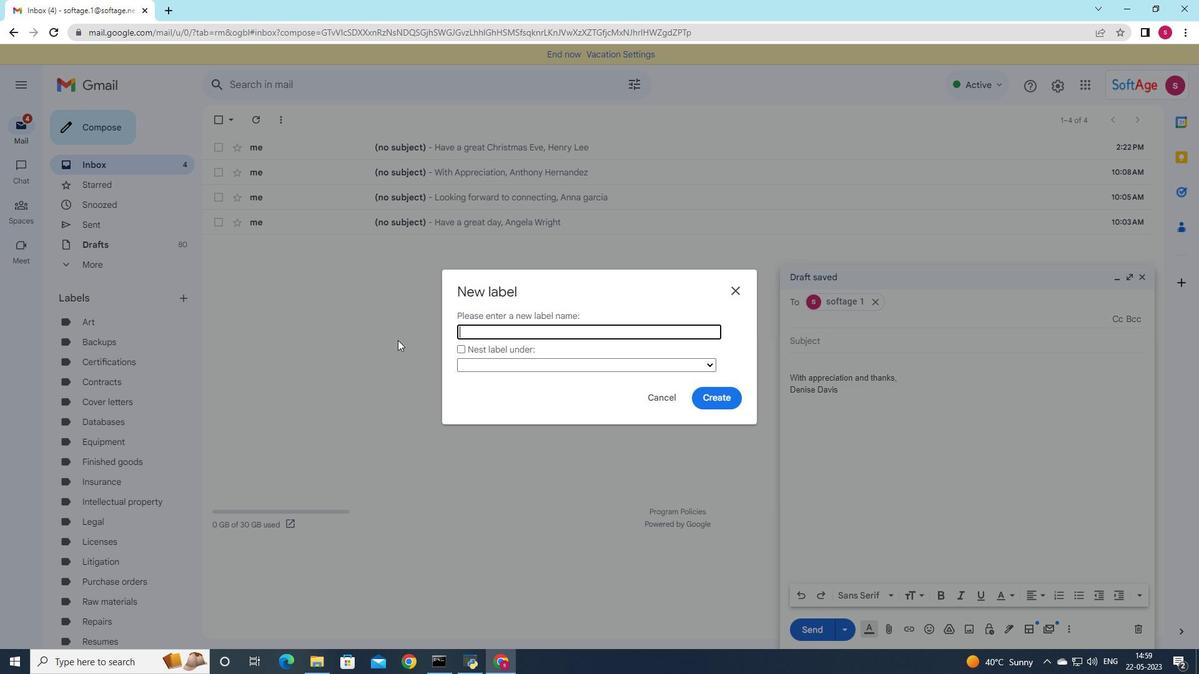 
Action: Key pressed <Key.shift_r>Patents
Screenshot: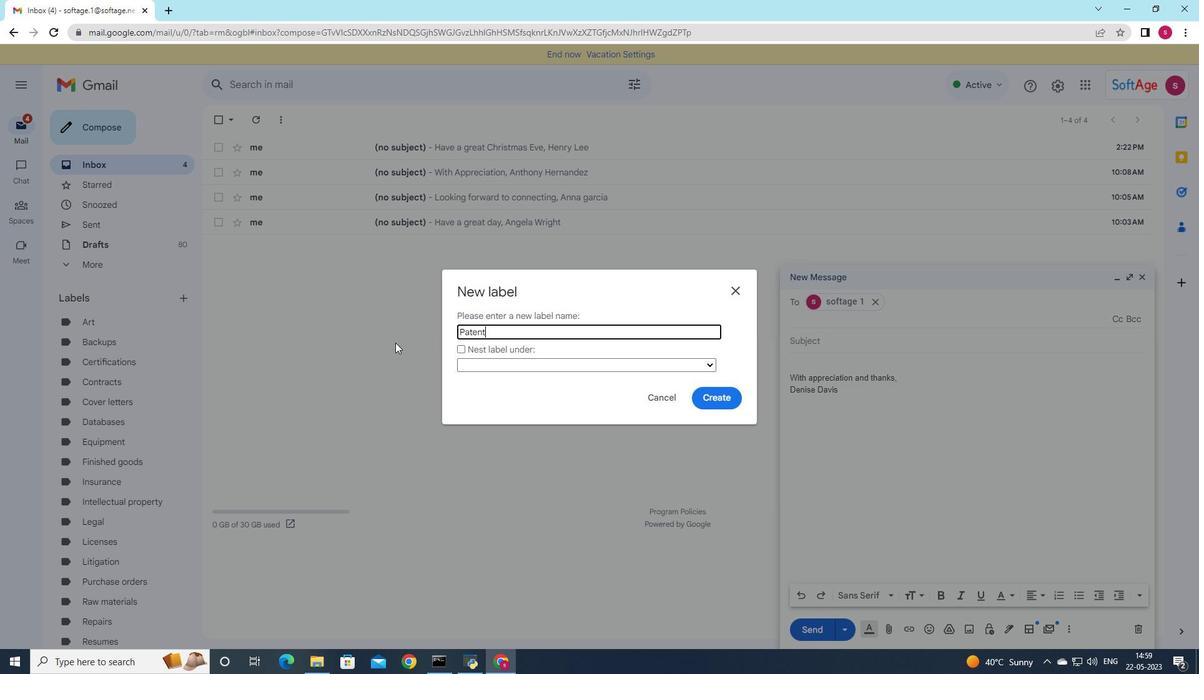 
Action: Mouse moved to (727, 402)
Screenshot: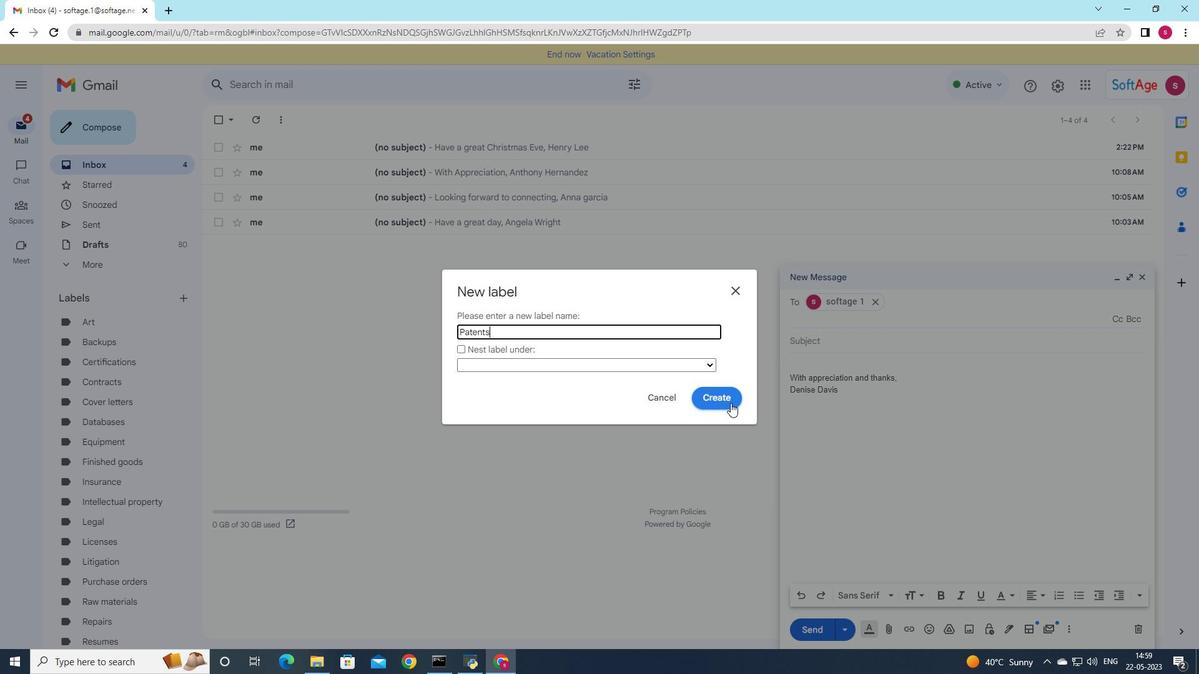 
Action: Mouse pressed left at (727, 402)
Screenshot: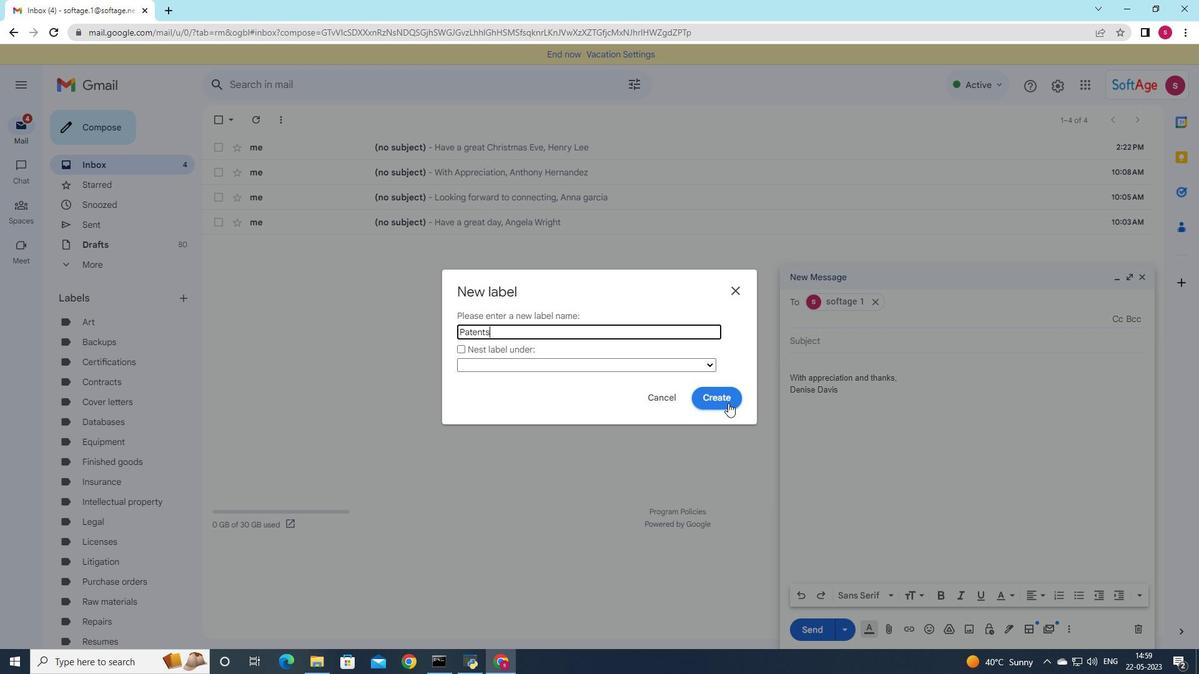 
Action: Mouse moved to (844, 430)
Screenshot: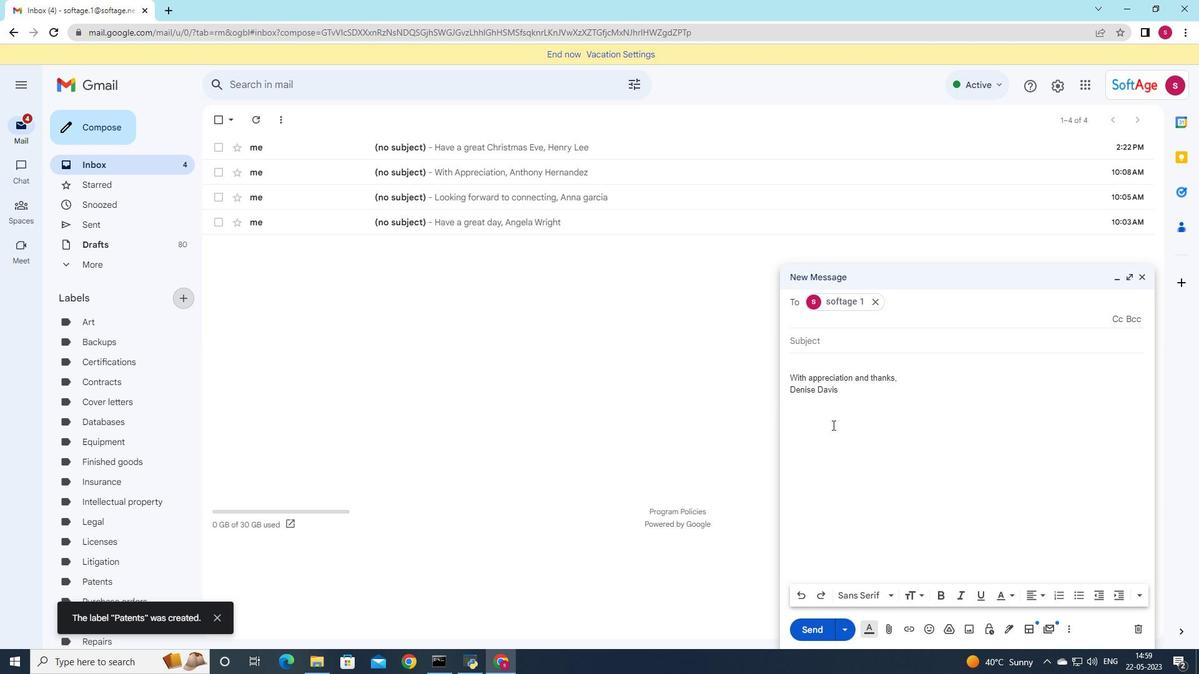 
